 Task: Search one way flight ticket for 5 adults, 2 children, 1 infant in seat and 2 infants on lap in economy from Redding: Redding Municipal Airport to Wilmington: Wilmington International Airport on 8-6-2023. Number of bags: 1 carry on bag and 1 checked bag. Price is upto 87000. Outbound departure time preference is 12:15.
Action: Mouse moved to (273, 372)
Screenshot: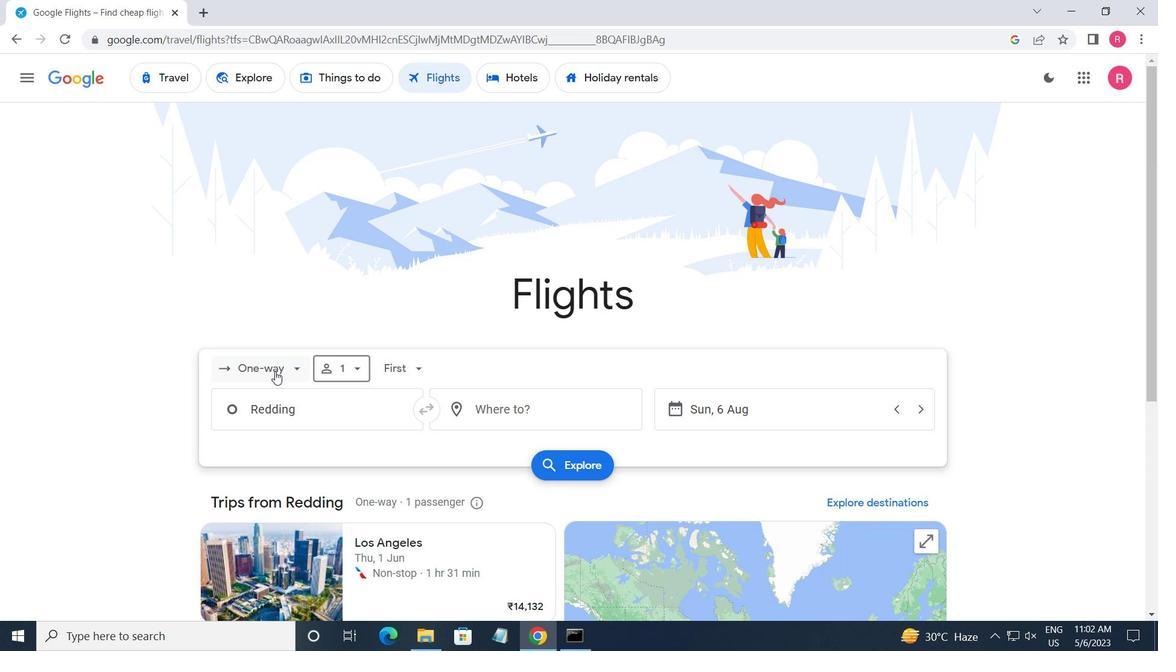 
Action: Mouse pressed left at (273, 372)
Screenshot: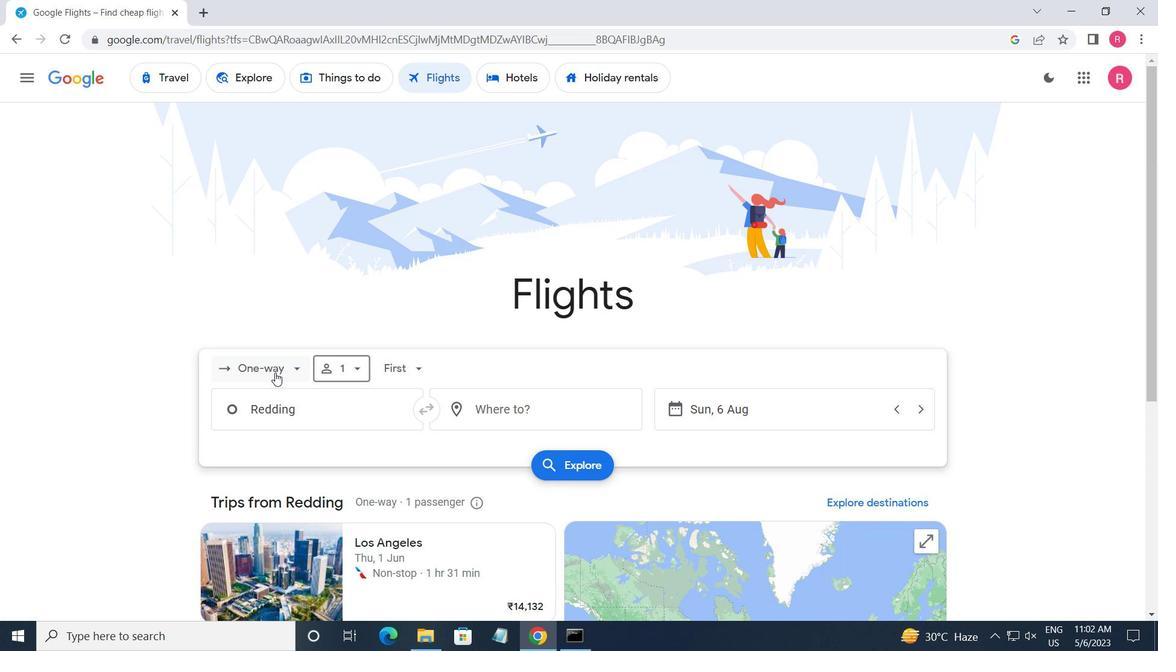 
Action: Mouse moved to (301, 435)
Screenshot: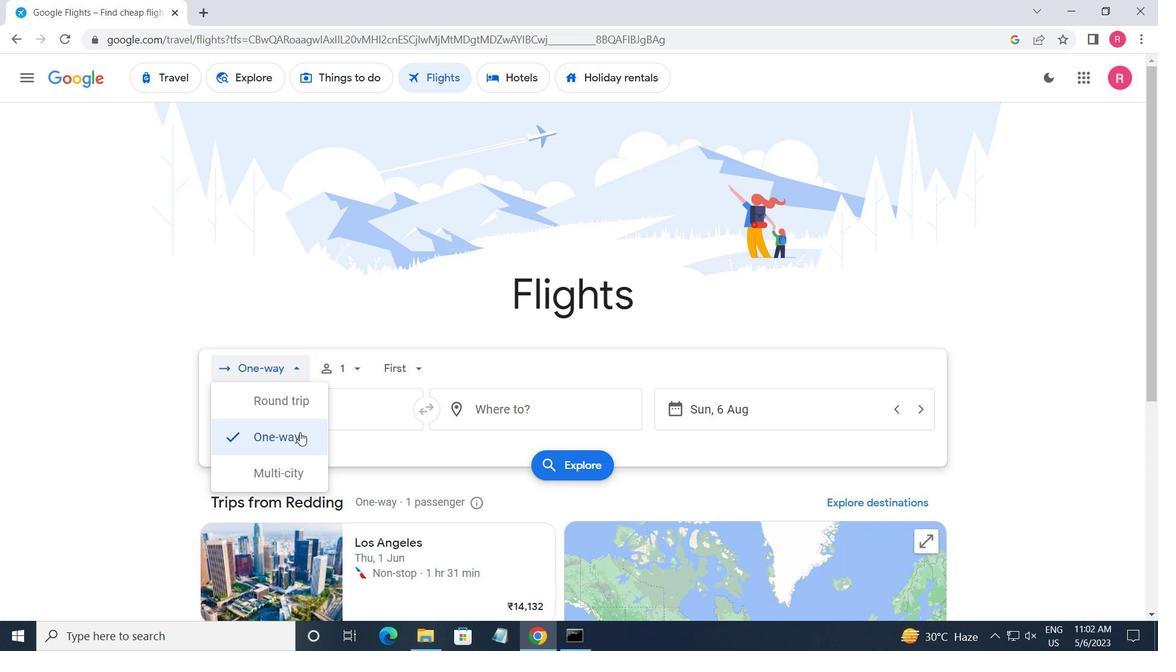 
Action: Mouse pressed left at (301, 435)
Screenshot: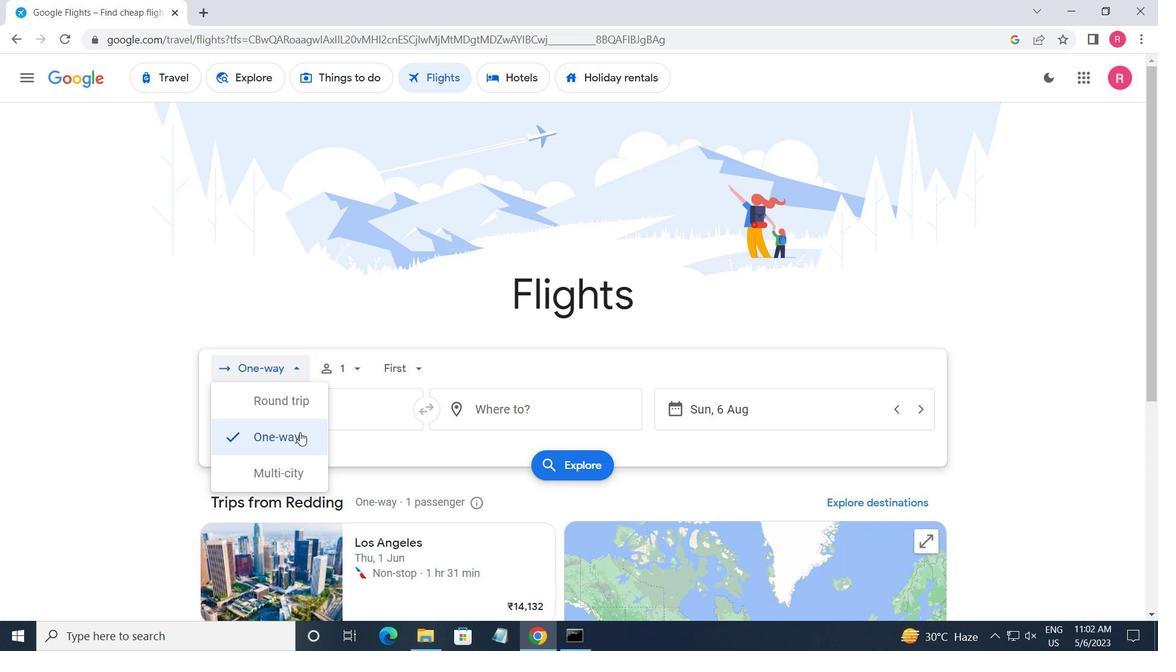 
Action: Mouse moved to (324, 370)
Screenshot: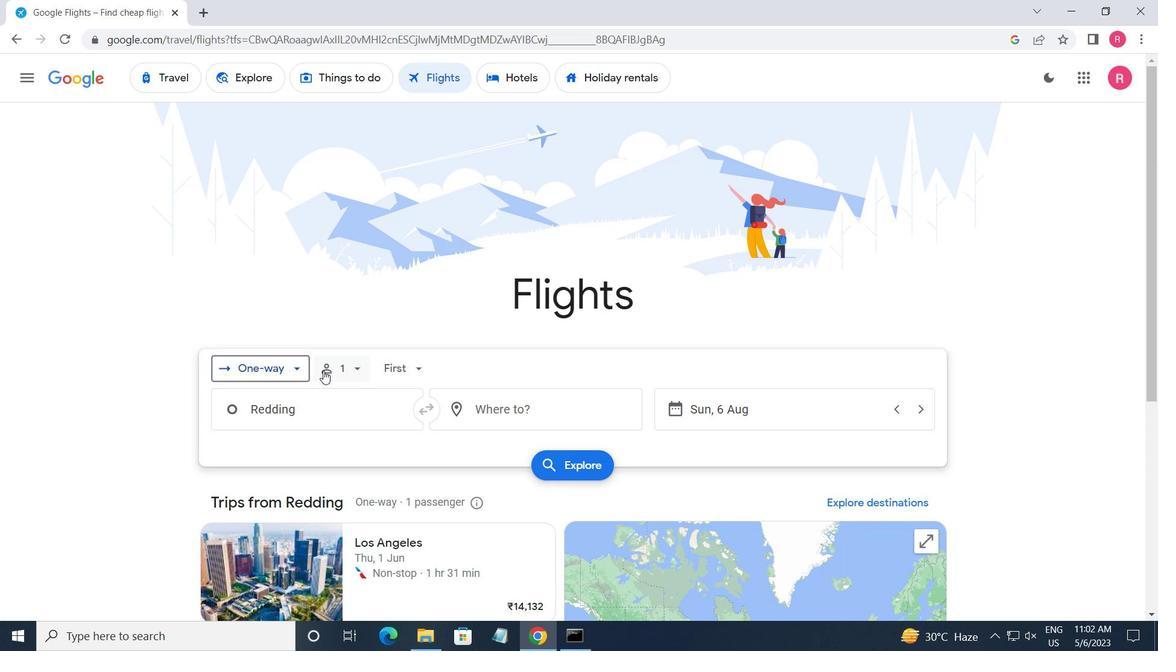 
Action: Mouse pressed left at (324, 370)
Screenshot: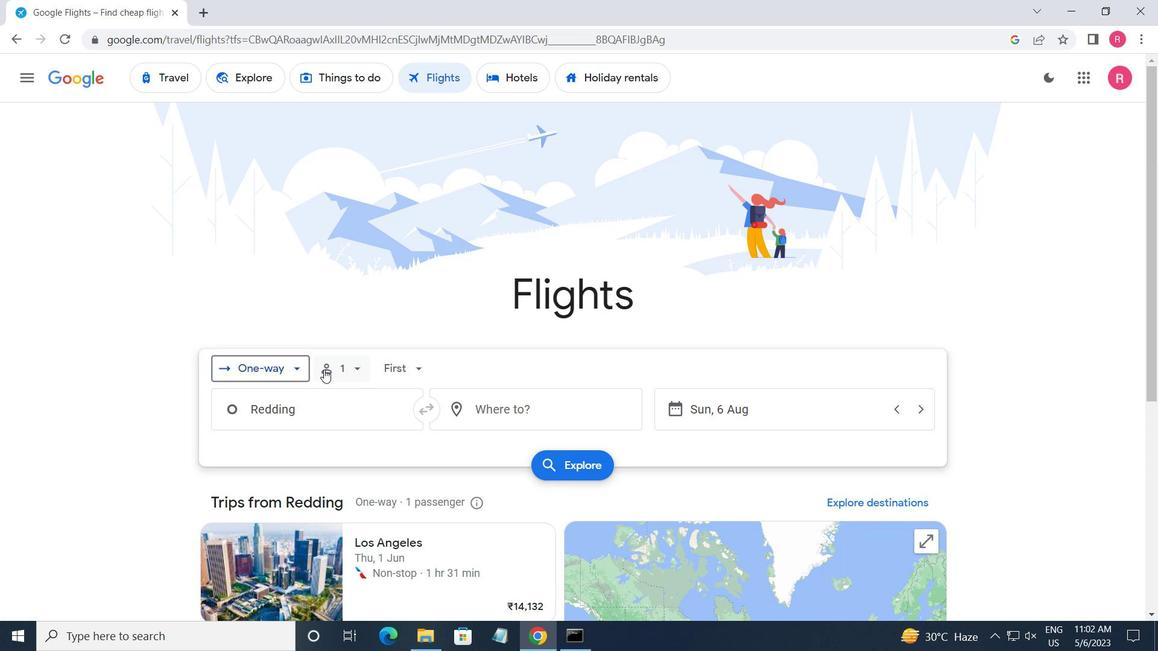 
Action: Mouse moved to (473, 413)
Screenshot: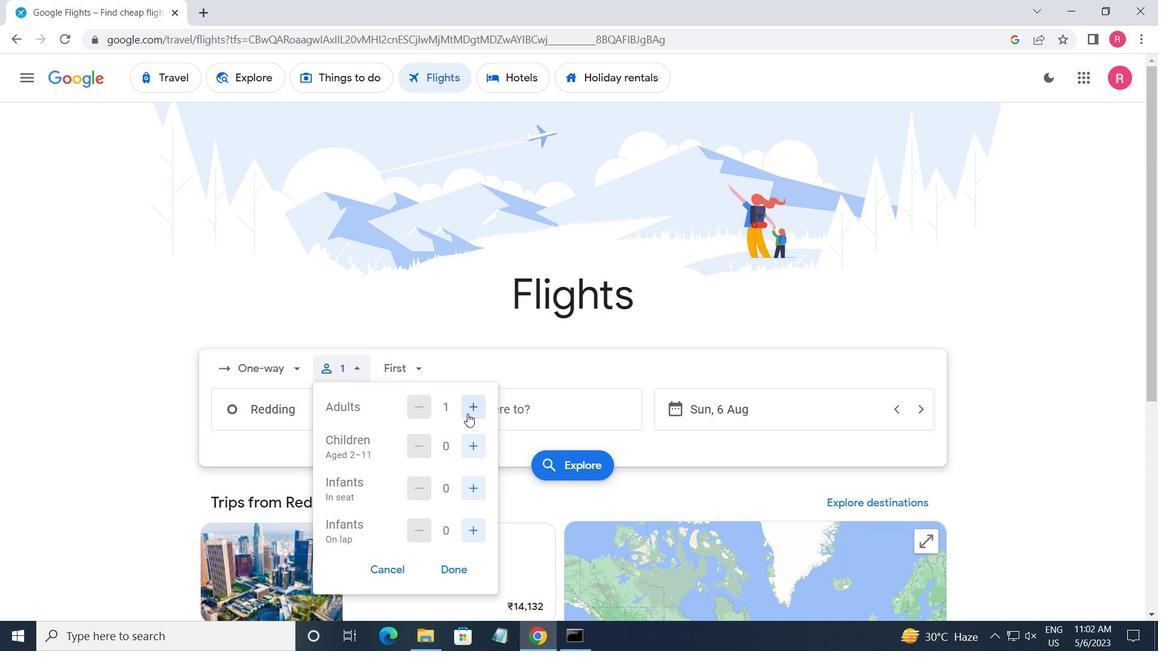
Action: Mouse pressed left at (473, 413)
Screenshot: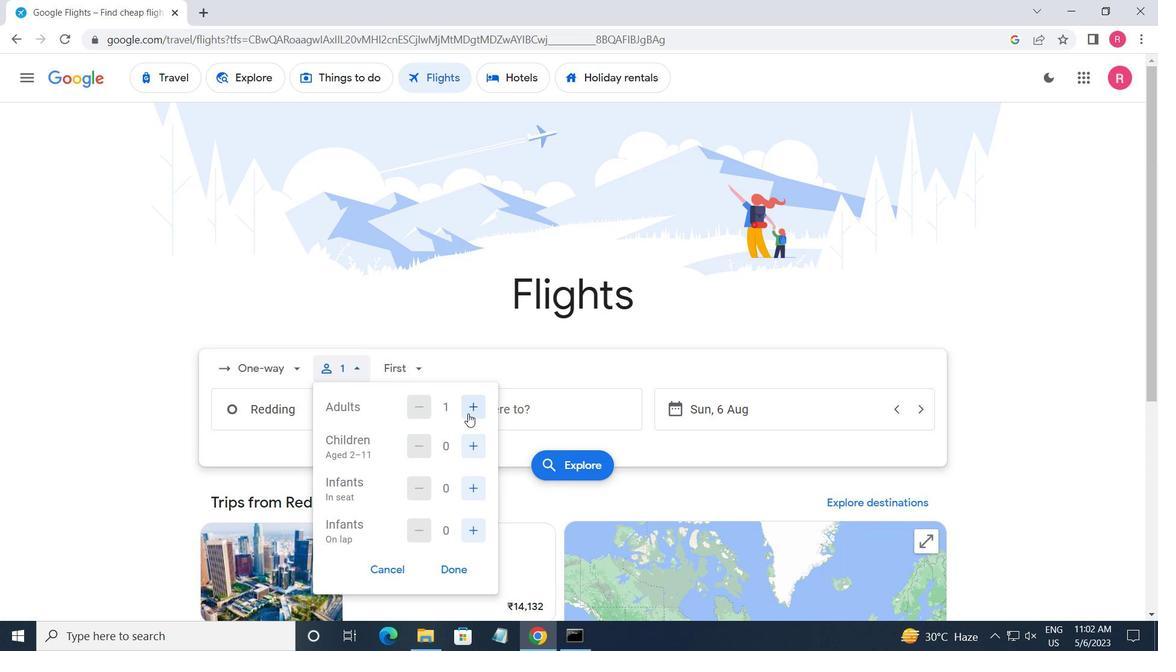 
Action: Mouse pressed left at (473, 413)
Screenshot: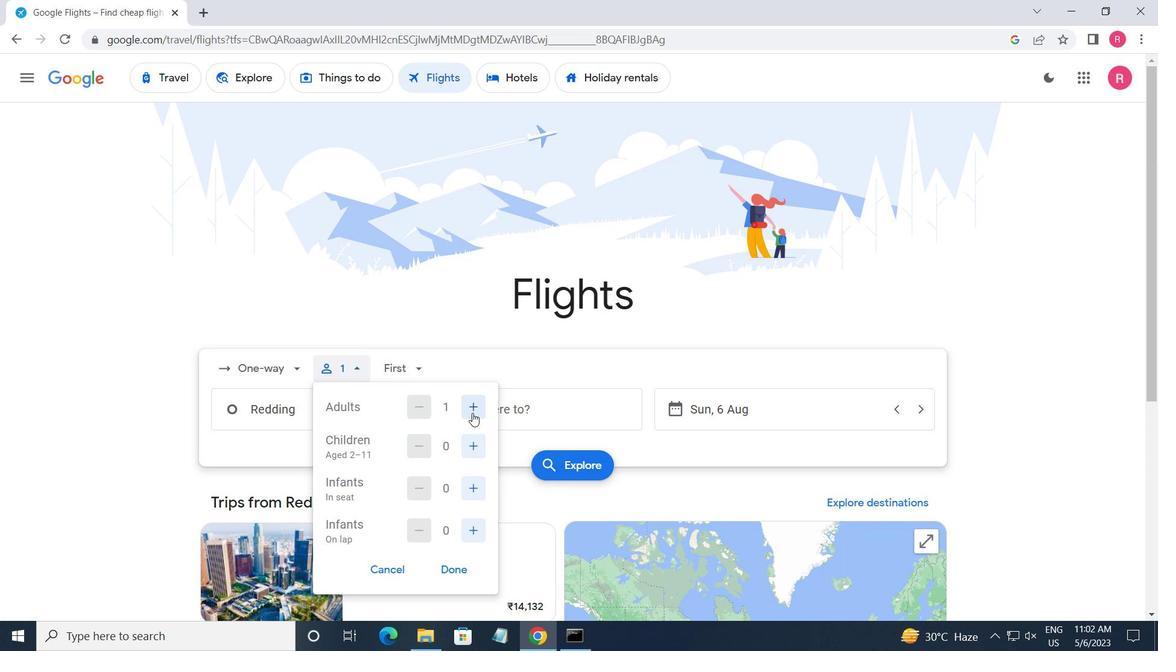 
Action: Mouse pressed left at (473, 413)
Screenshot: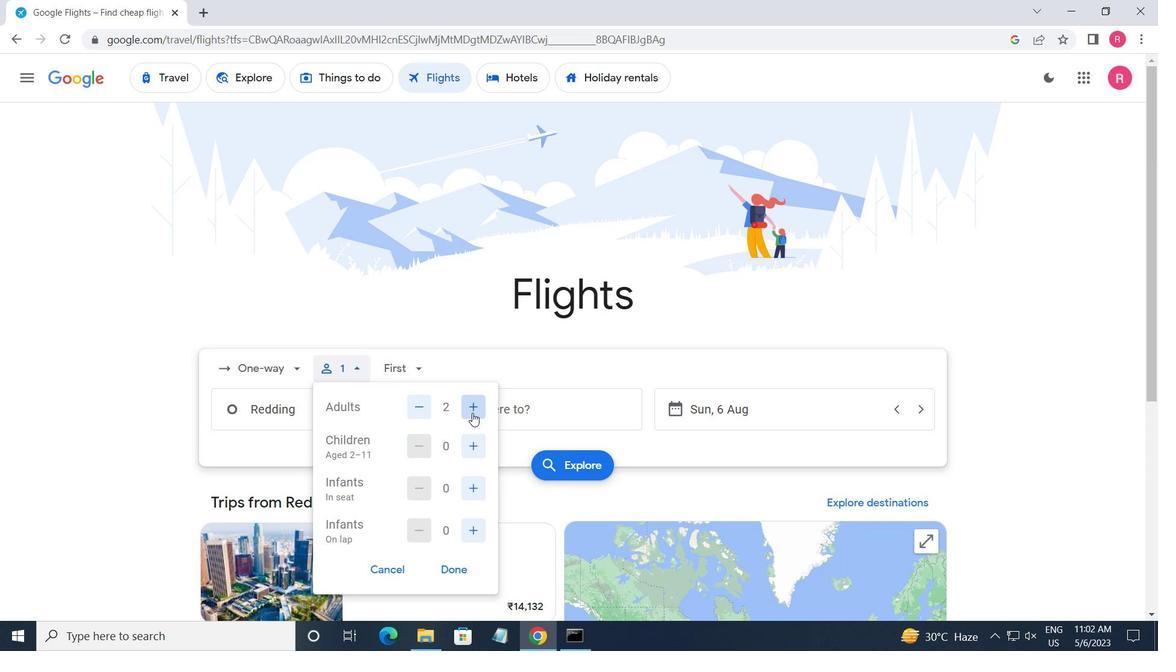 
Action: Mouse pressed left at (473, 413)
Screenshot: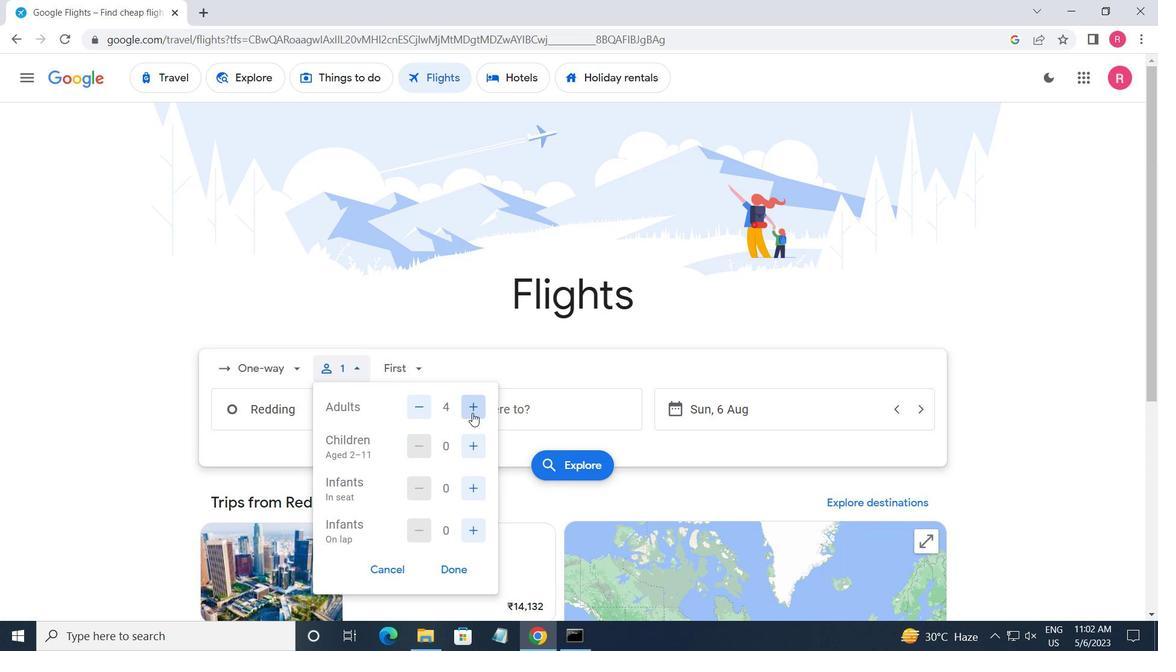 
Action: Mouse moved to (474, 432)
Screenshot: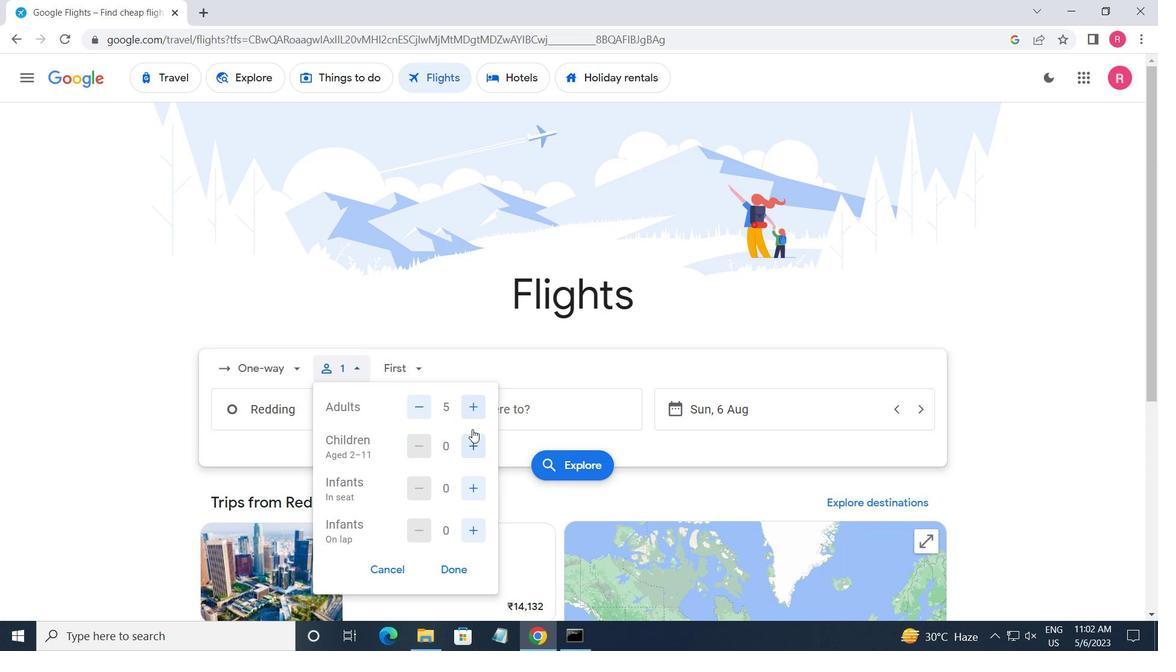
Action: Mouse pressed left at (474, 432)
Screenshot: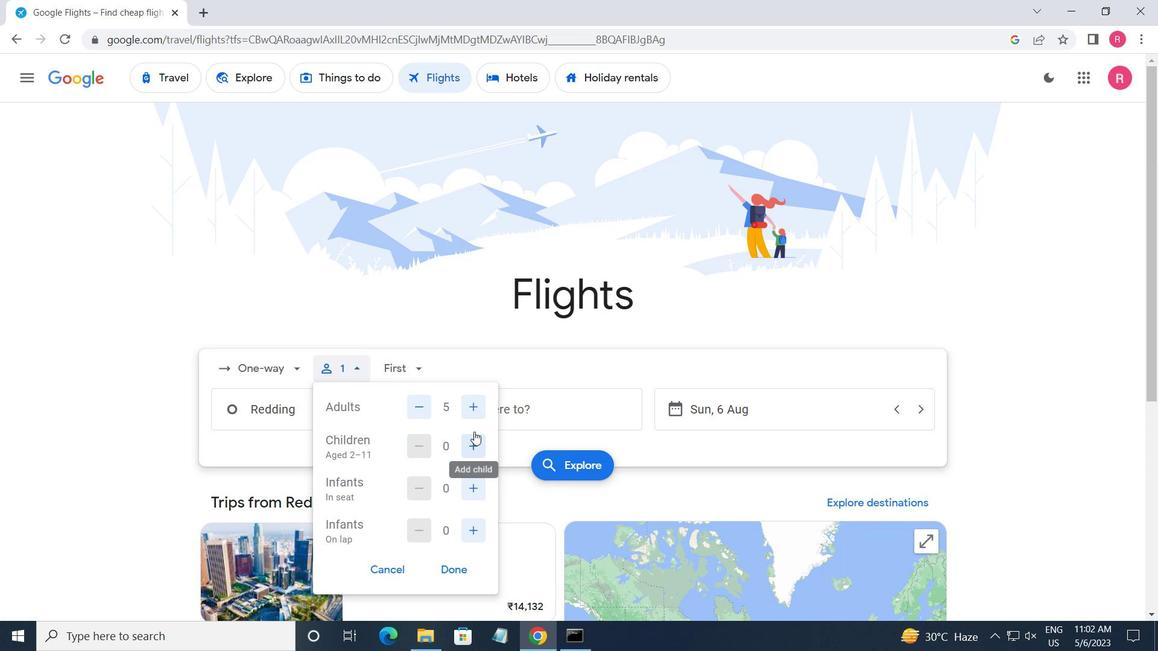 
Action: Mouse pressed left at (474, 432)
Screenshot: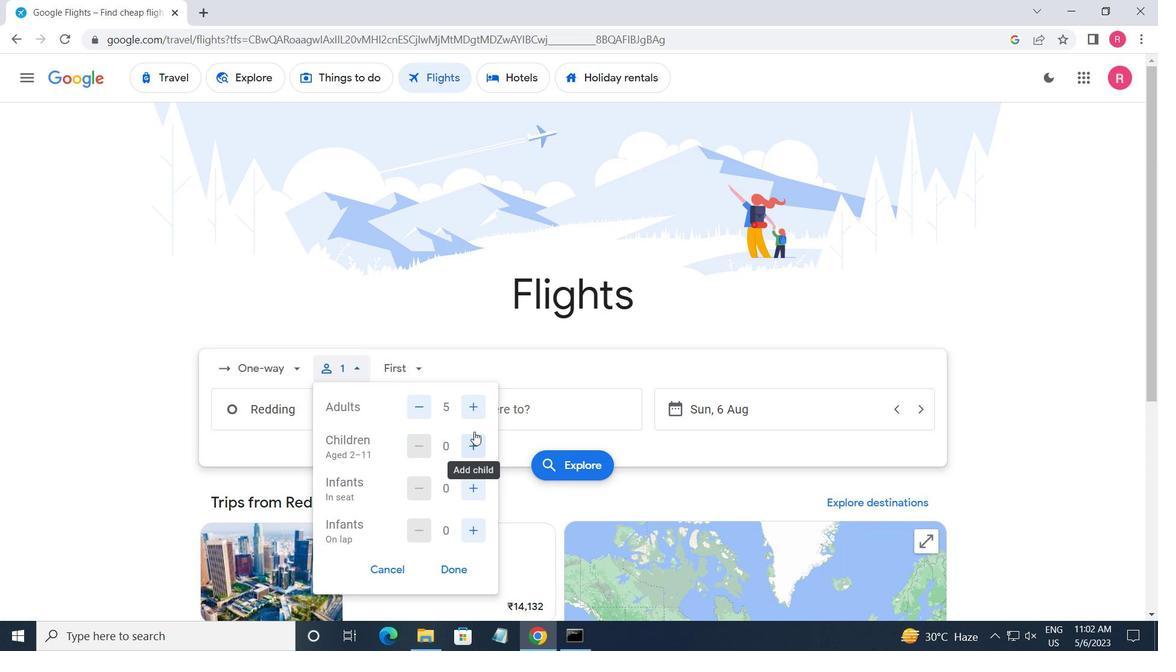 
Action: Mouse moved to (474, 481)
Screenshot: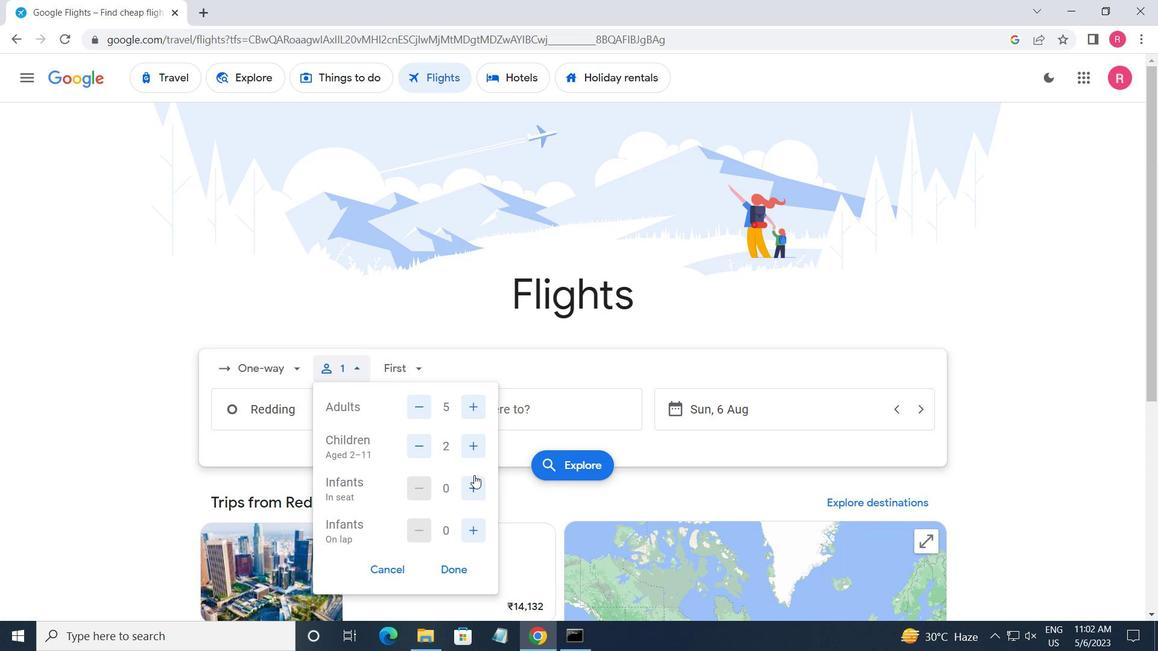 
Action: Mouse pressed left at (474, 481)
Screenshot: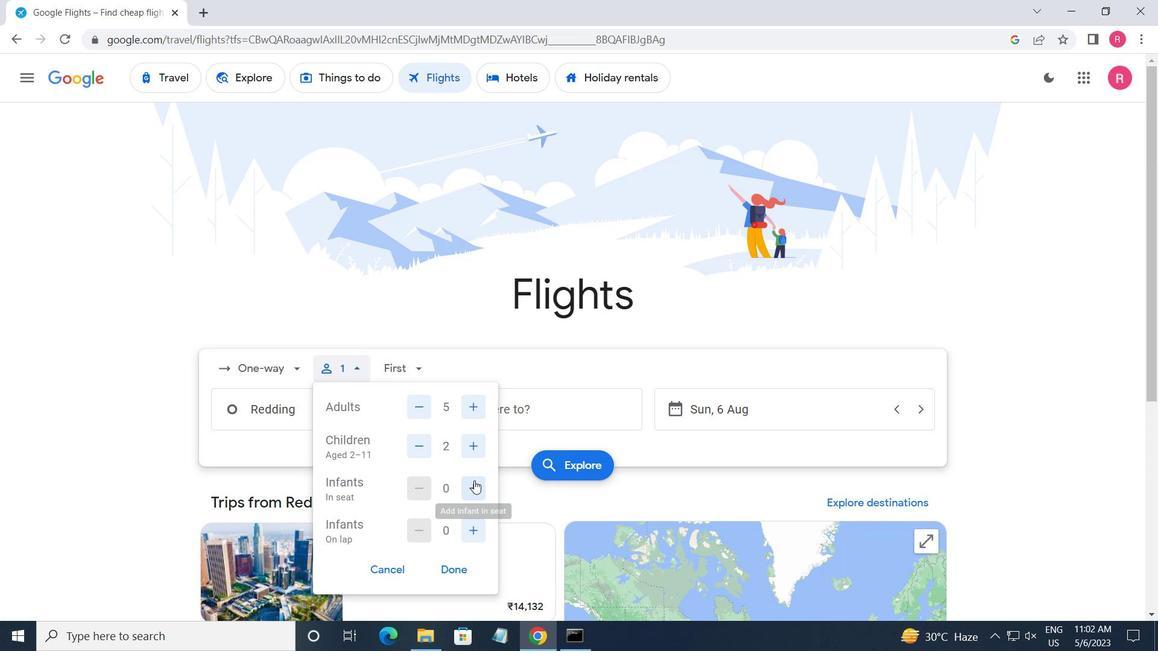 
Action: Mouse moved to (470, 538)
Screenshot: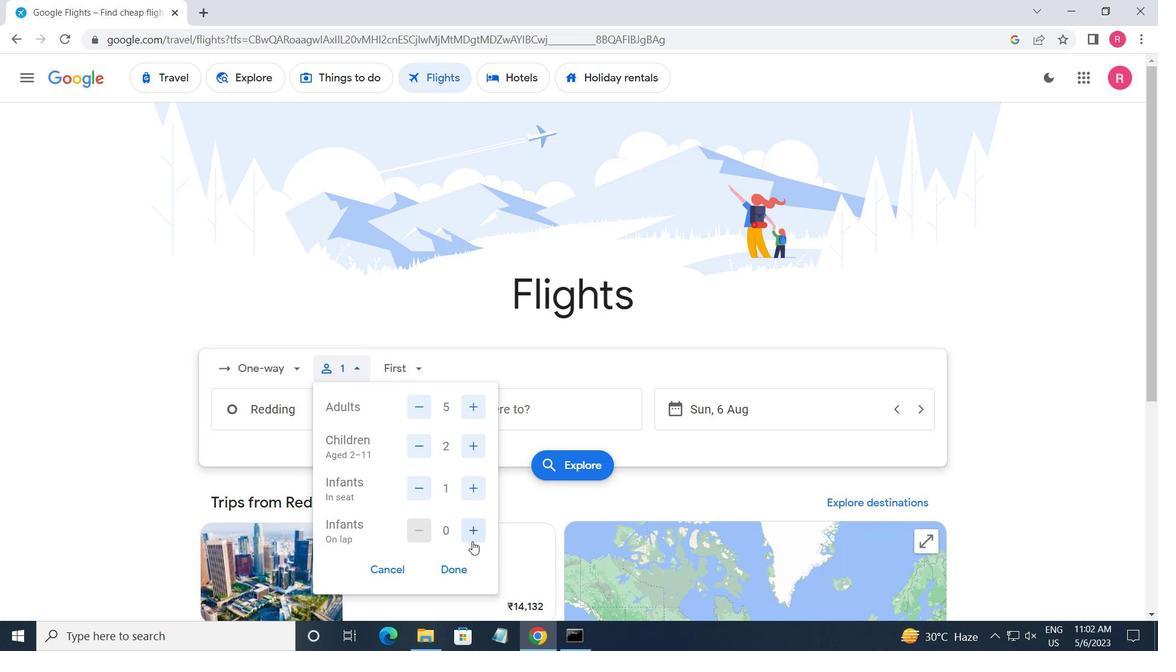 
Action: Mouse pressed left at (470, 538)
Screenshot: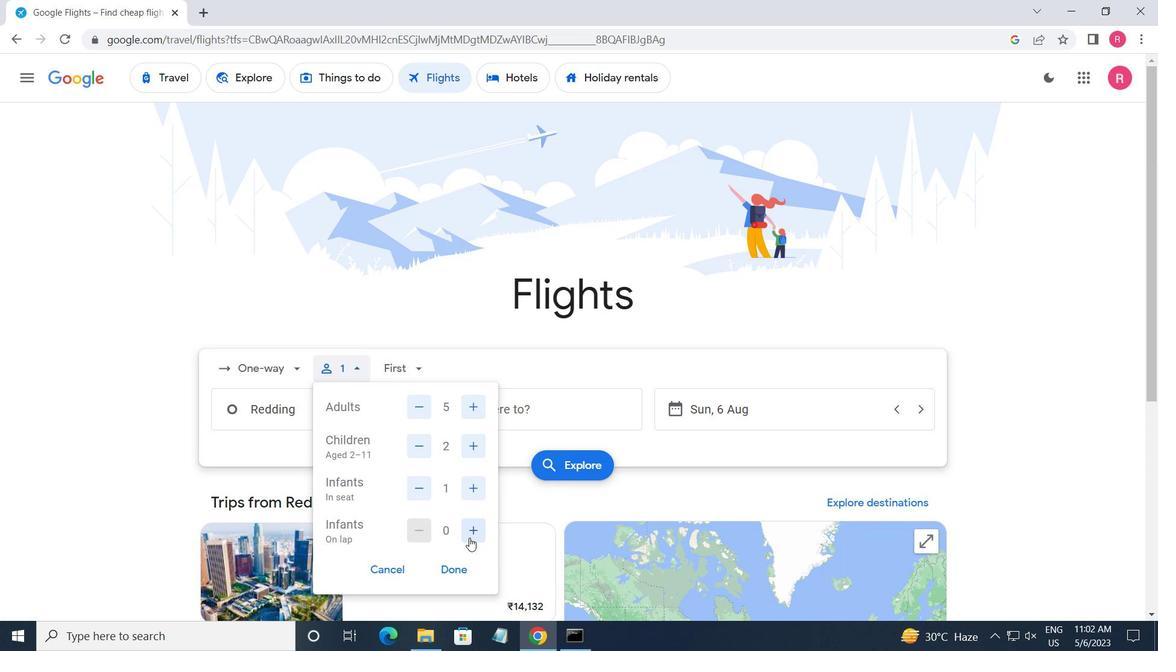 
Action: Mouse moved to (462, 566)
Screenshot: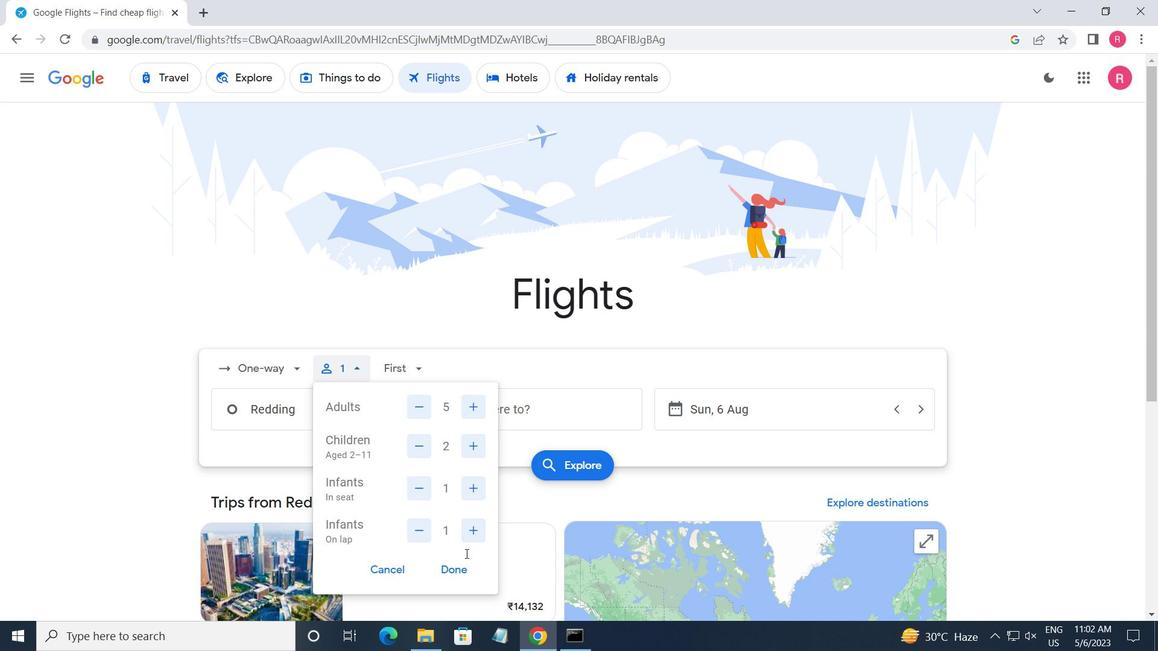 
Action: Mouse pressed left at (462, 566)
Screenshot: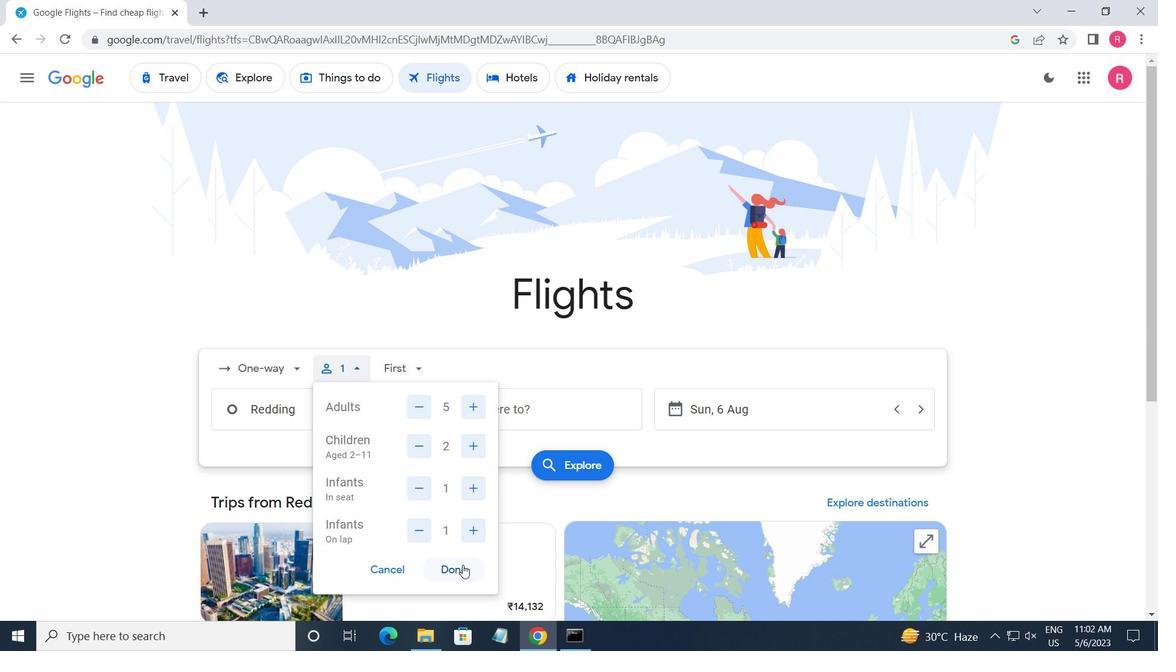 
Action: Mouse moved to (403, 376)
Screenshot: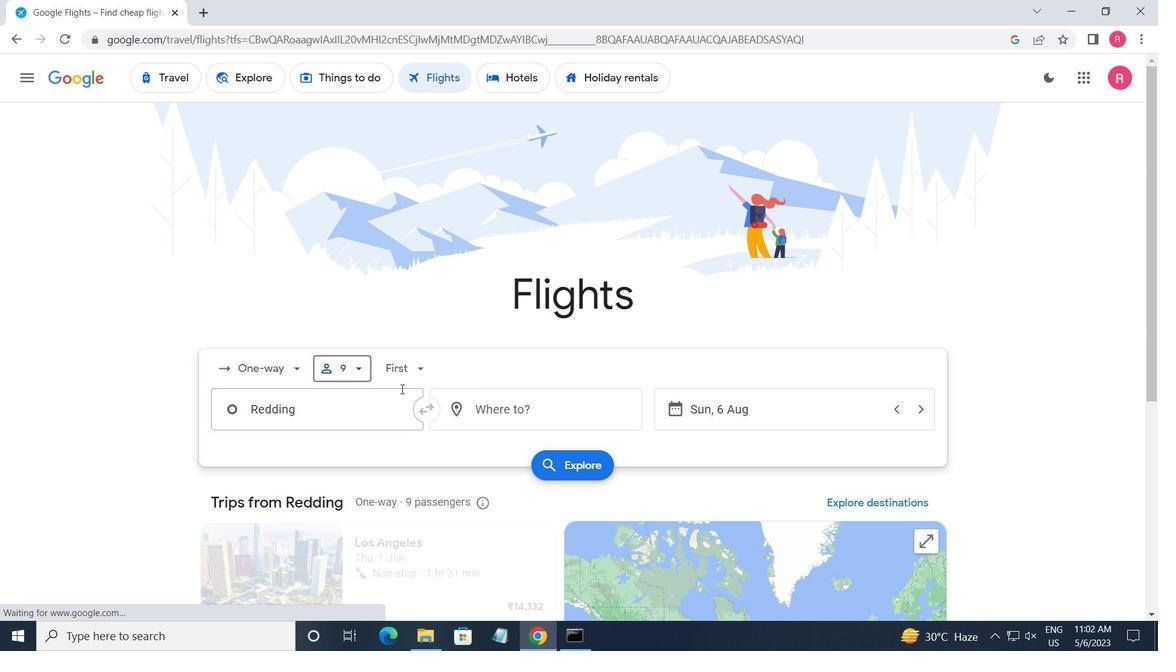 
Action: Mouse pressed left at (403, 376)
Screenshot: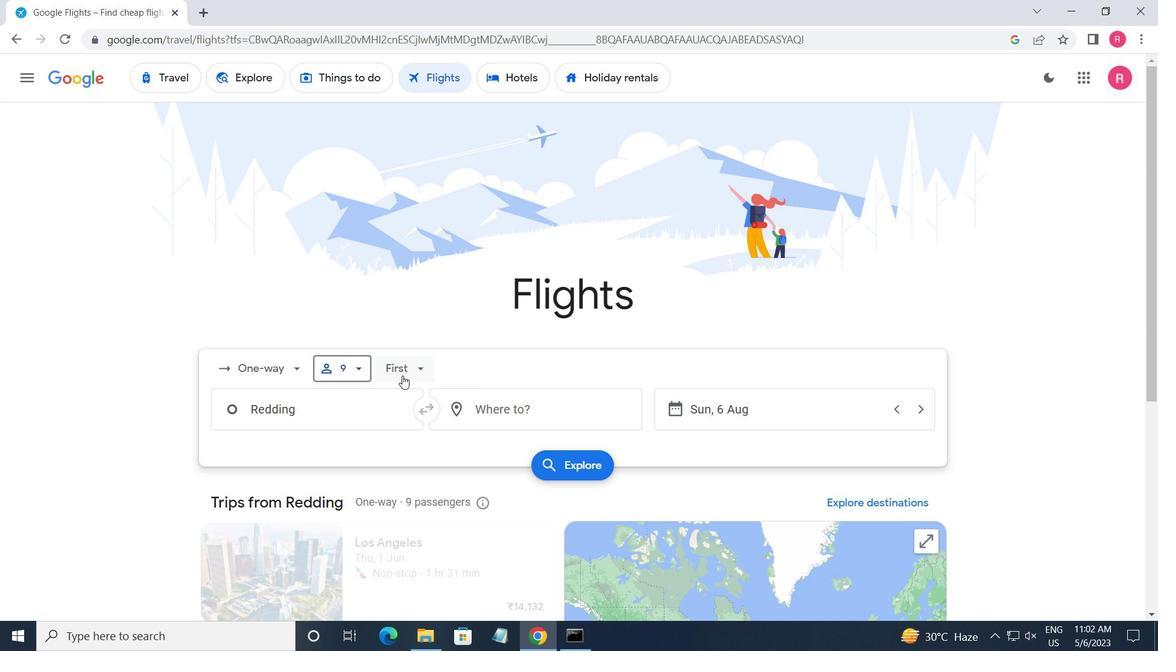 
Action: Mouse moved to (438, 408)
Screenshot: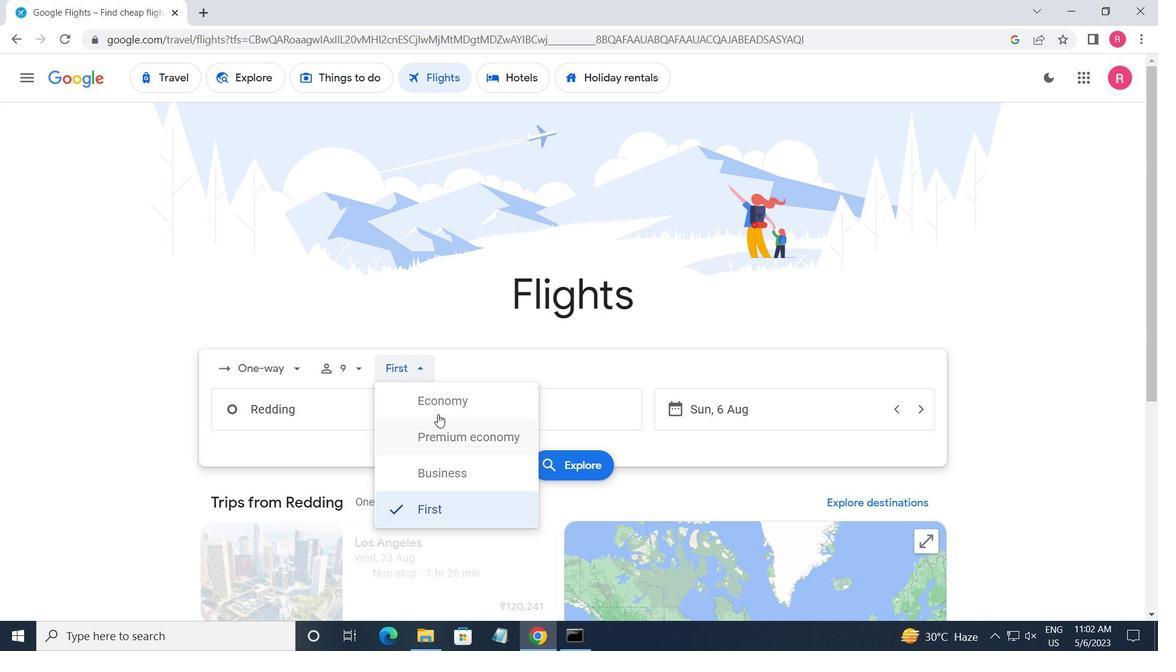 
Action: Mouse pressed left at (438, 408)
Screenshot: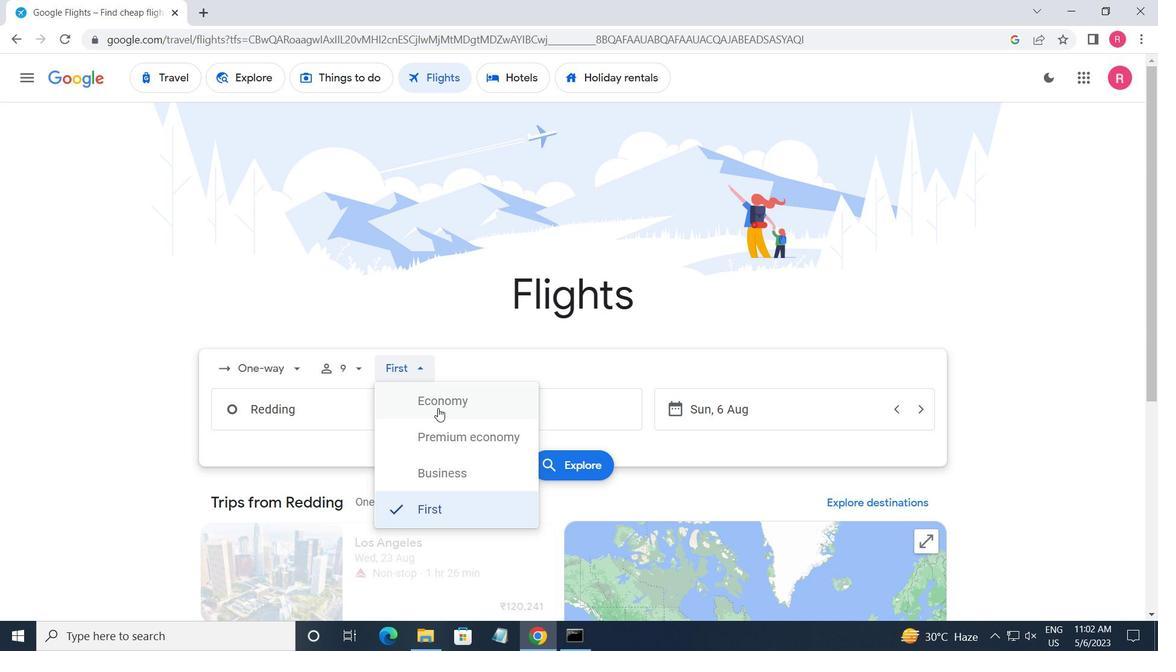 
Action: Mouse moved to (388, 415)
Screenshot: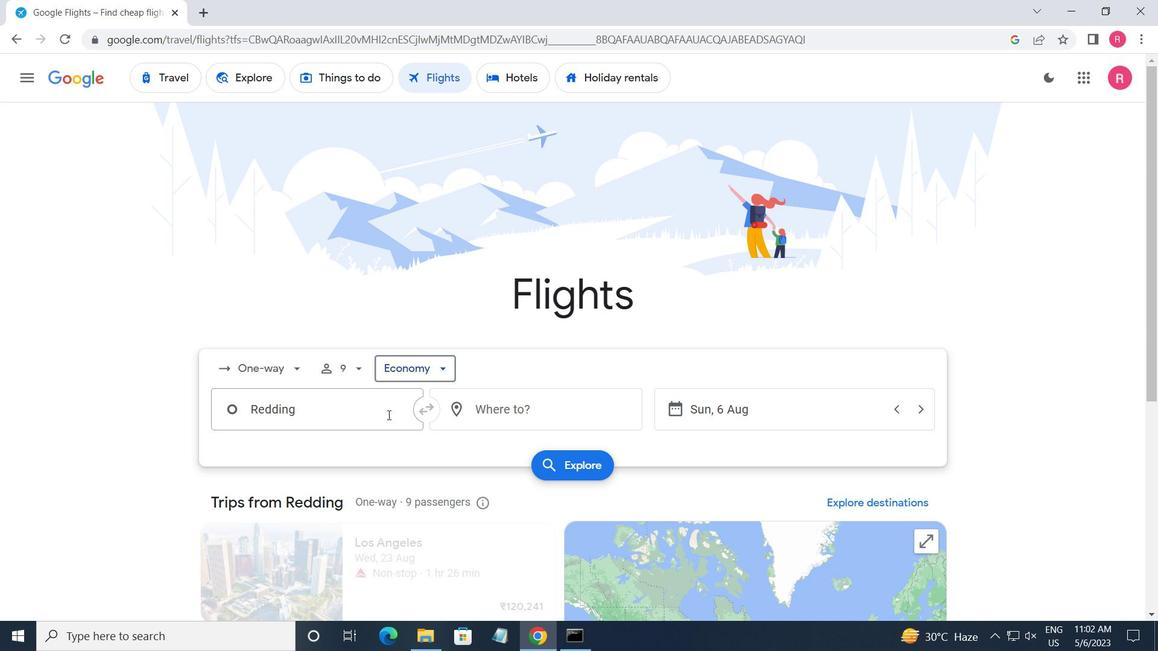 
Action: Mouse pressed left at (388, 415)
Screenshot: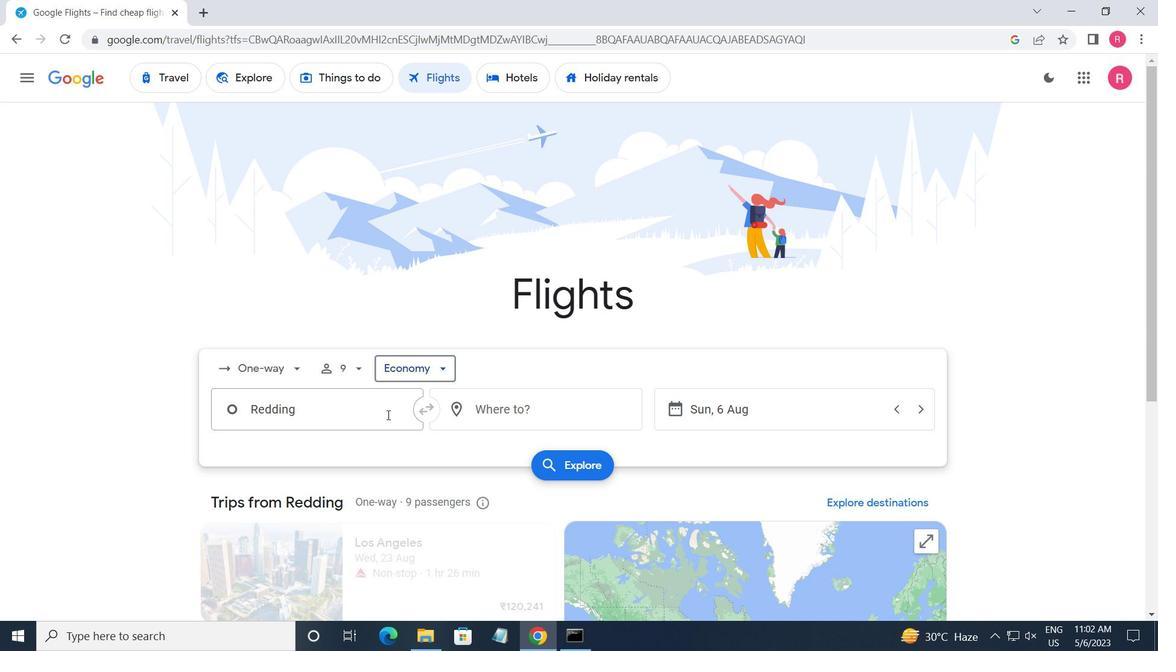 
Action: Mouse moved to (387, 415)
Screenshot: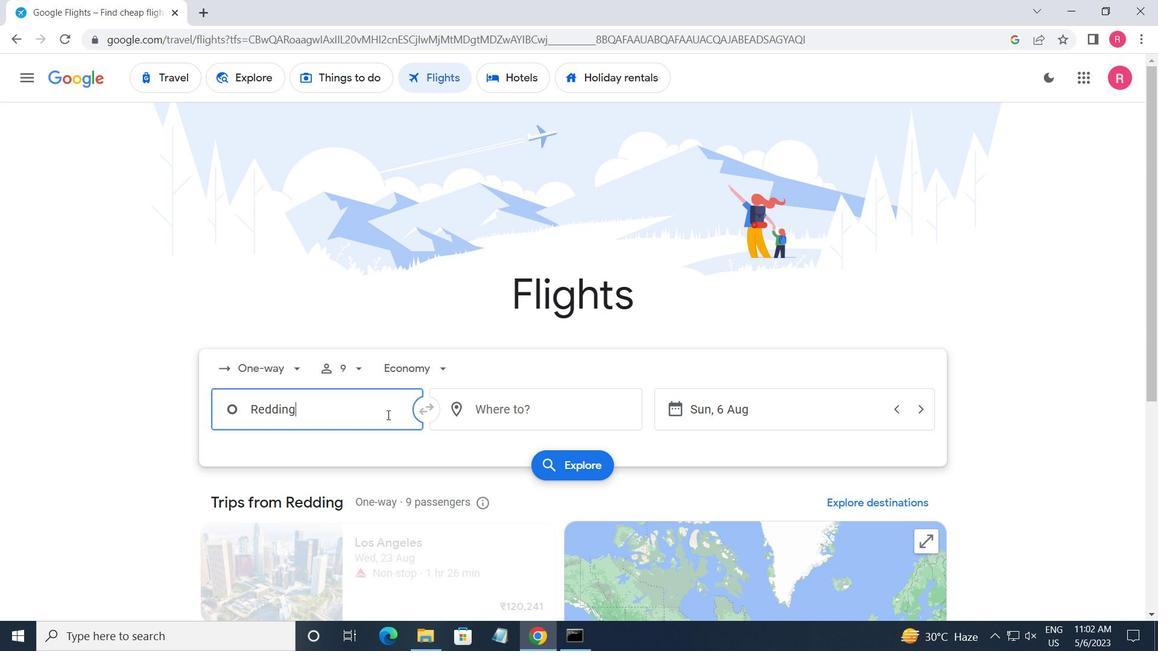 
Action: Key pressed <Key.shift><Key.shift><Key.shift><Key.shift><Key.shift><Key.shift><Key.shift><Key.shift><Key.shift><Key.shift><Key.shift><Key.shift><Key.shift><Key.shift><Key.shift><Key.shift><Key.shift><Key.shift>REDDINGH<Key.backspace><Key.space>
Screenshot: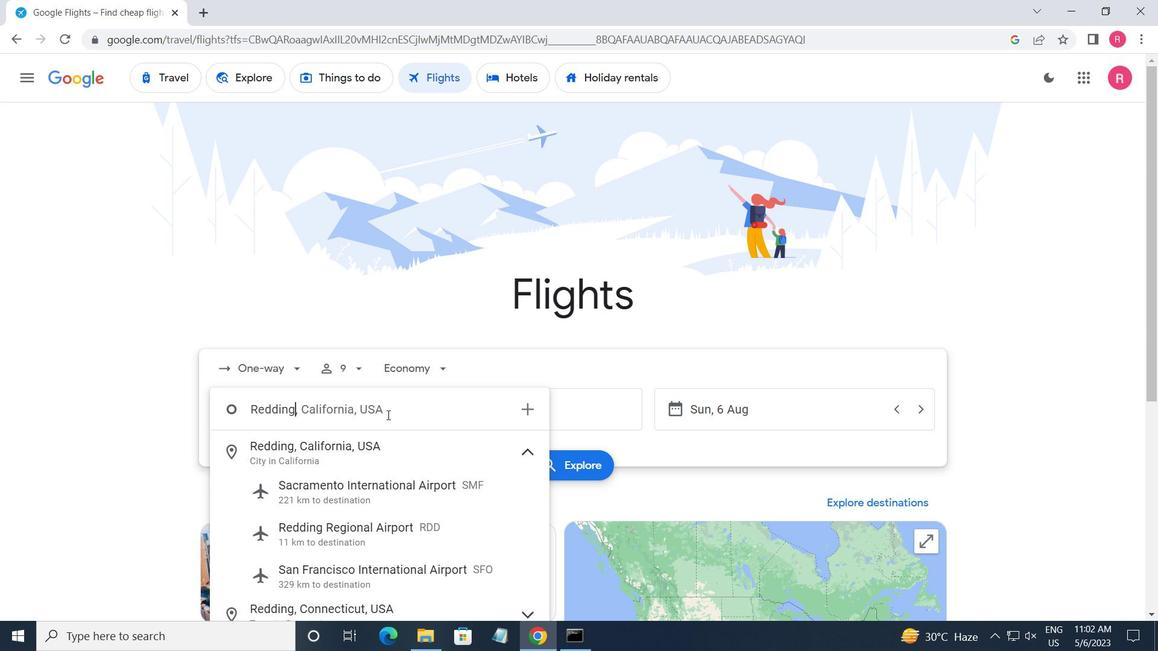 
Action: Mouse moved to (382, 524)
Screenshot: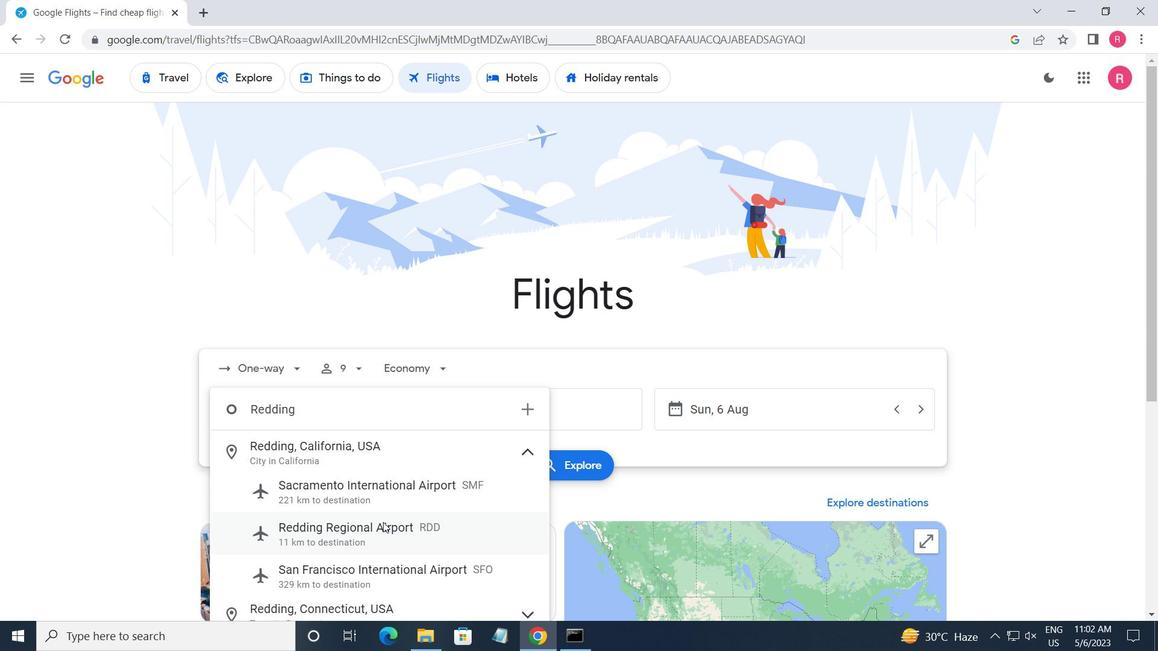 
Action: Mouse pressed left at (382, 524)
Screenshot: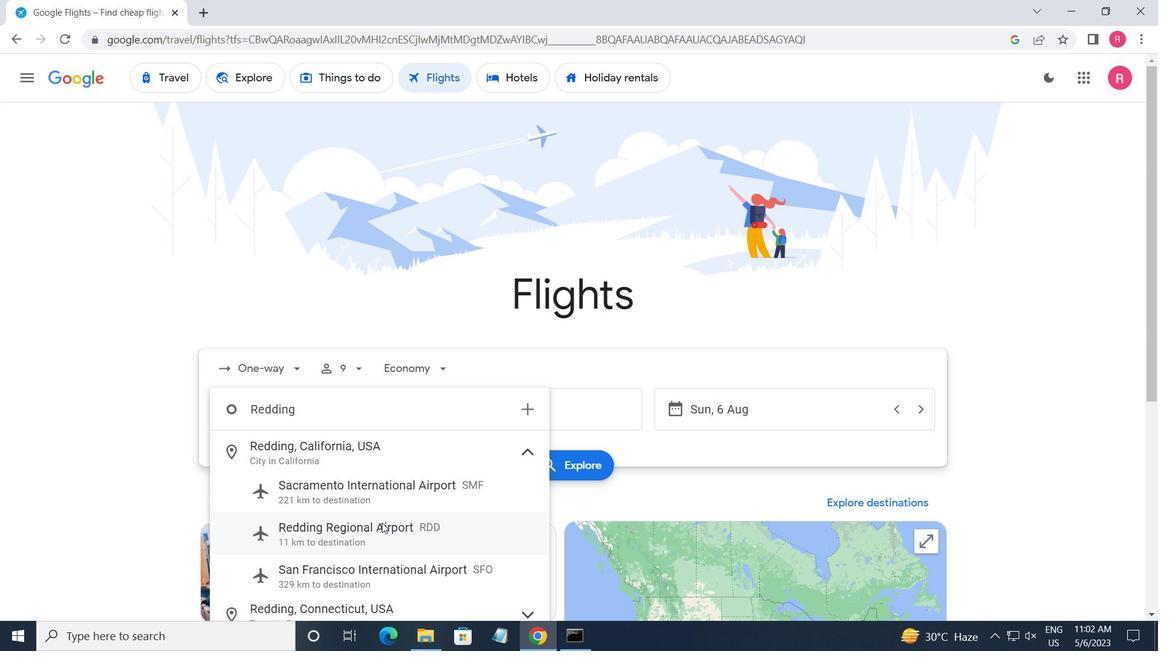 
Action: Mouse moved to (556, 415)
Screenshot: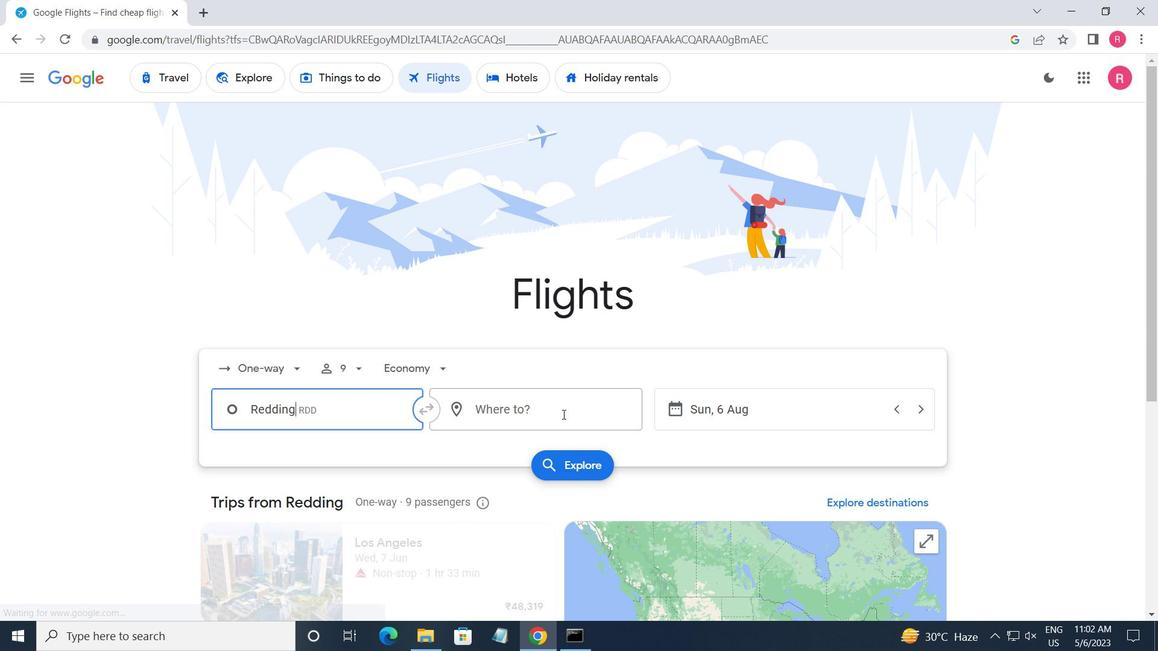 
Action: Mouse pressed left at (556, 415)
Screenshot: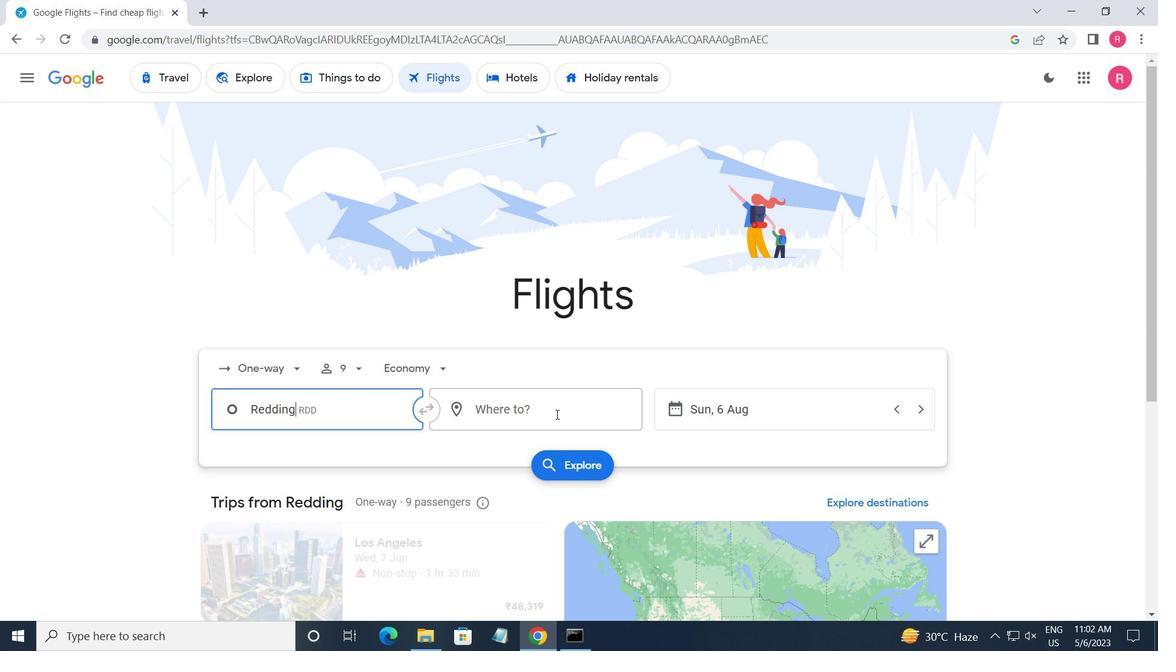 
Action: Key pressed <Key.shift>WILMINGTON
Screenshot: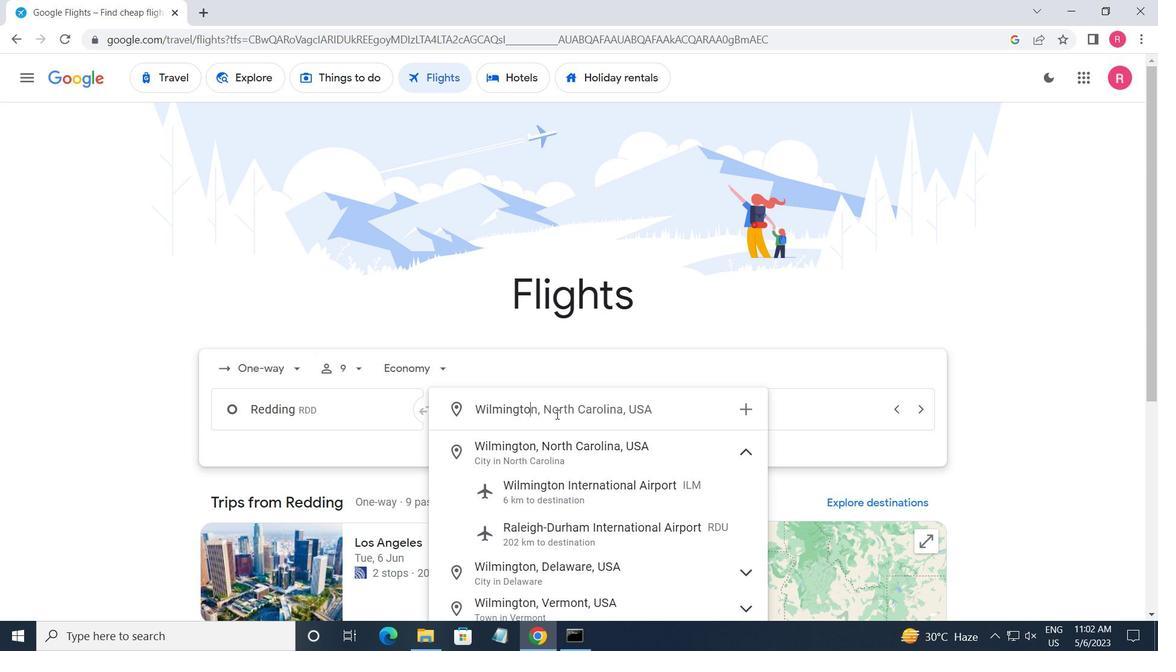 
Action: Mouse moved to (644, 488)
Screenshot: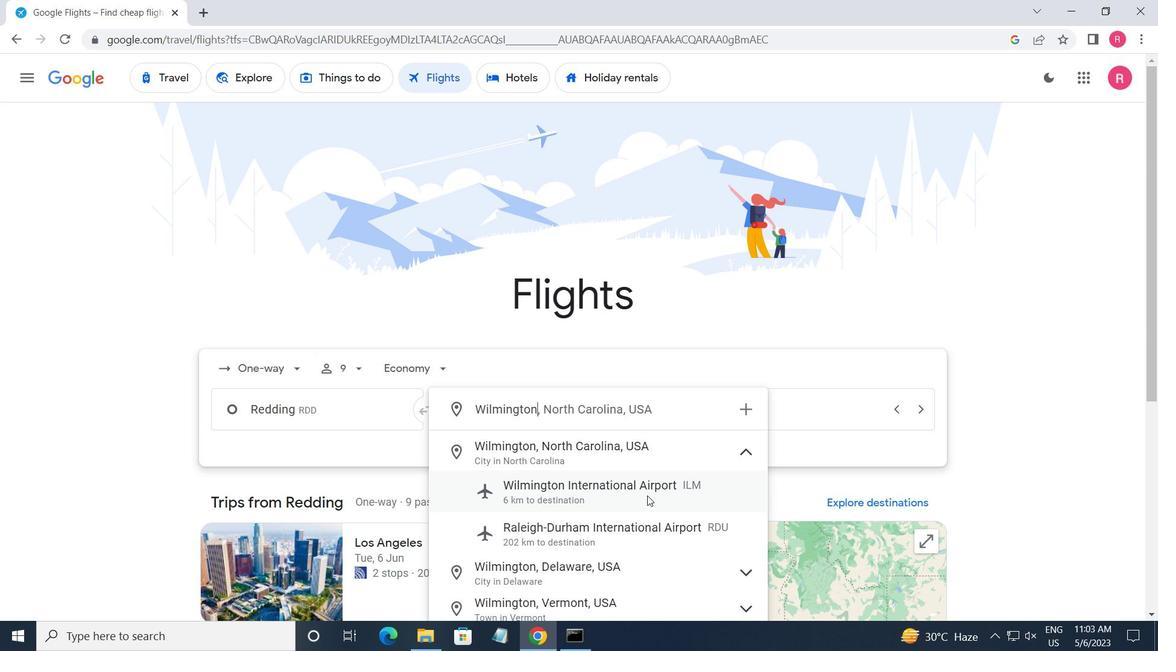 
Action: Mouse pressed left at (644, 488)
Screenshot: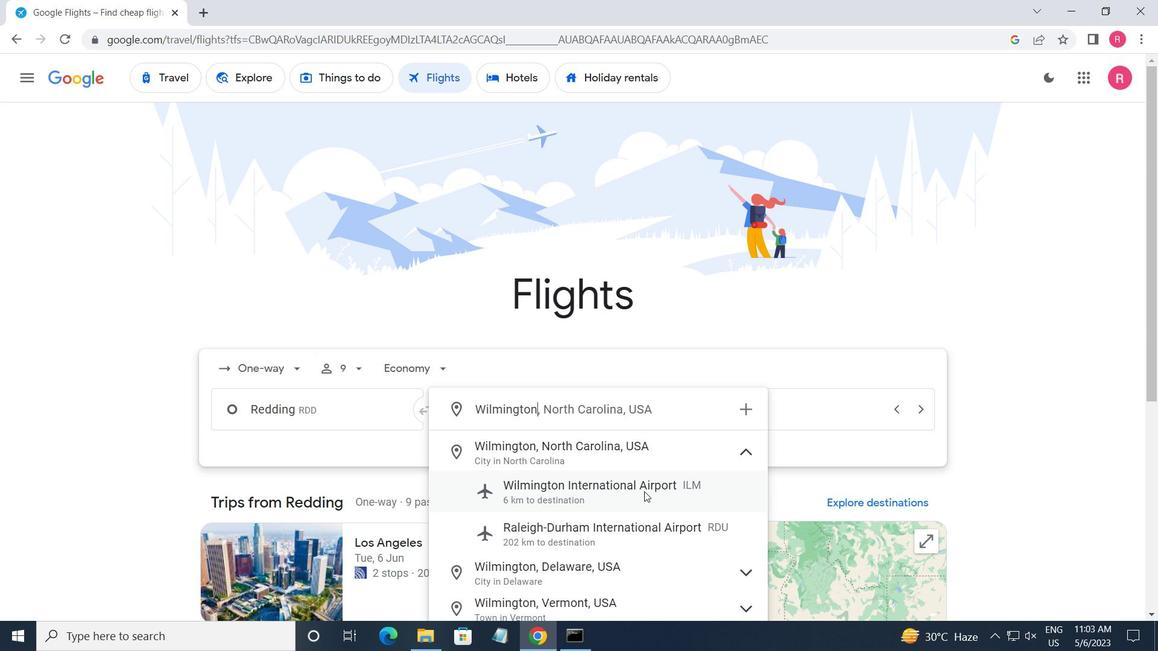 
Action: Mouse moved to (760, 403)
Screenshot: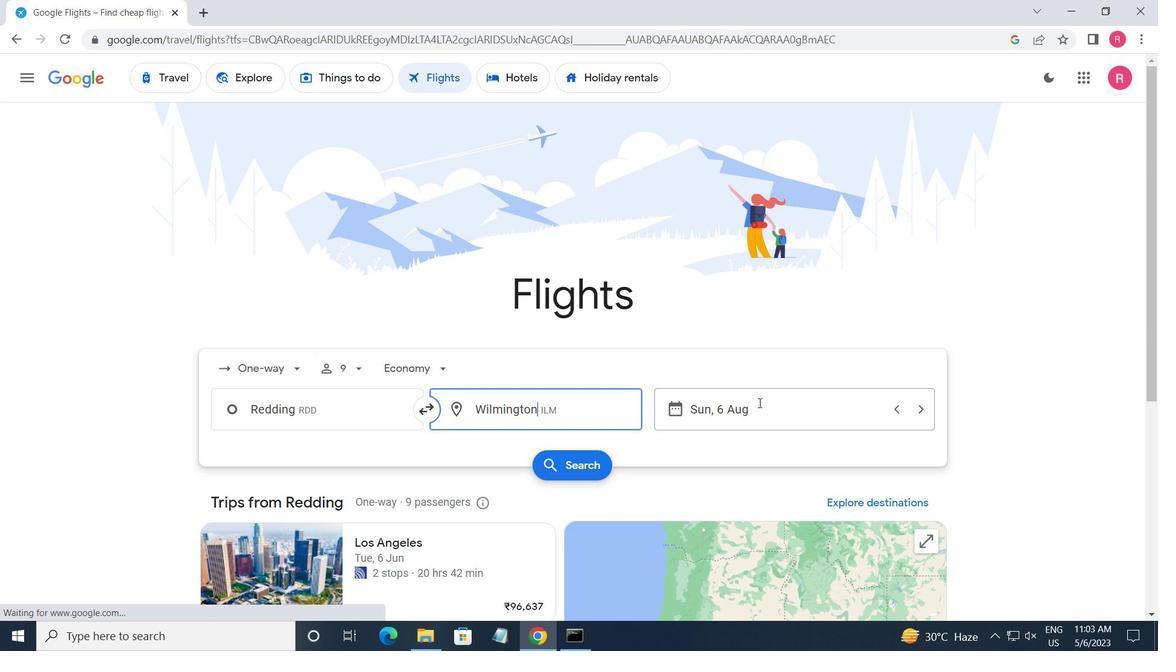 
Action: Mouse pressed left at (760, 403)
Screenshot: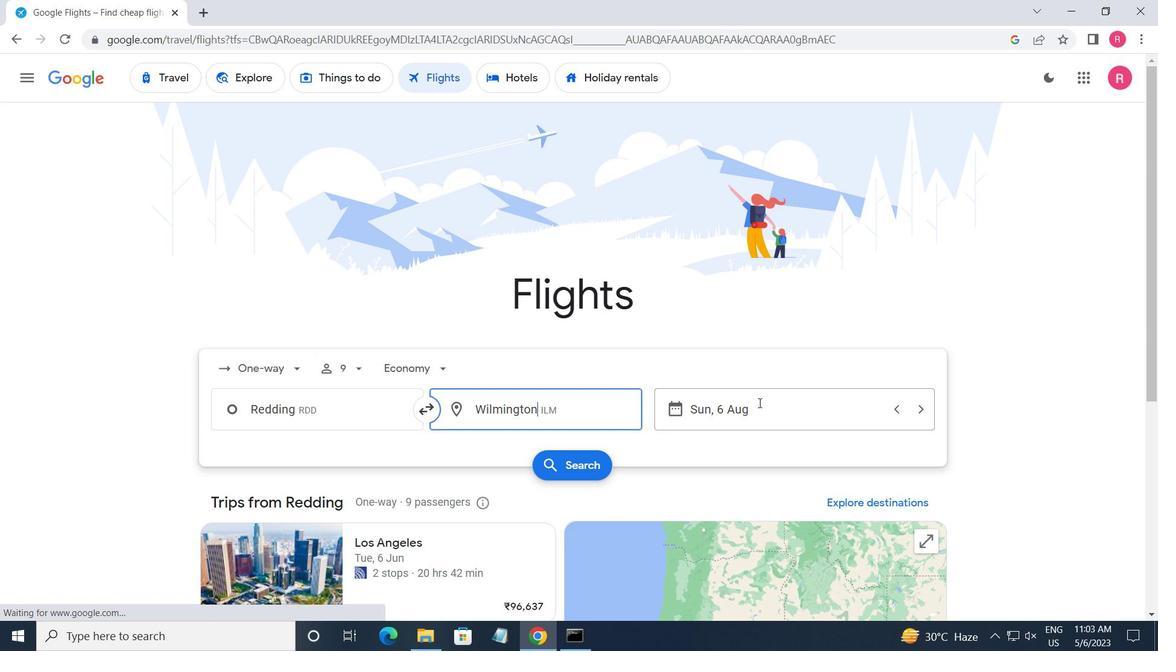
Action: Mouse moved to (401, 388)
Screenshot: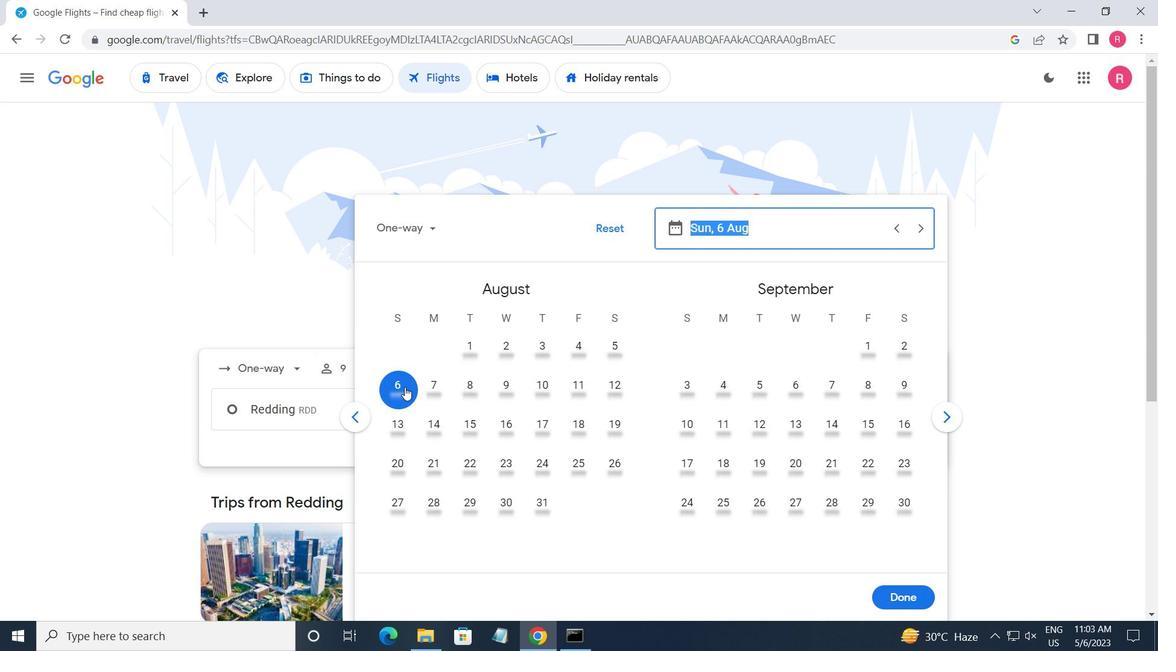 
Action: Mouse pressed left at (401, 388)
Screenshot: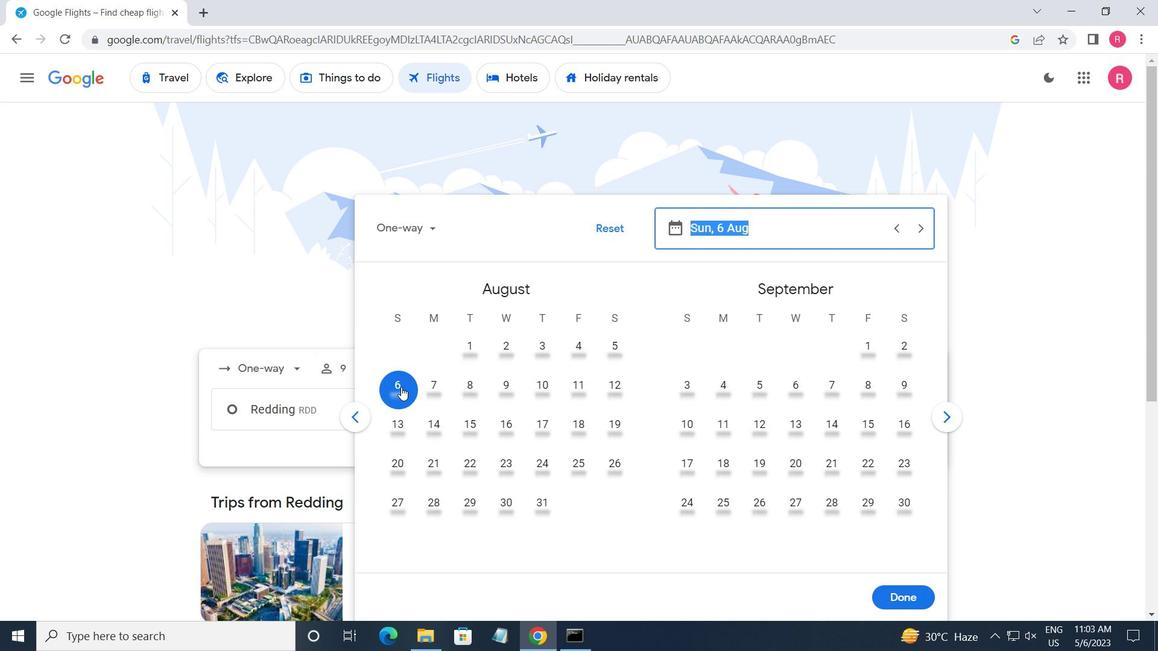 
Action: Mouse moved to (900, 594)
Screenshot: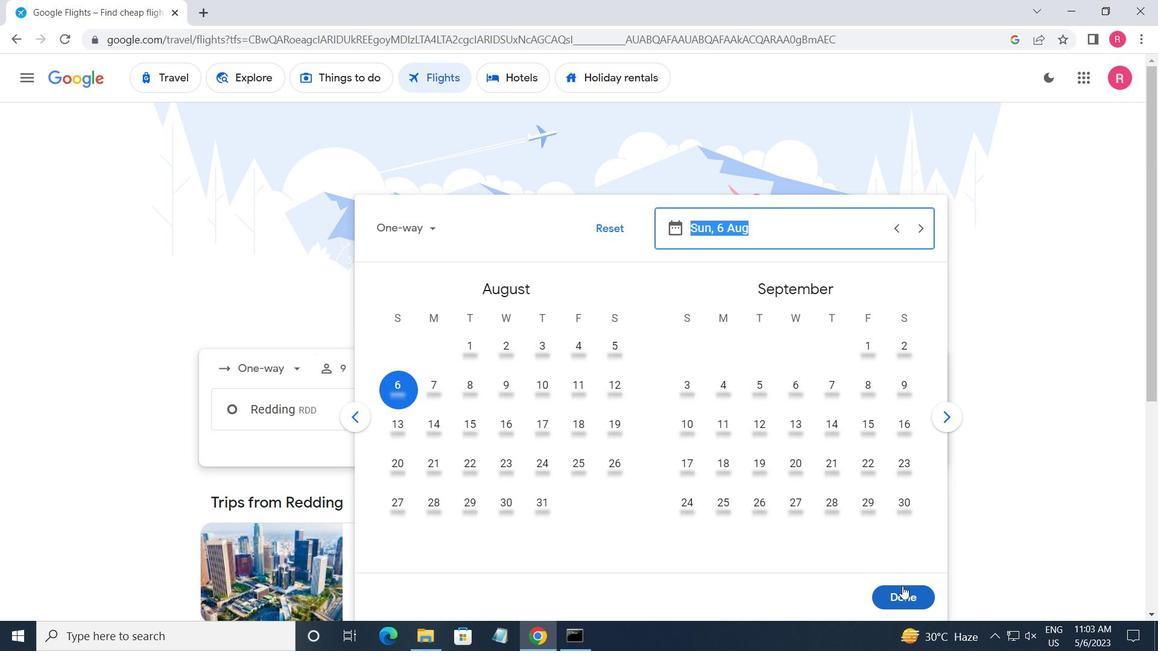 
Action: Mouse pressed left at (900, 594)
Screenshot: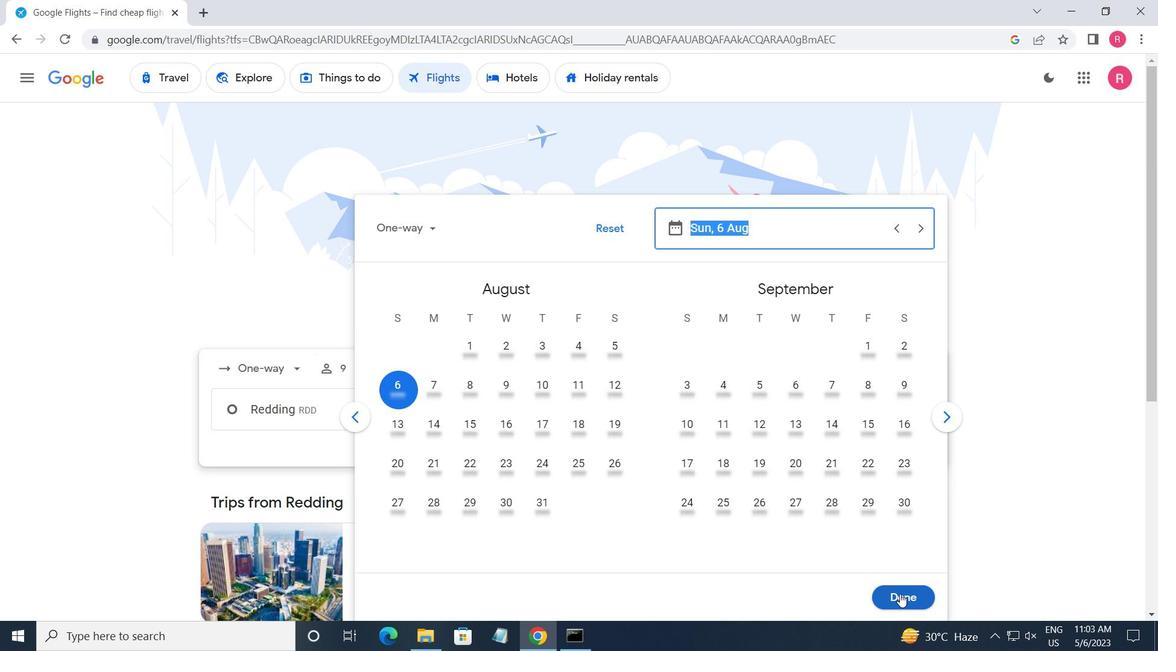 
Action: Mouse moved to (550, 472)
Screenshot: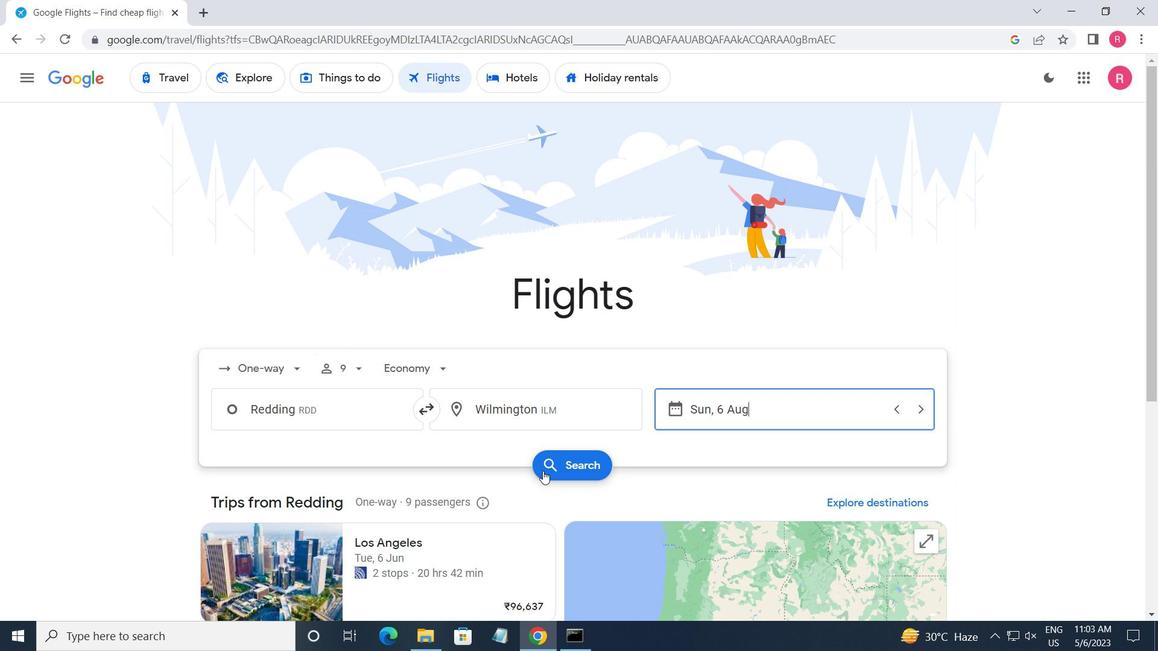 
Action: Mouse pressed left at (550, 472)
Screenshot: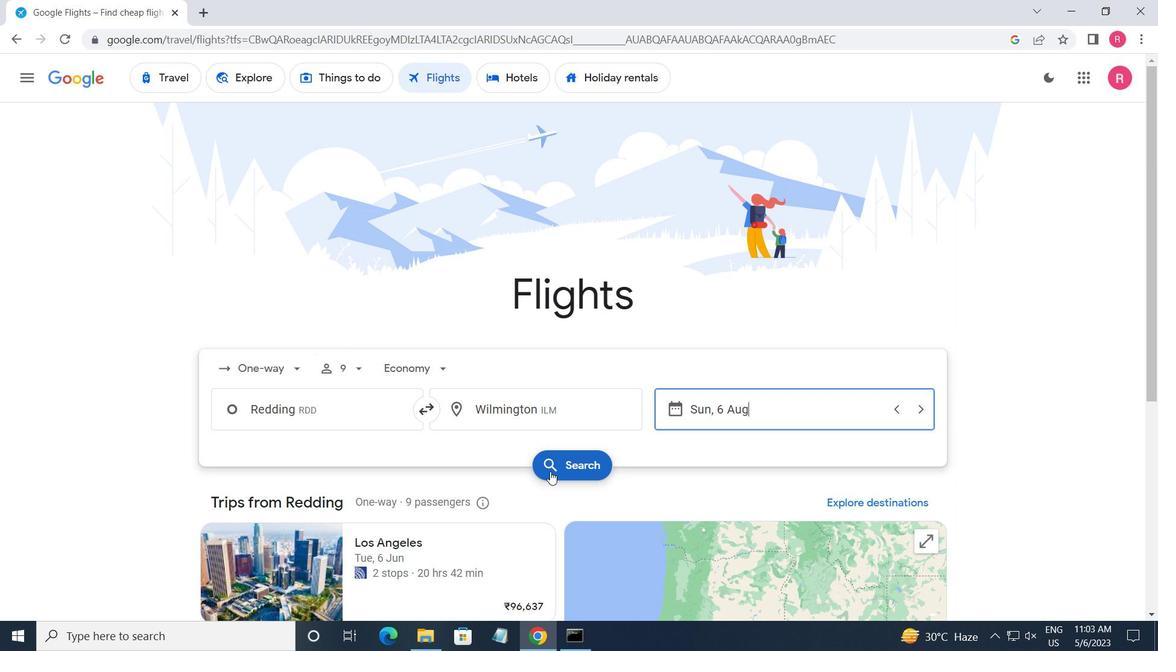 
Action: Mouse moved to (233, 214)
Screenshot: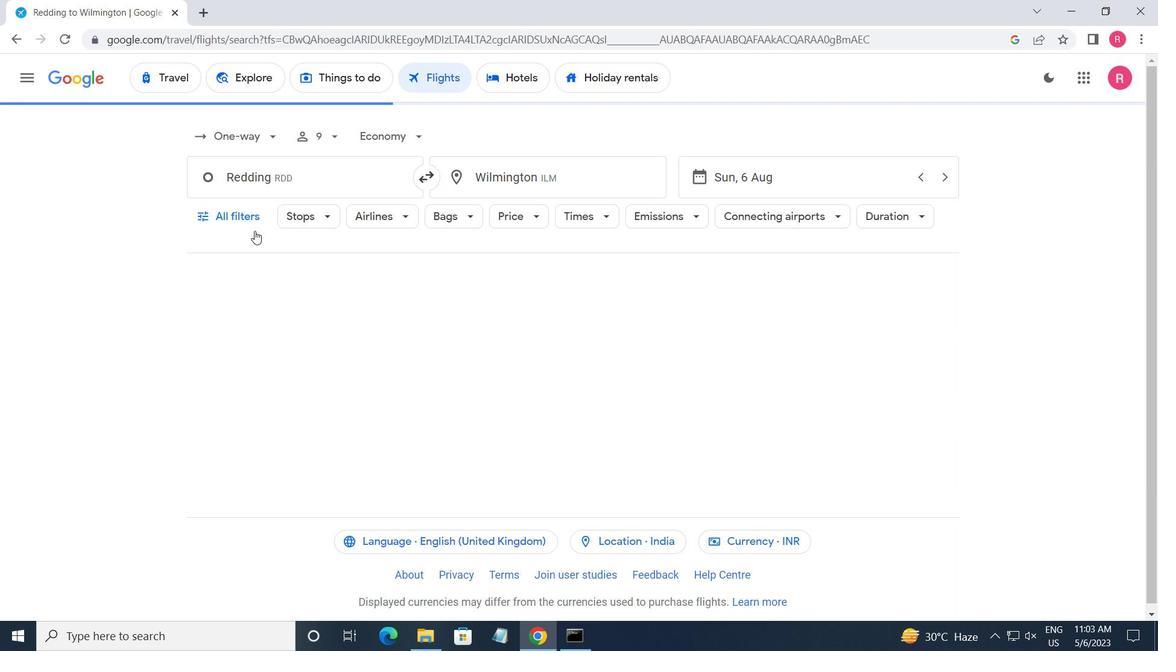
Action: Mouse pressed left at (233, 214)
Screenshot: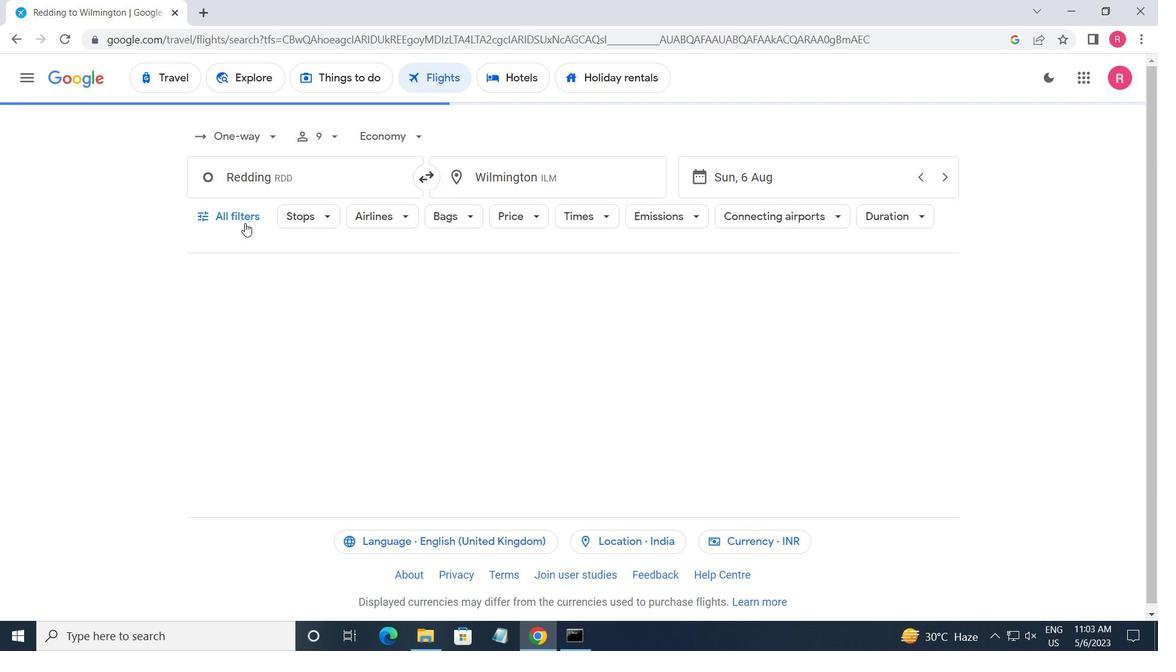 
Action: Mouse moved to (255, 438)
Screenshot: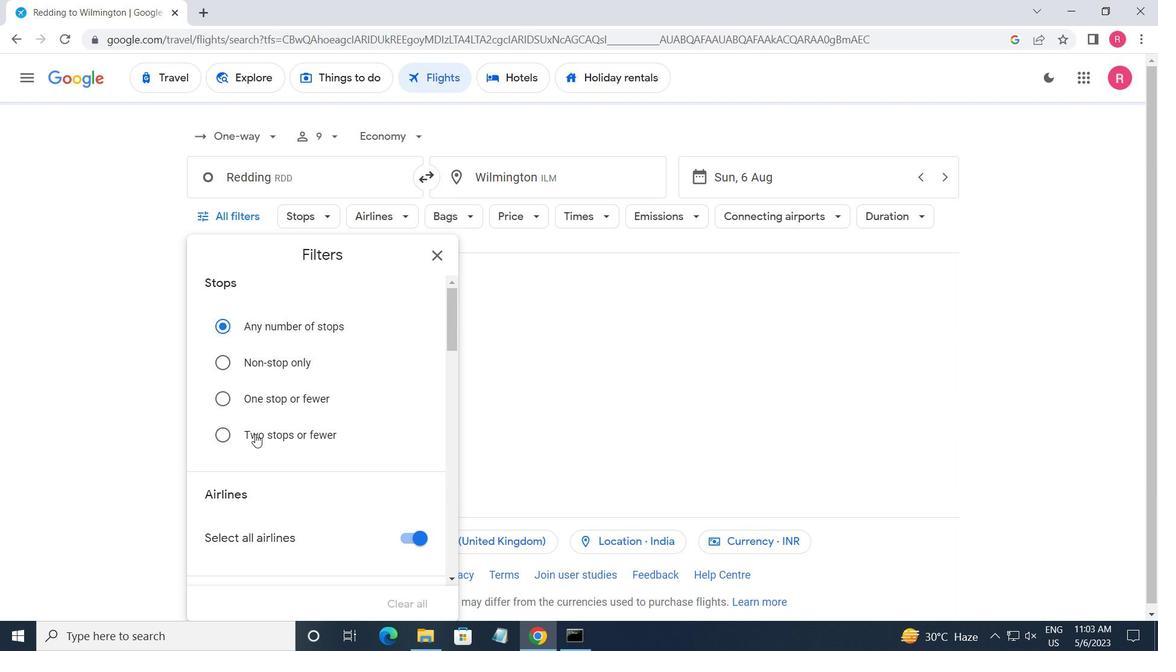 
Action: Mouse scrolled (255, 438) with delta (0, 0)
Screenshot: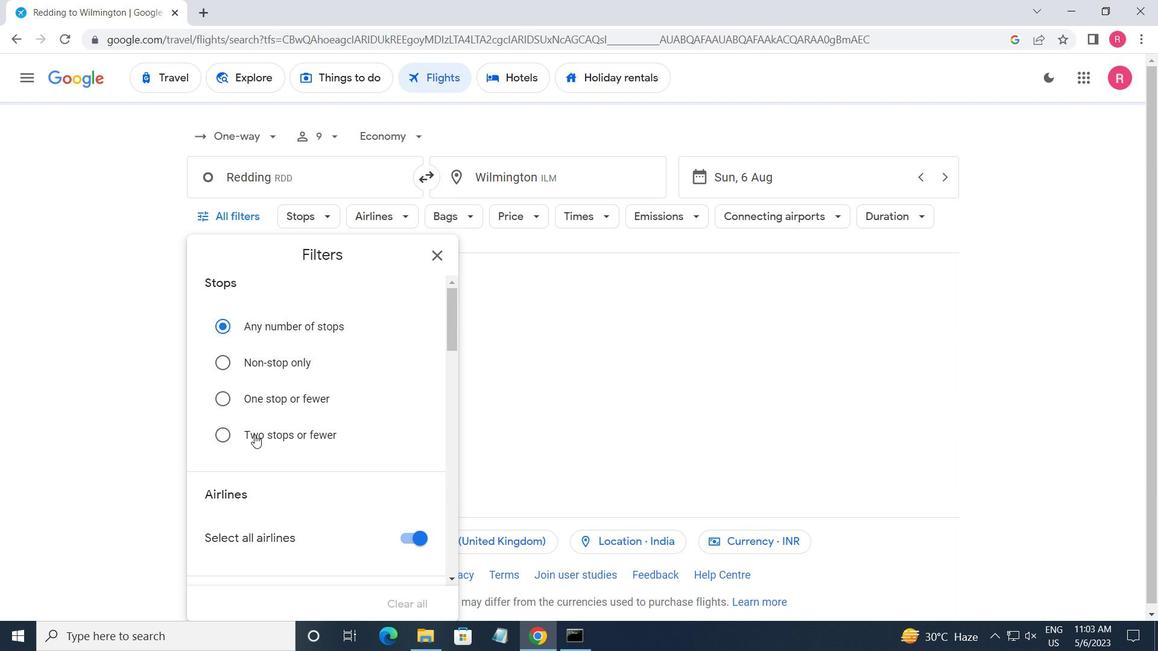
Action: Mouse moved to (255, 438)
Screenshot: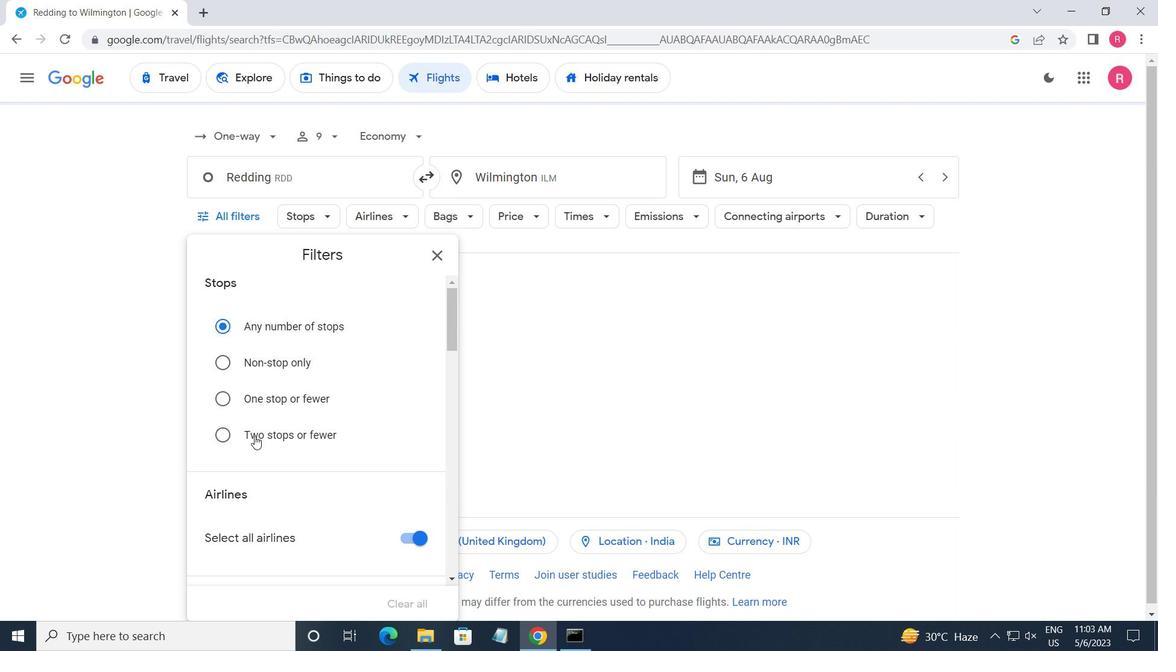 
Action: Mouse scrolled (255, 438) with delta (0, 0)
Screenshot: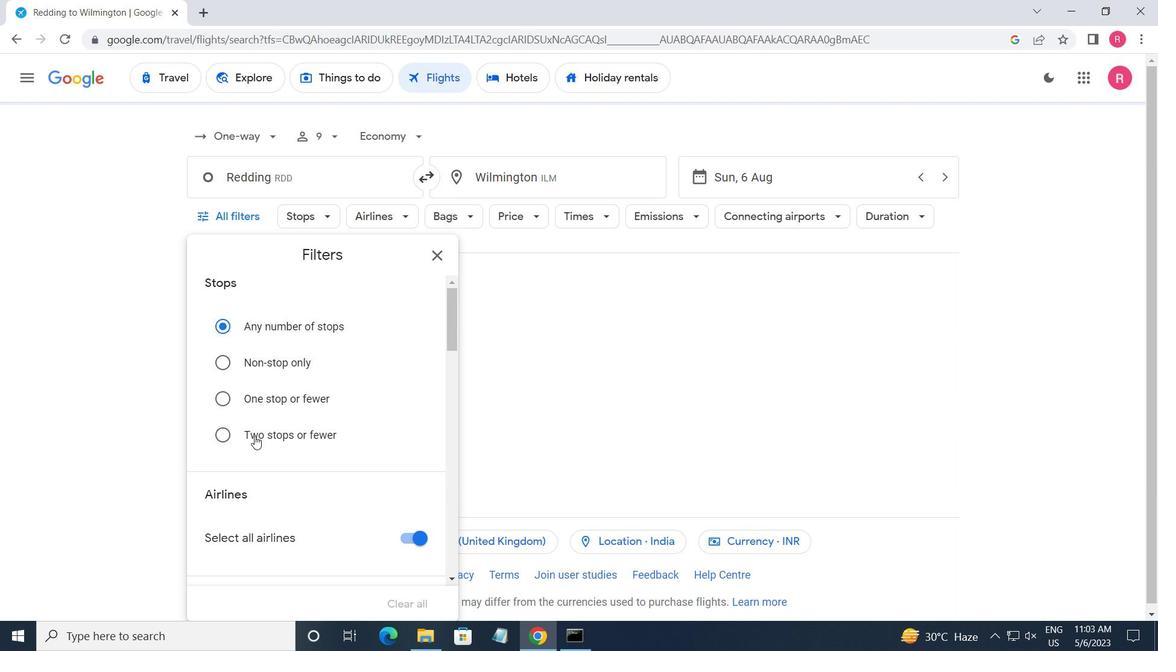 
Action: Mouse moved to (256, 438)
Screenshot: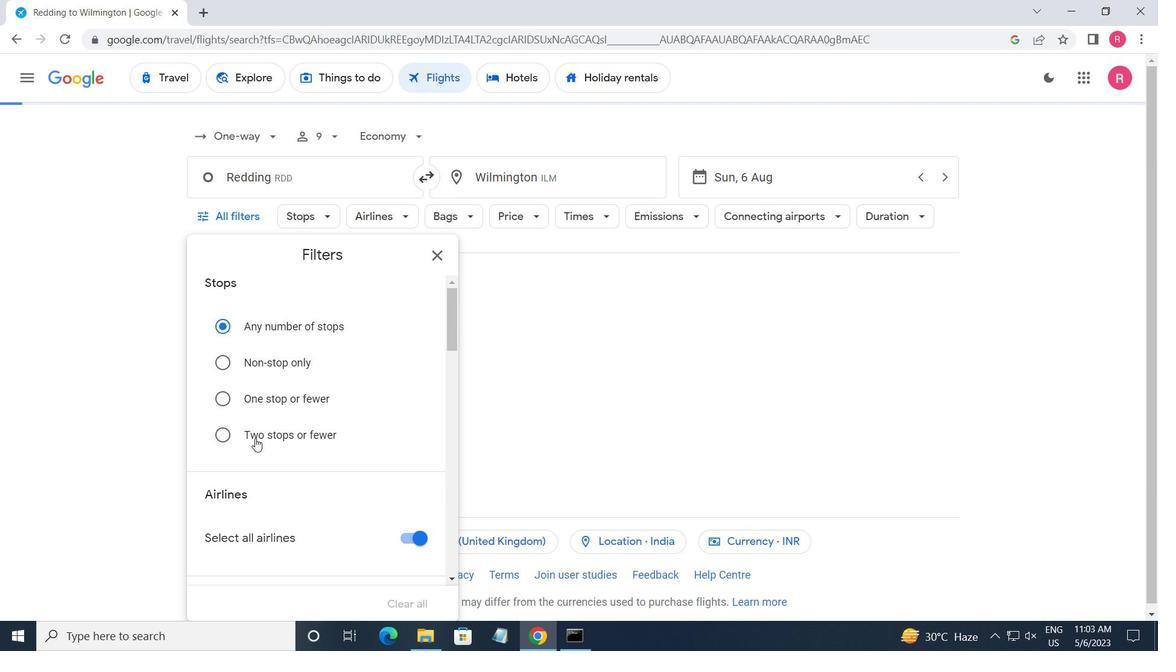 
Action: Mouse scrolled (256, 438) with delta (0, 0)
Screenshot: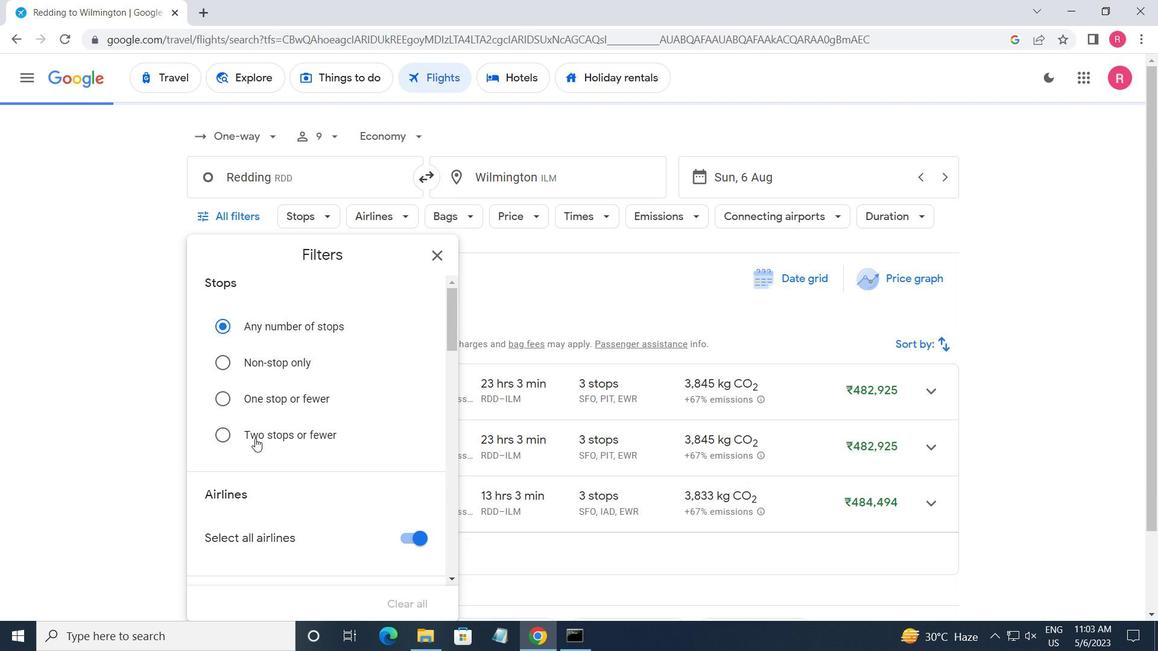 
Action: Mouse moved to (257, 439)
Screenshot: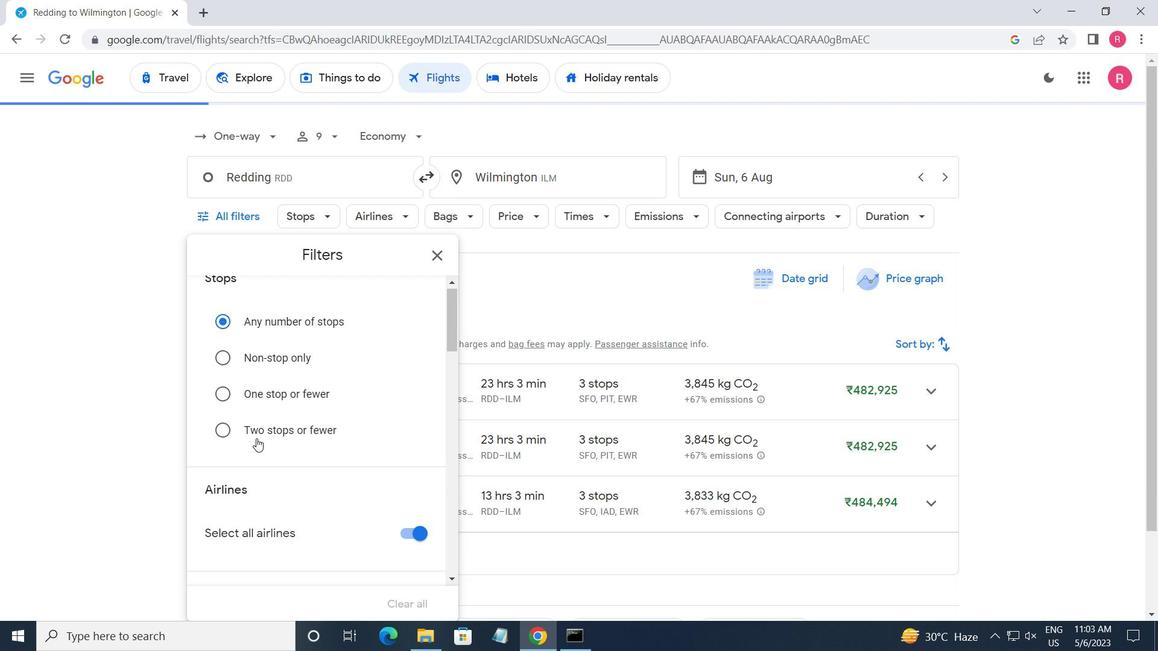 
Action: Mouse scrolled (257, 439) with delta (0, 0)
Screenshot: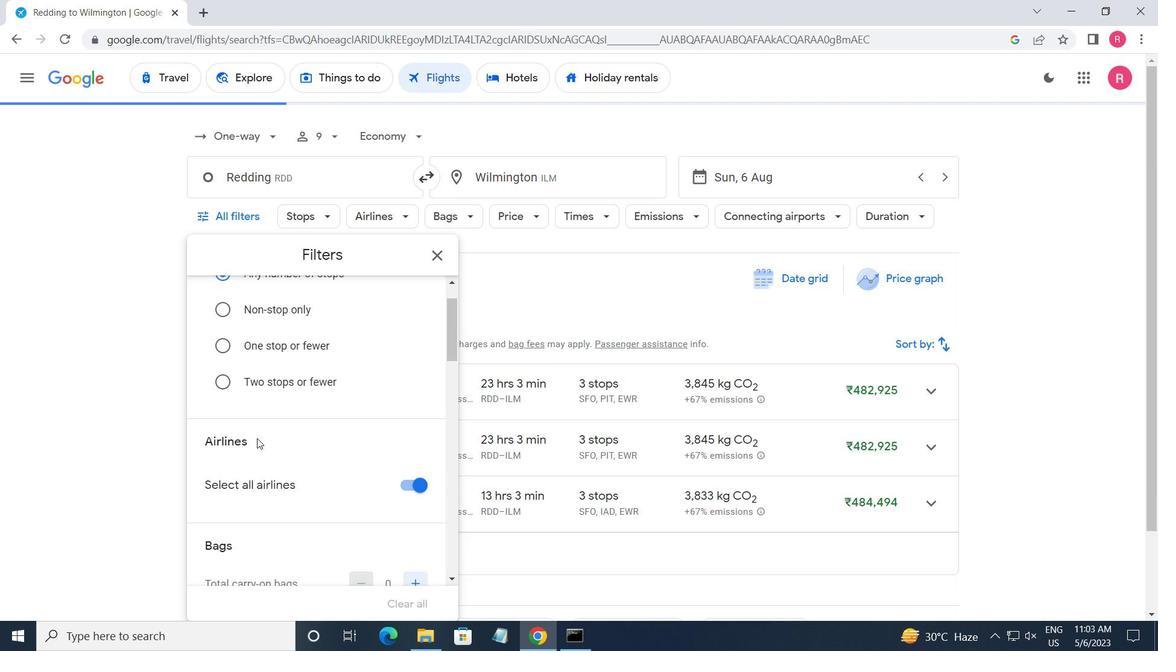 
Action: Mouse moved to (359, 447)
Screenshot: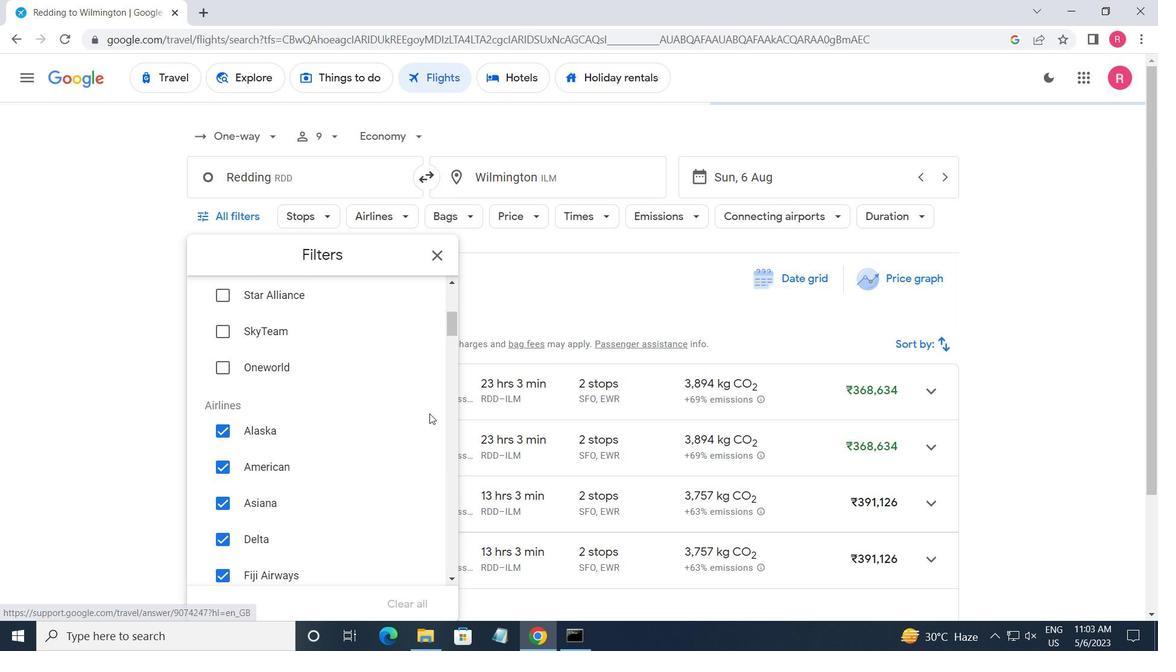 
Action: Mouse scrolled (359, 447) with delta (0, 0)
Screenshot: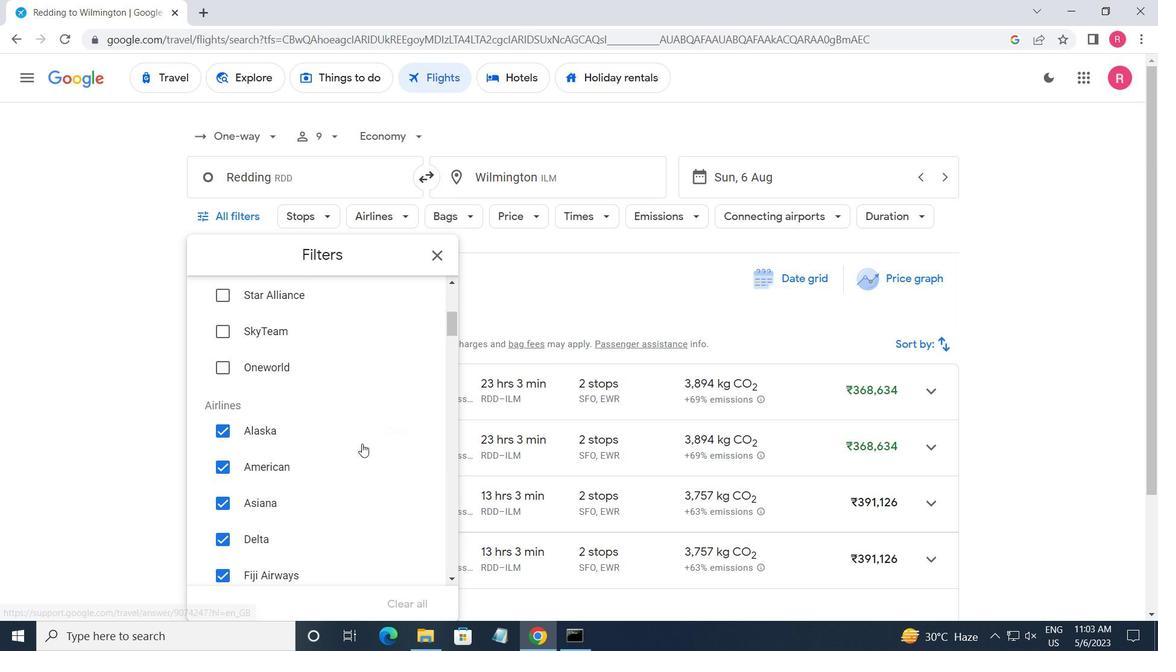 
Action: Mouse scrolled (359, 447) with delta (0, 0)
Screenshot: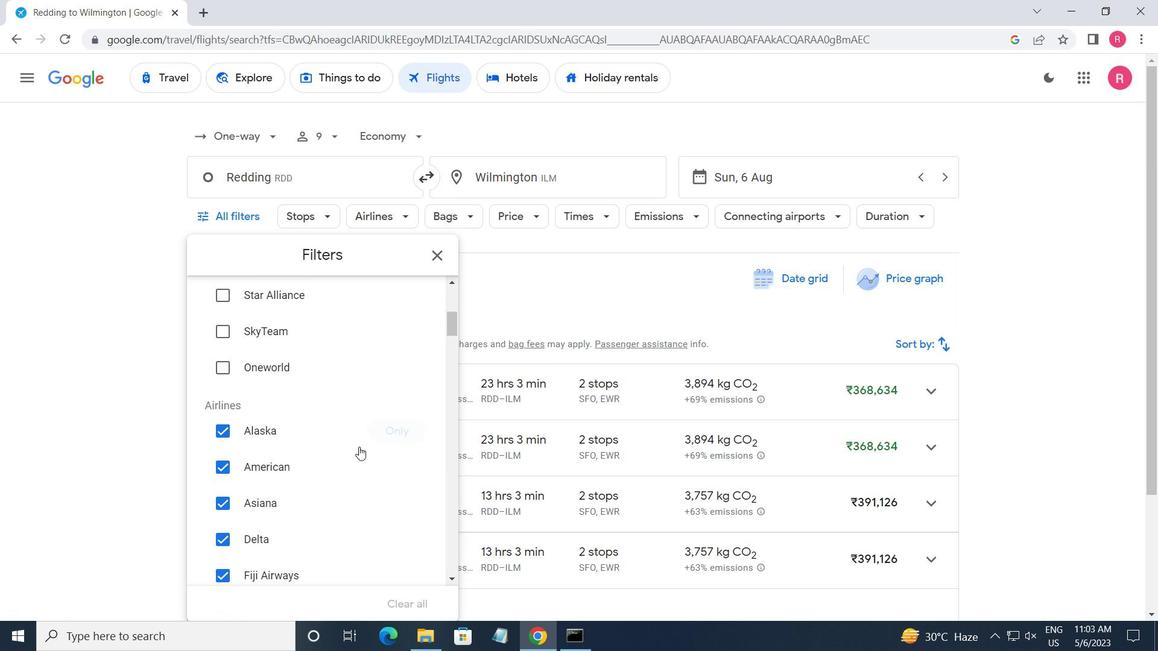 
Action: Mouse moved to (357, 447)
Screenshot: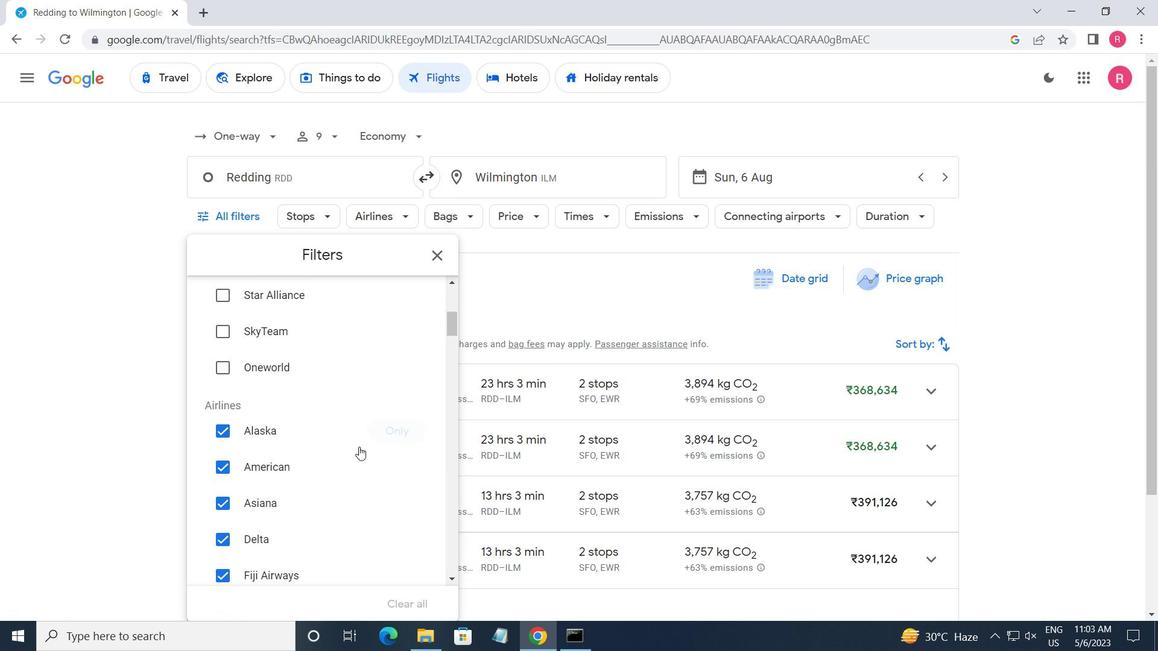 
Action: Mouse scrolled (357, 447) with delta (0, 0)
Screenshot: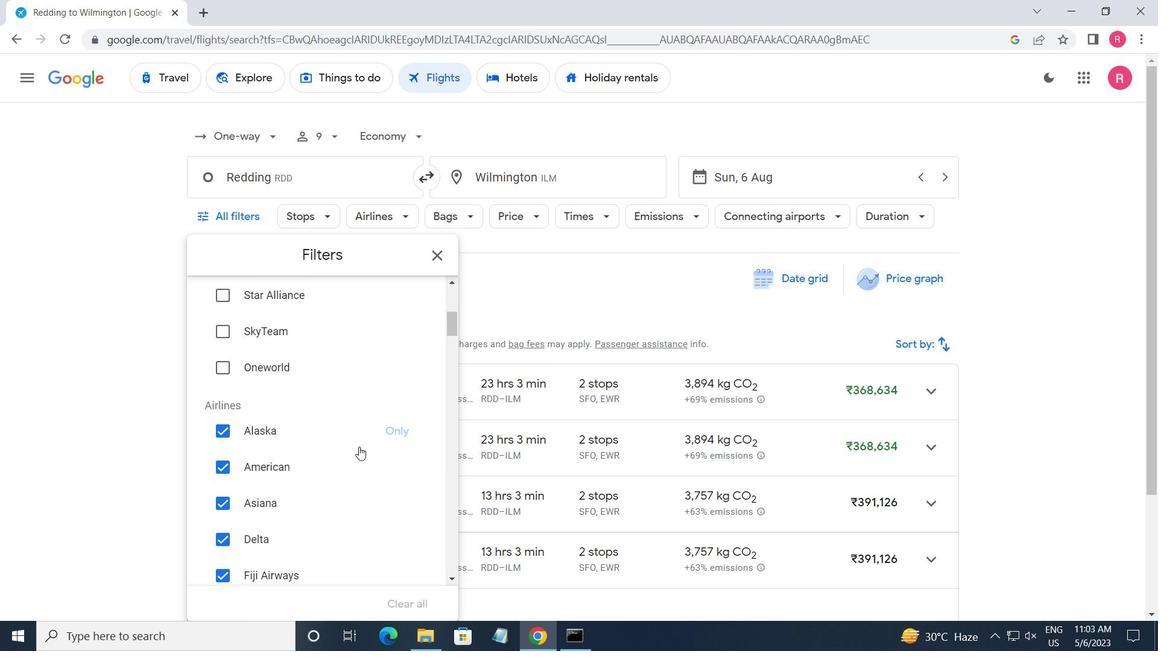 
Action: Mouse scrolled (357, 446) with delta (0, 0)
Screenshot: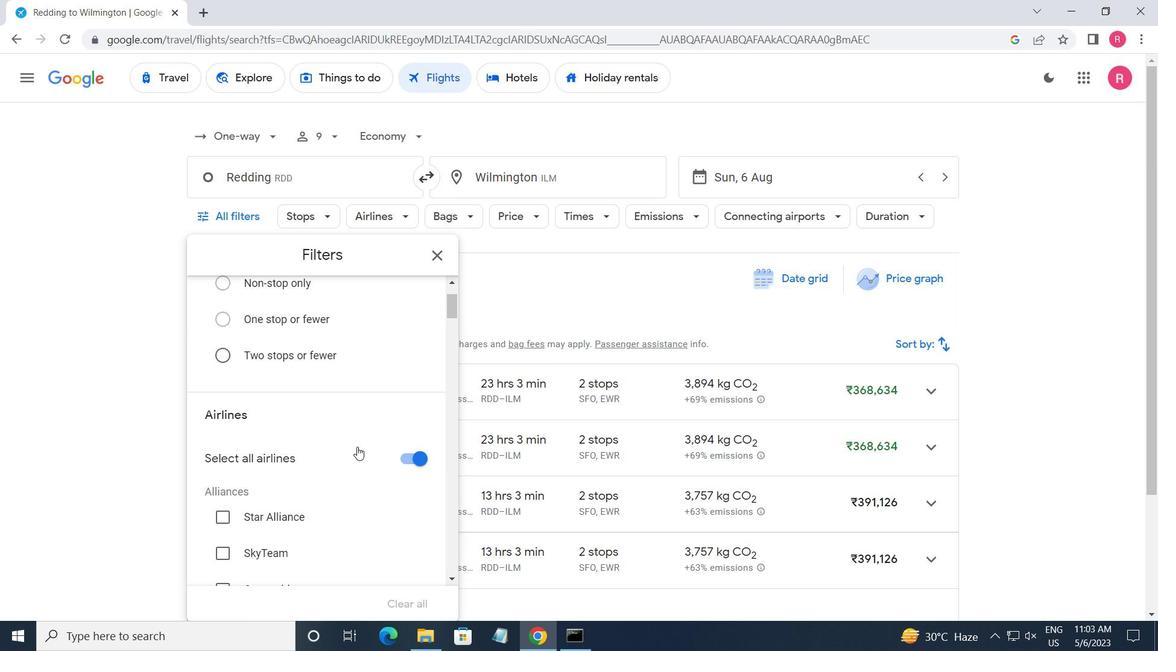 
Action: Mouse scrolled (357, 446) with delta (0, 0)
Screenshot: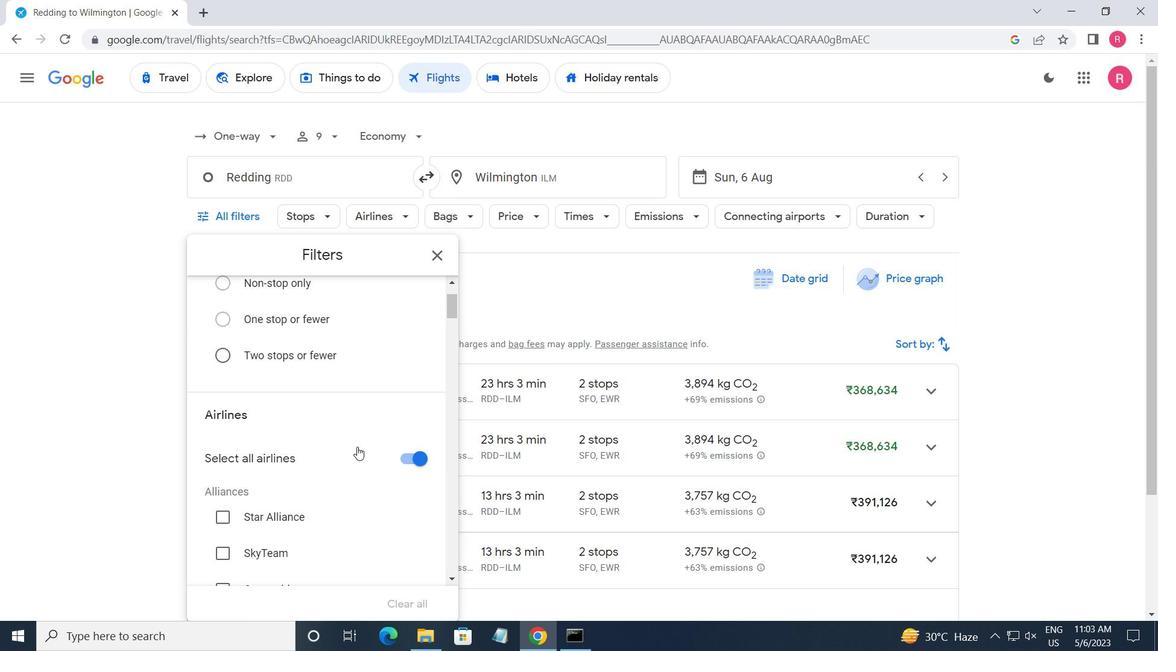 
Action: Mouse scrolled (357, 446) with delta (0, 0)
Screenshot: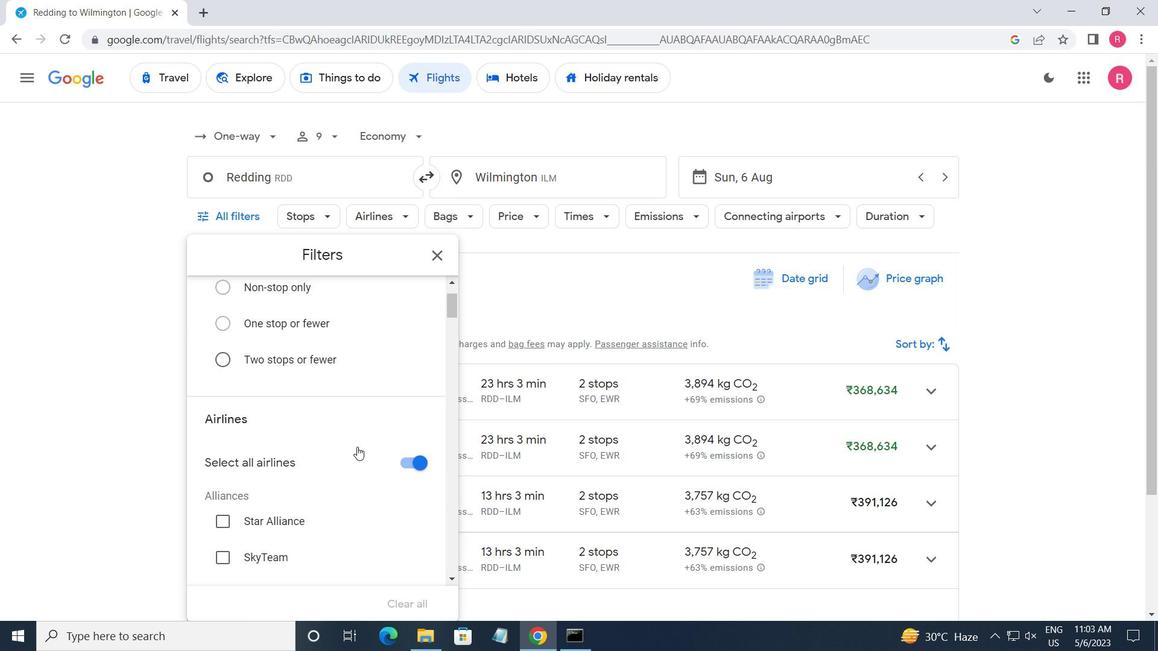 
Action: Mouse scrolled (357, 446) with delta (0, 0)
Screenshot: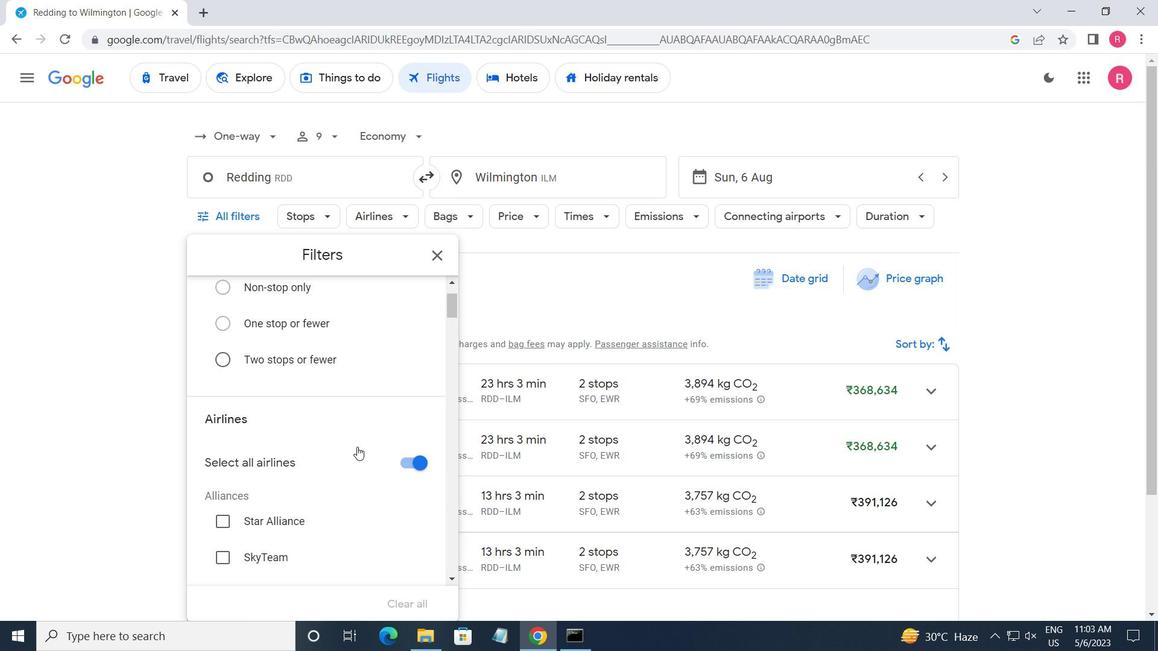
Action: Mouse scrolled (357, 446) with delta (0, 0)
Screenshot: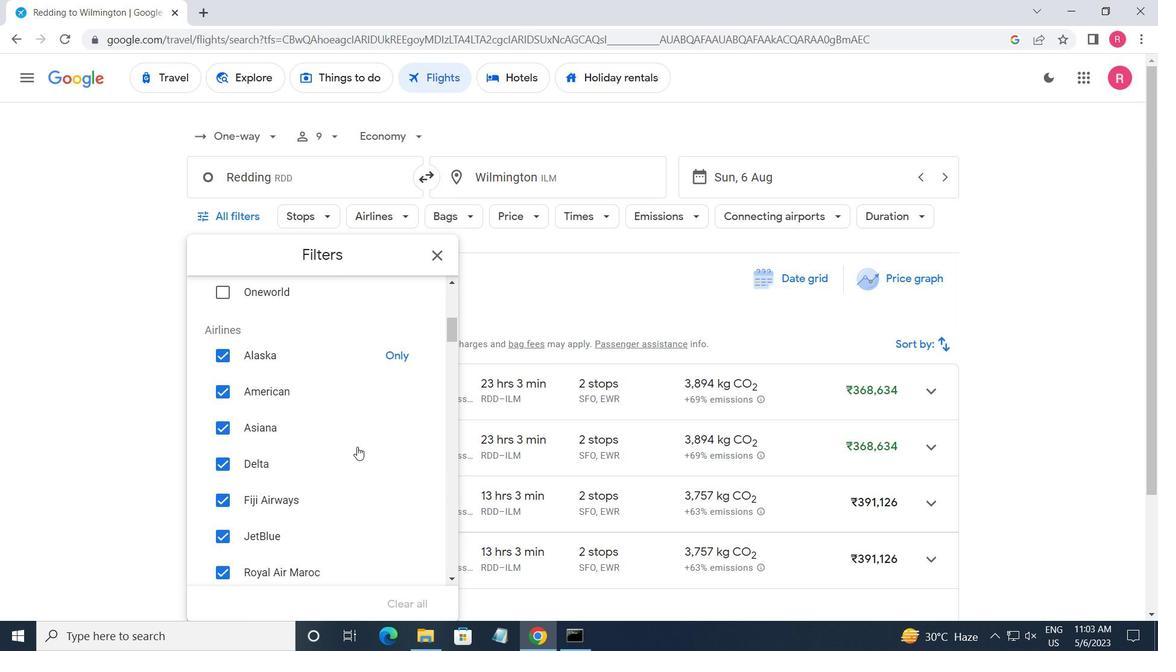 
Action: Mouse scrolled (357, 446) with delta (0, 0)
Screenshot: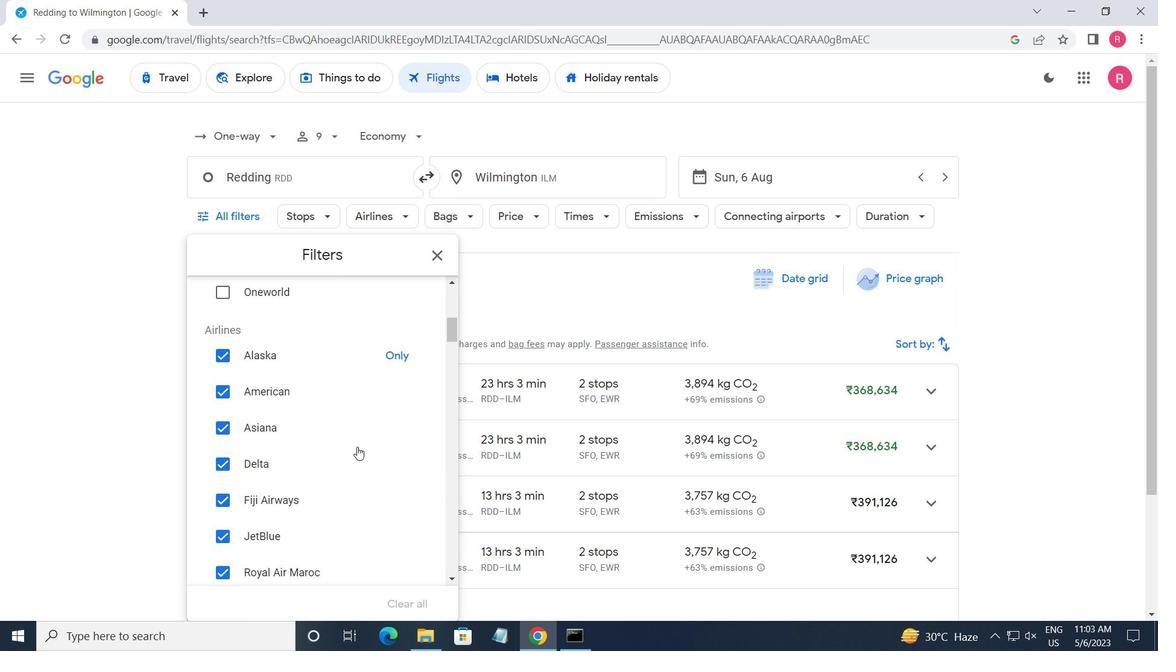 
Action: Mouse scrolled (357, 446) with delta (0, 0)
Screenshot: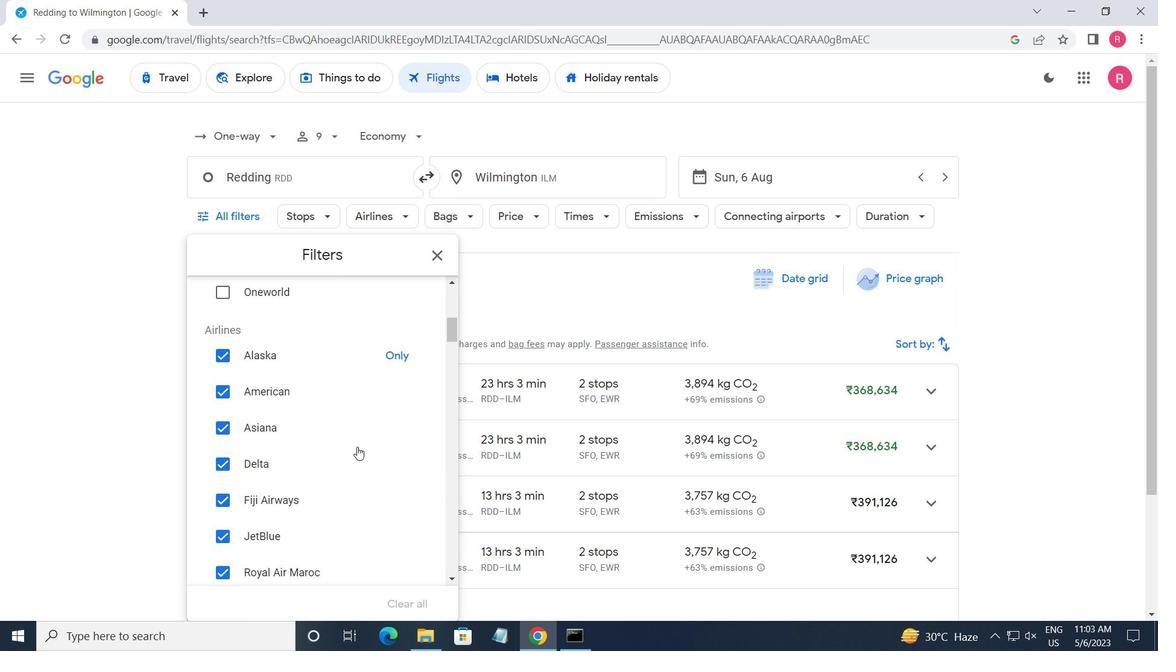 
Action: Mouse moved to (358, 447)
Screenshot: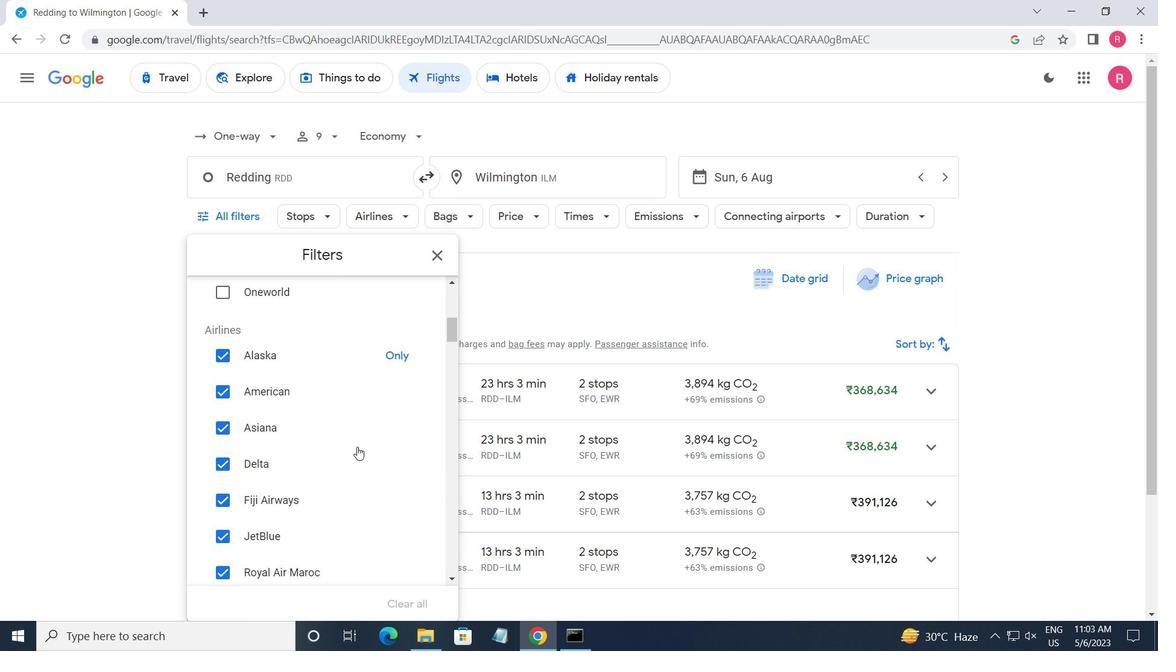 
Action: Mouse scrolled (358, 446) with delta (0, 0)
Screenshot: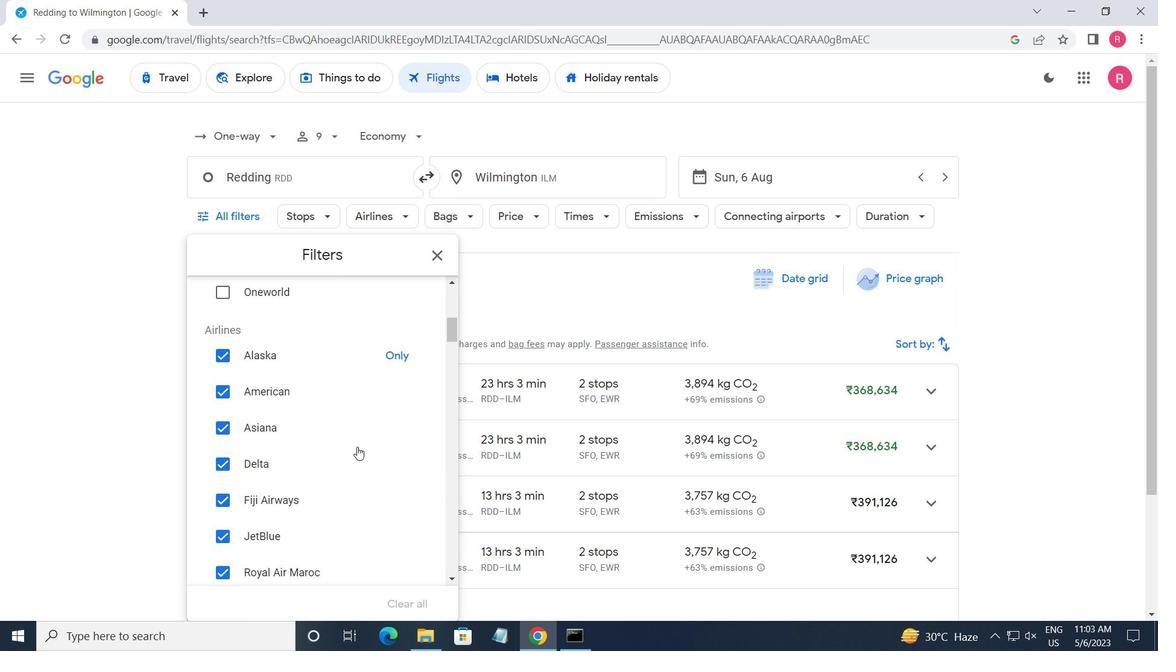 
Action: Mouse scrolled (358, 446) with delta (0, 0)
Screenshot: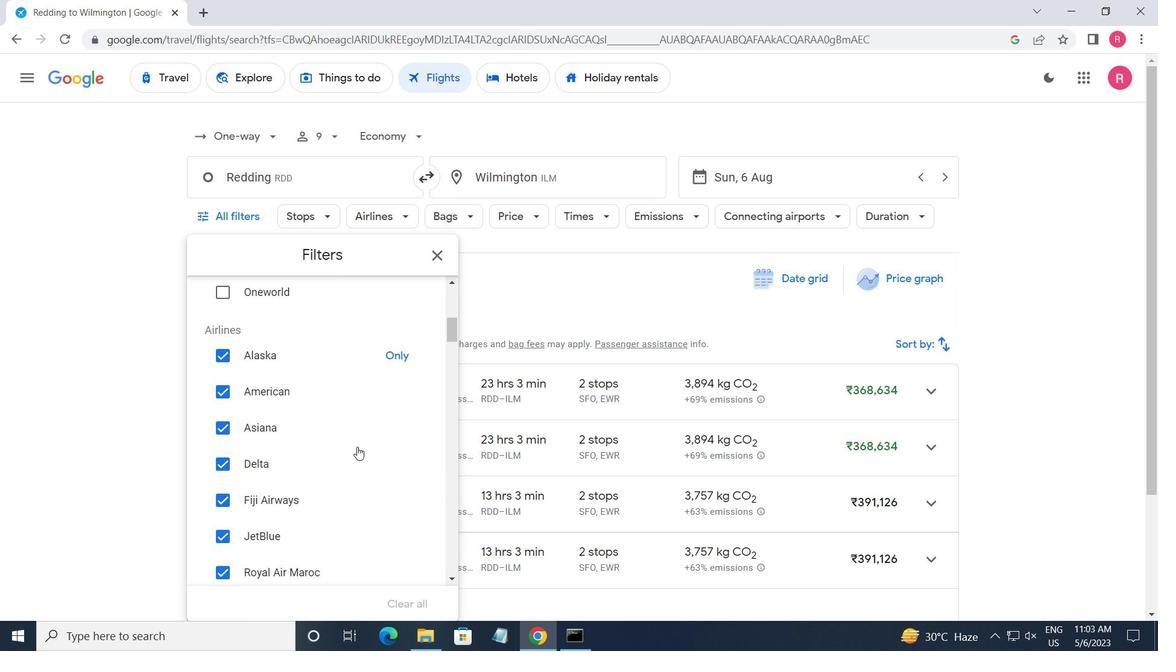 
Action: Mouse scrolled (358, 446) with delta (0, 0)
Screenshot: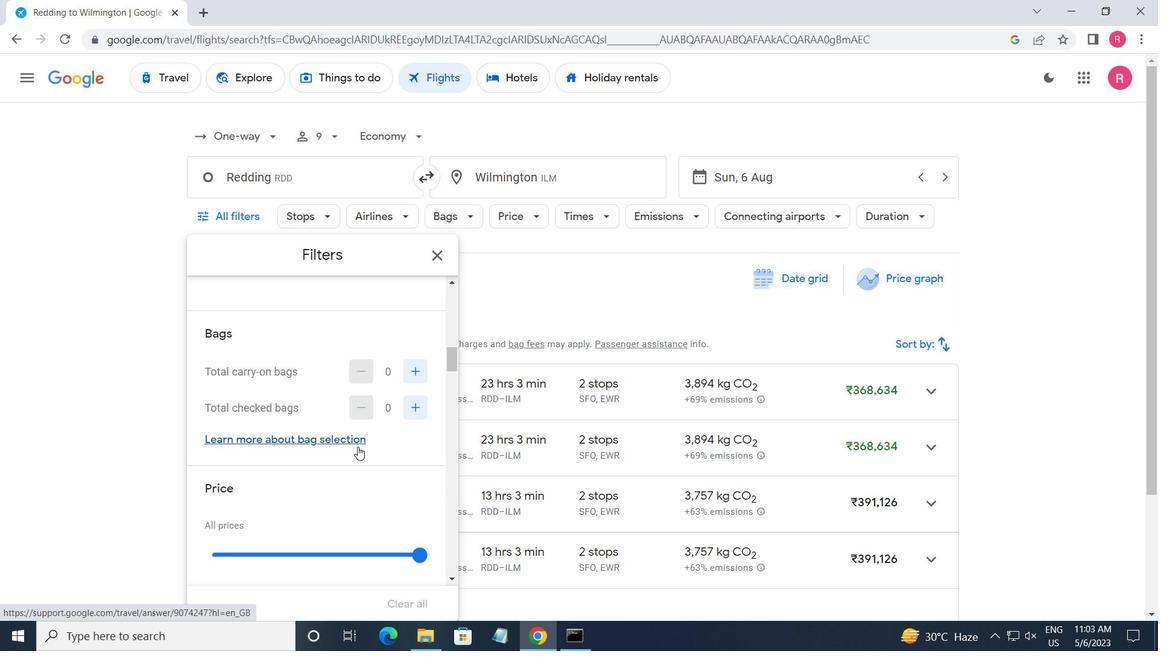 
Action: Mouse moved to (360, 448)
Screenshot: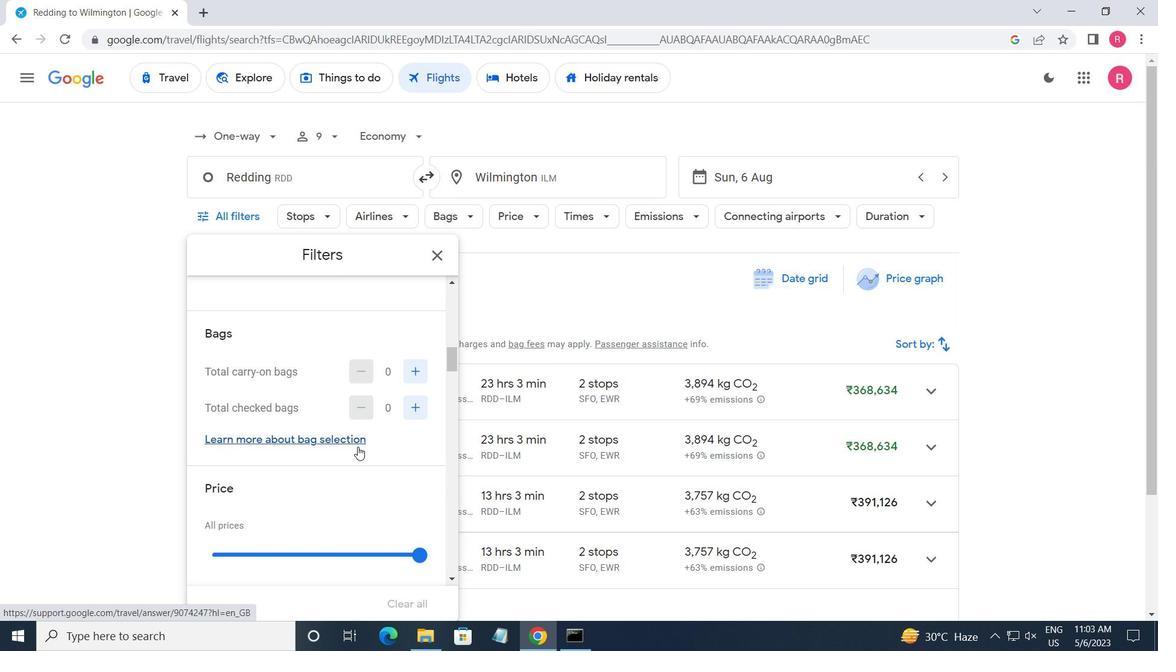 
Action: Mouse scrolled (360, 447) with delta (0, 0)
Screenshot: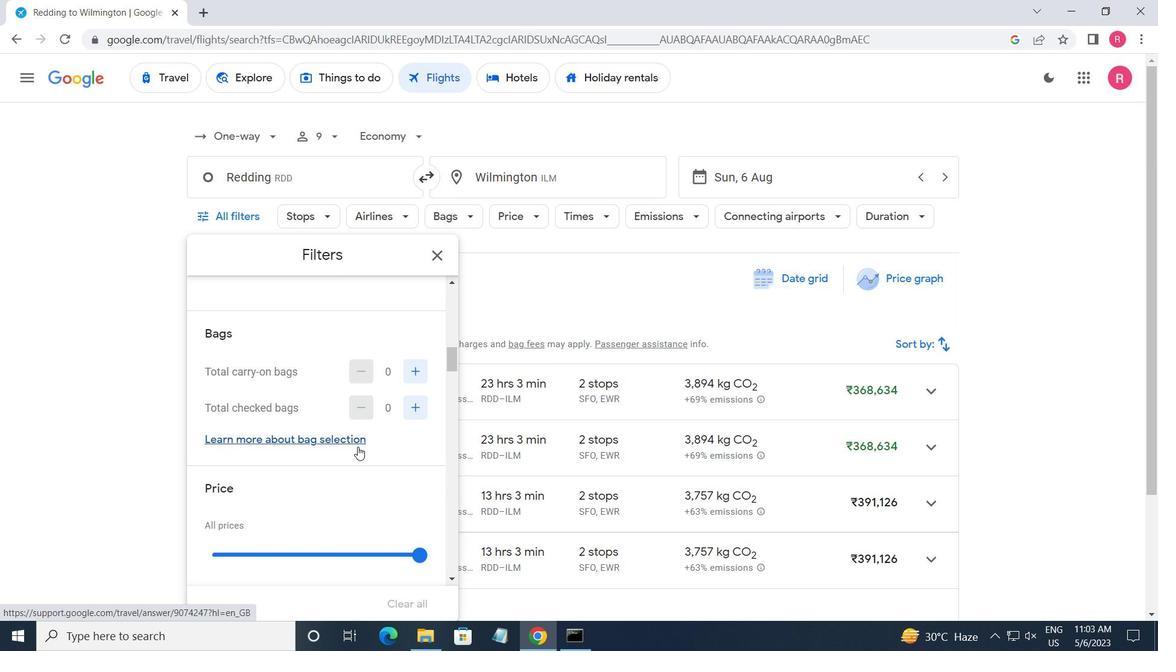 
Action: Mouse scrolled (360, 447) with delta (0, 0)
Screenshot: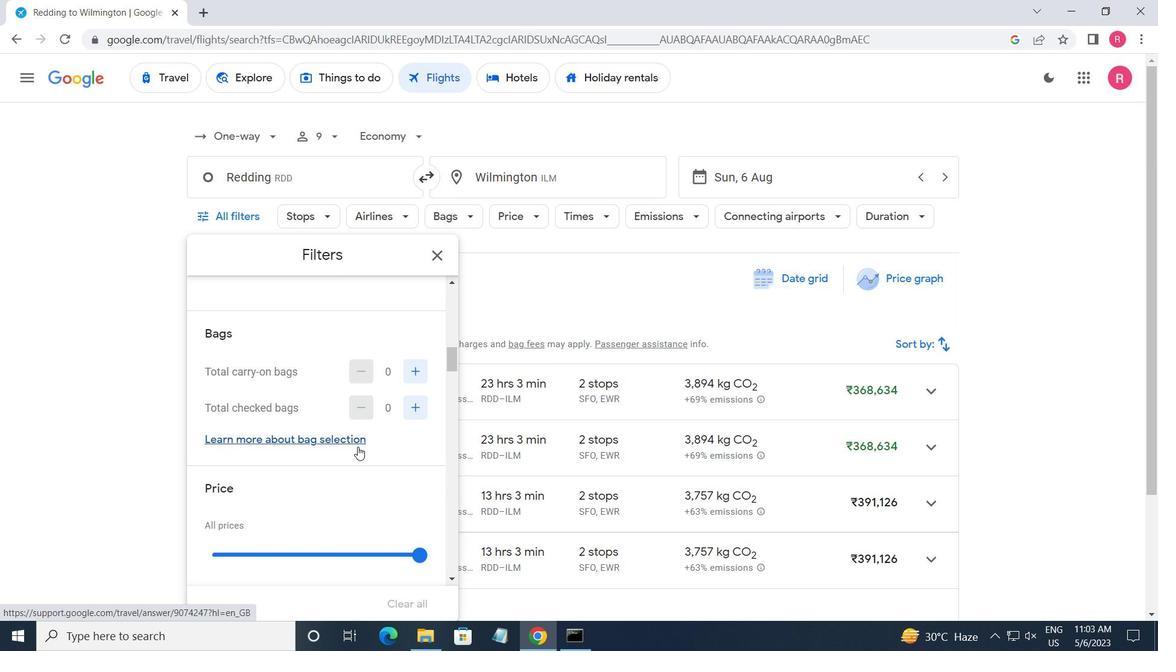 
Action: Mouse scrolled (360, 447) with delta (0, 0)
Screenshot: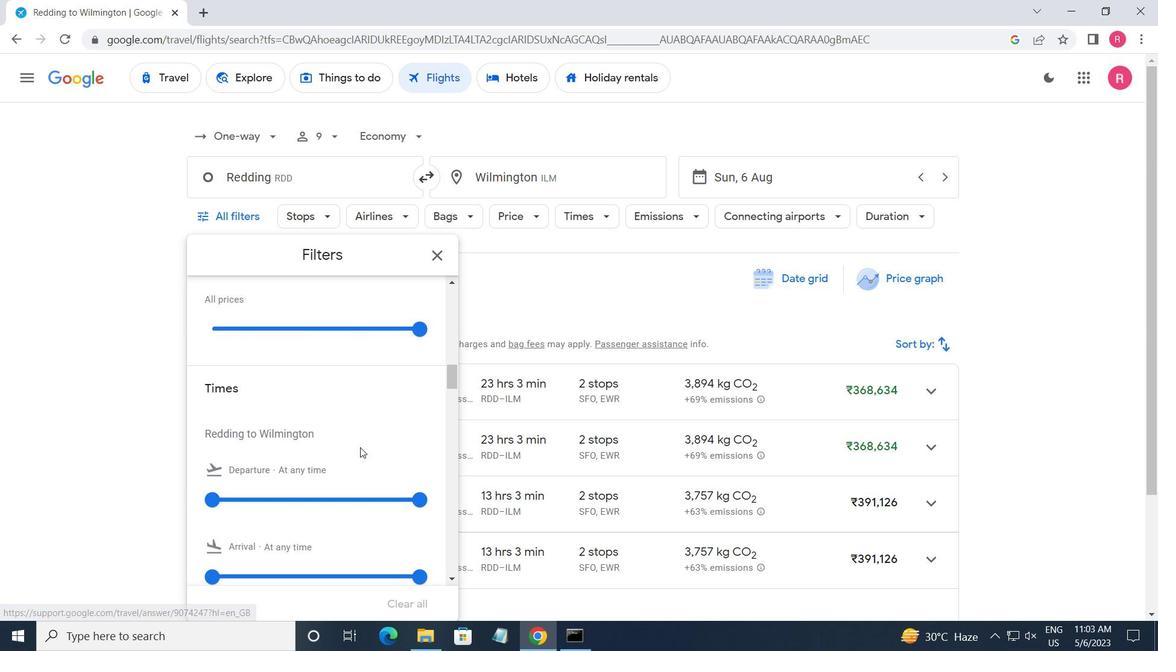 
Action: Mouse scrolled (360, 447) with delta (0, 0)
Screenshot: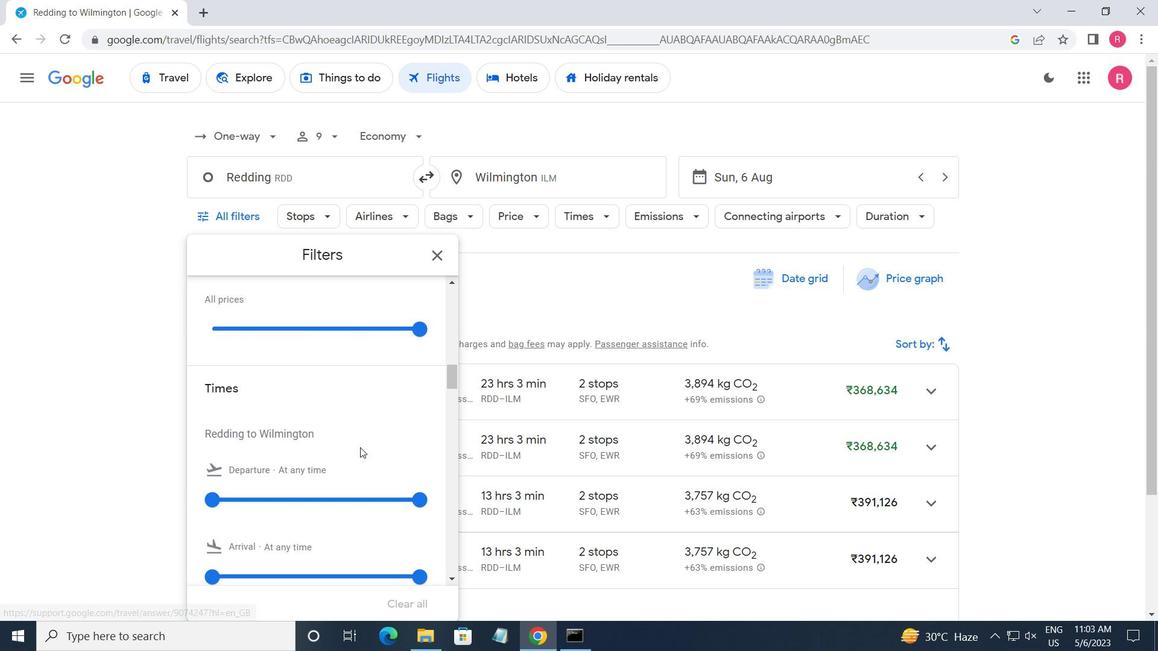 
Action: Mouse scrolled (360, 448) with delta (0, 0)
Screenshot: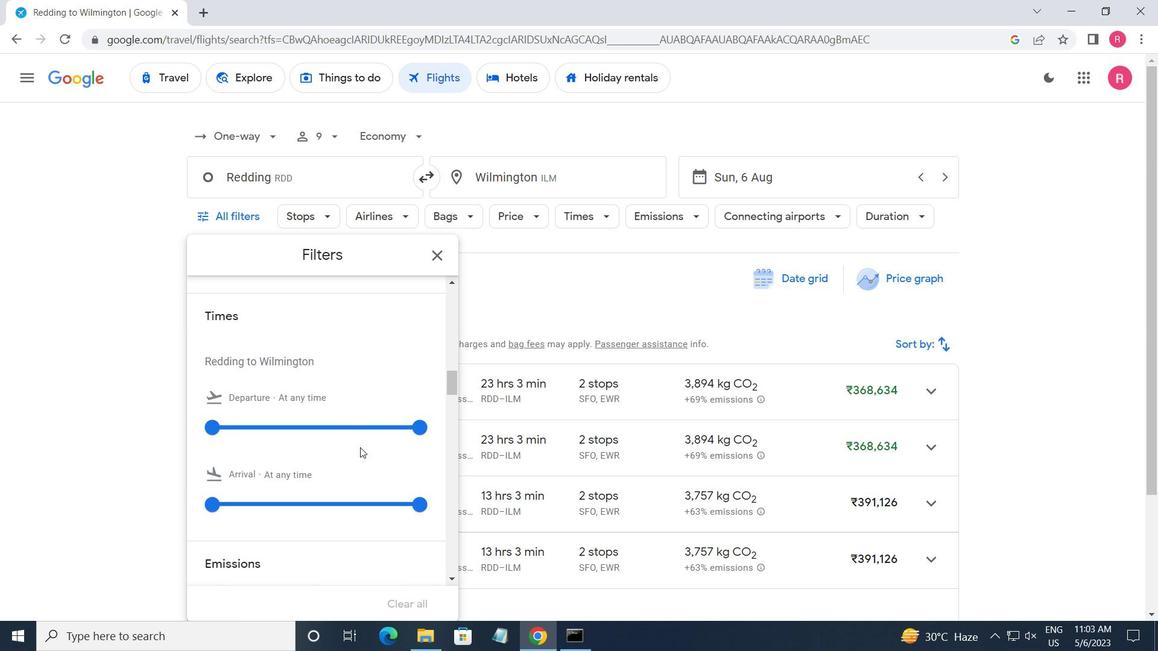 
Action: Mouse scrolled (360, 448) with delta (0, 0)
Screenshot: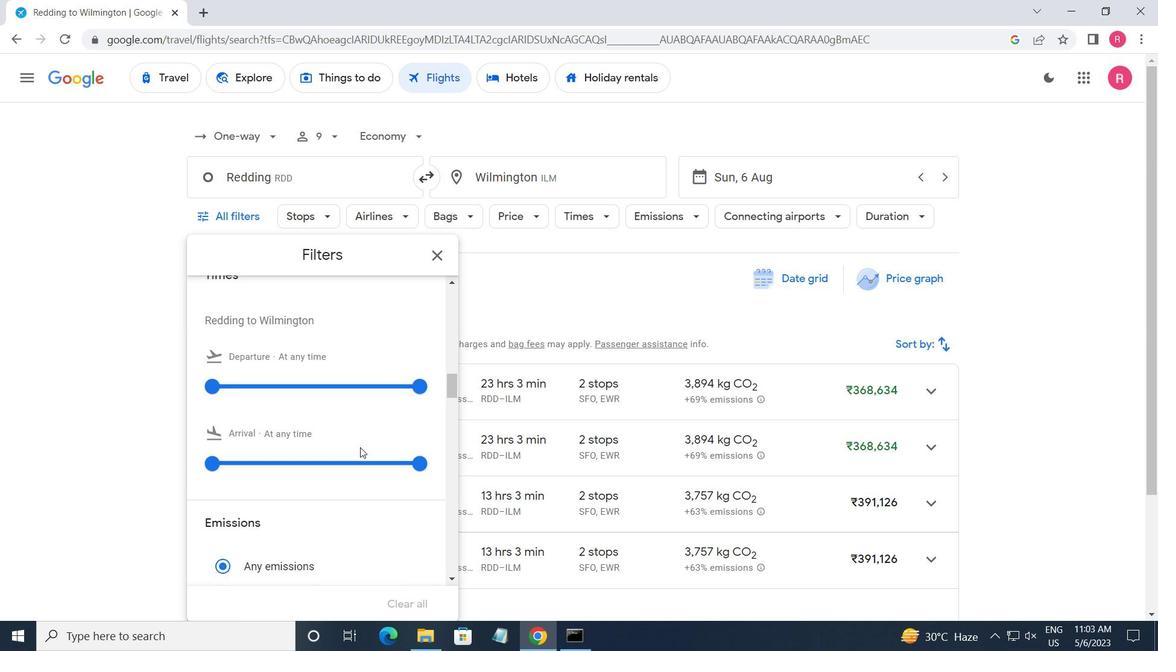 
Action: Mouse scrolled (360, 448) with delta (0, 0)
Screenshot: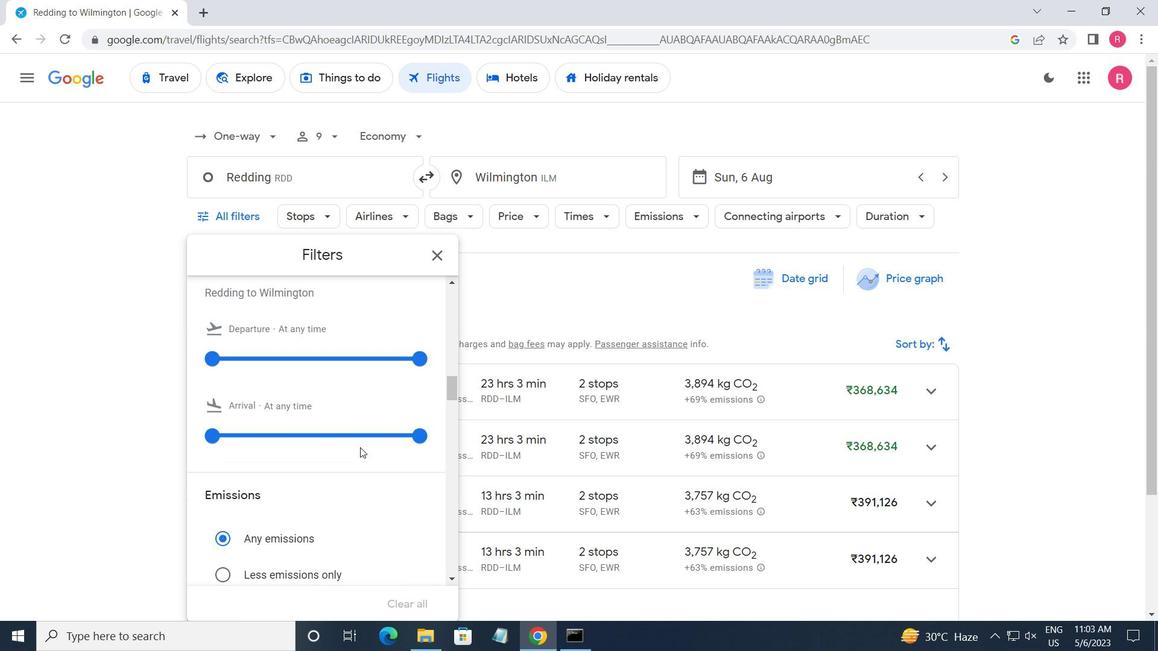 
Action: Mouse scrolled (360, 448) with delta (0, 0)
Screenshot: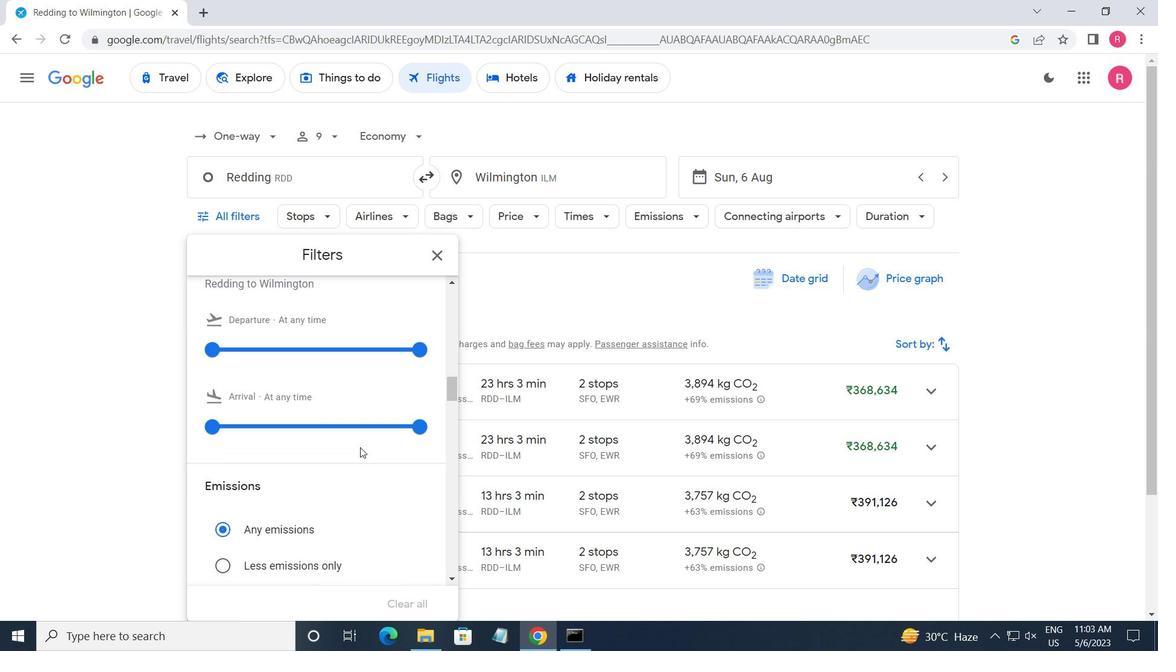 
Action: Mouse scrolled (360, 448) with delta (0, 0)
Screenshot: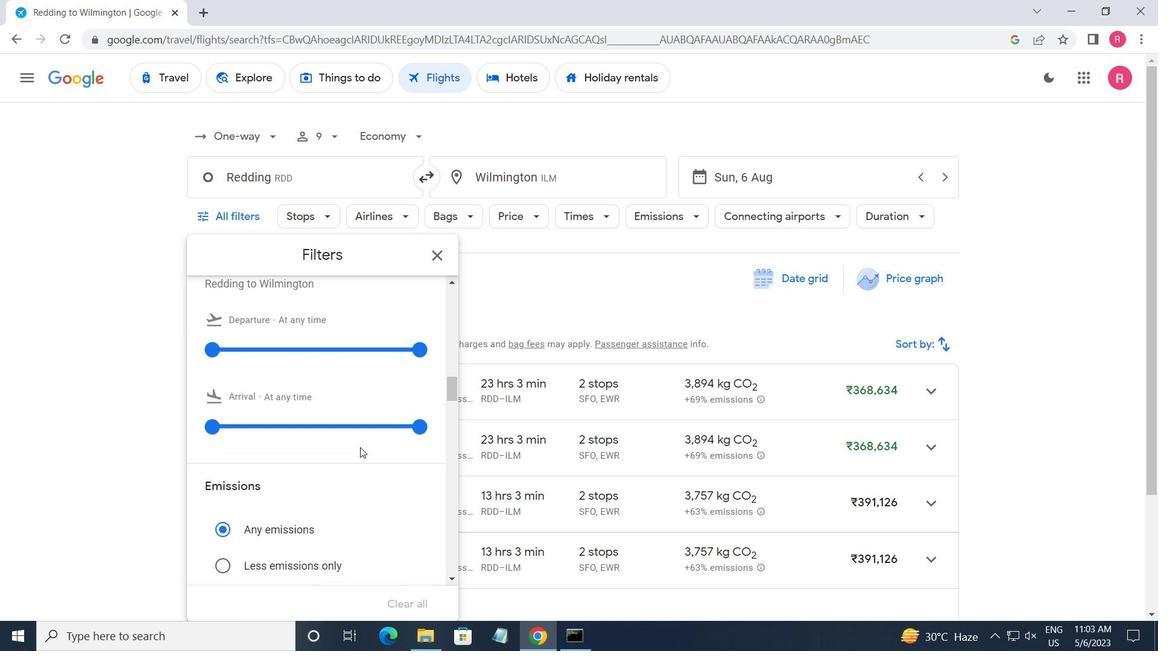 
Action: Mouse moved to (361, 448)
Screenshot: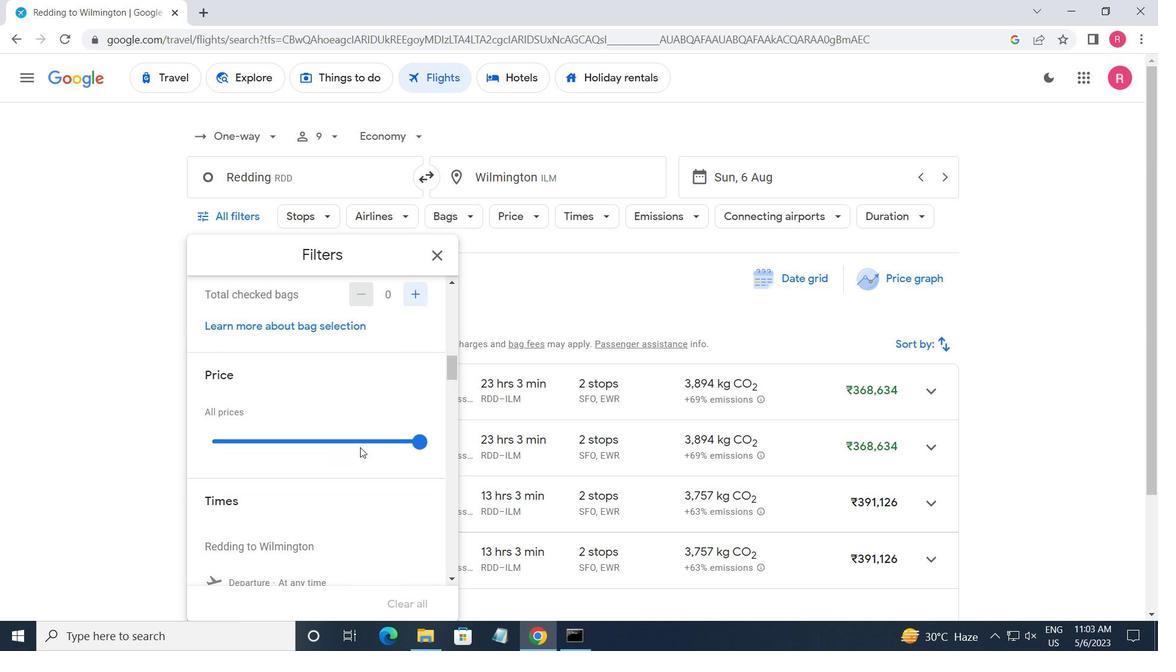 
Action: Mouse scrolled (361, 449) with delta (0, 0)
Screenshot: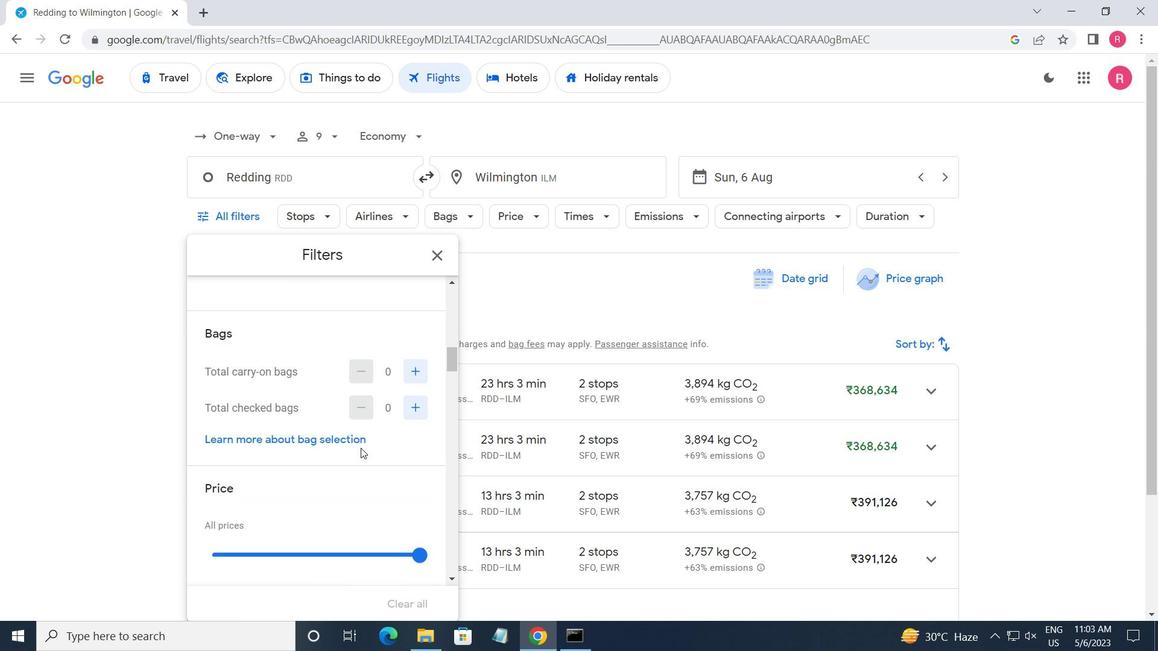 
Action: Mouse moved to (407, 452)
Screenshot: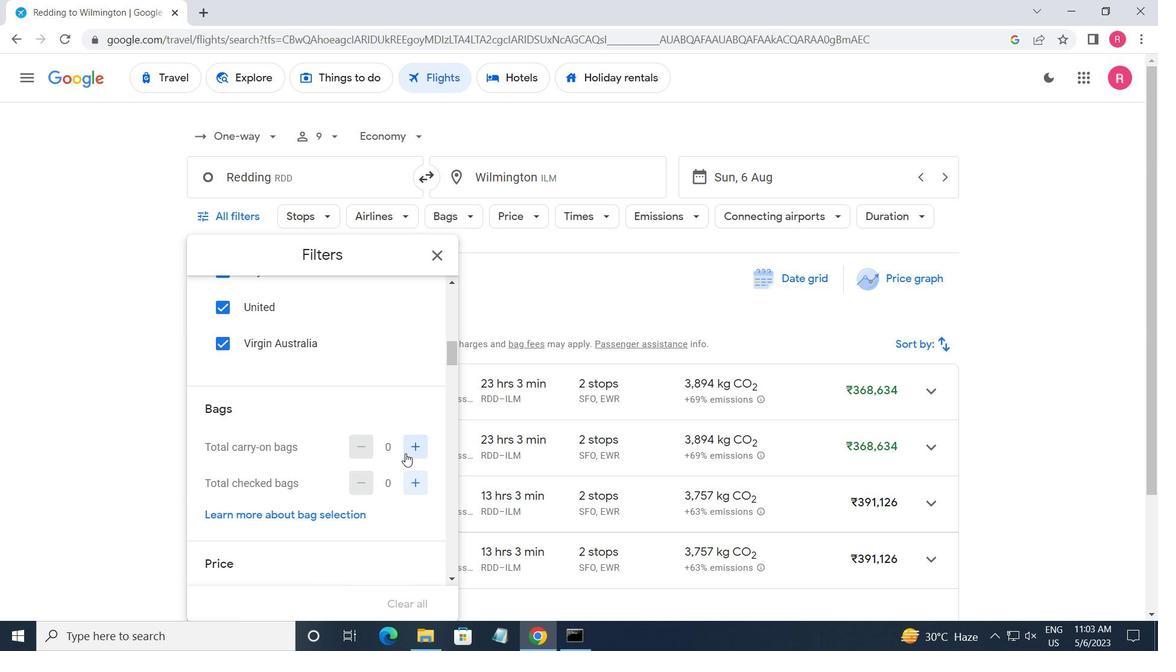 
Action: Mouse pressed left at (407, 452)
Screenshot: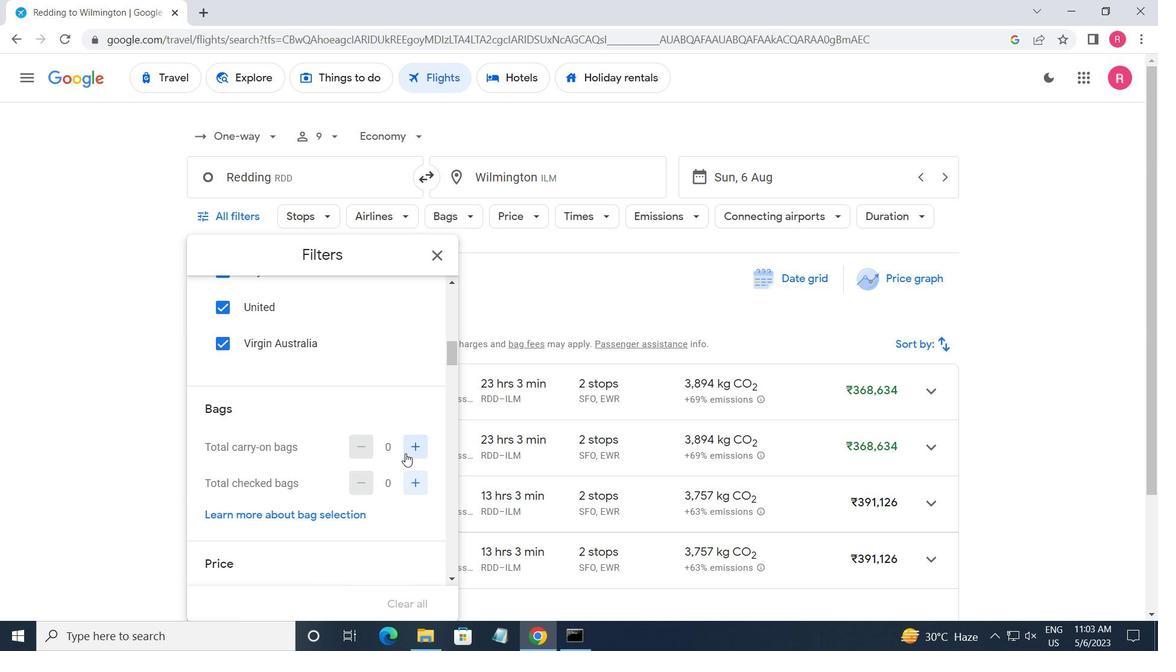 
Action: Mouse moved to (405, 483)
Screenshot: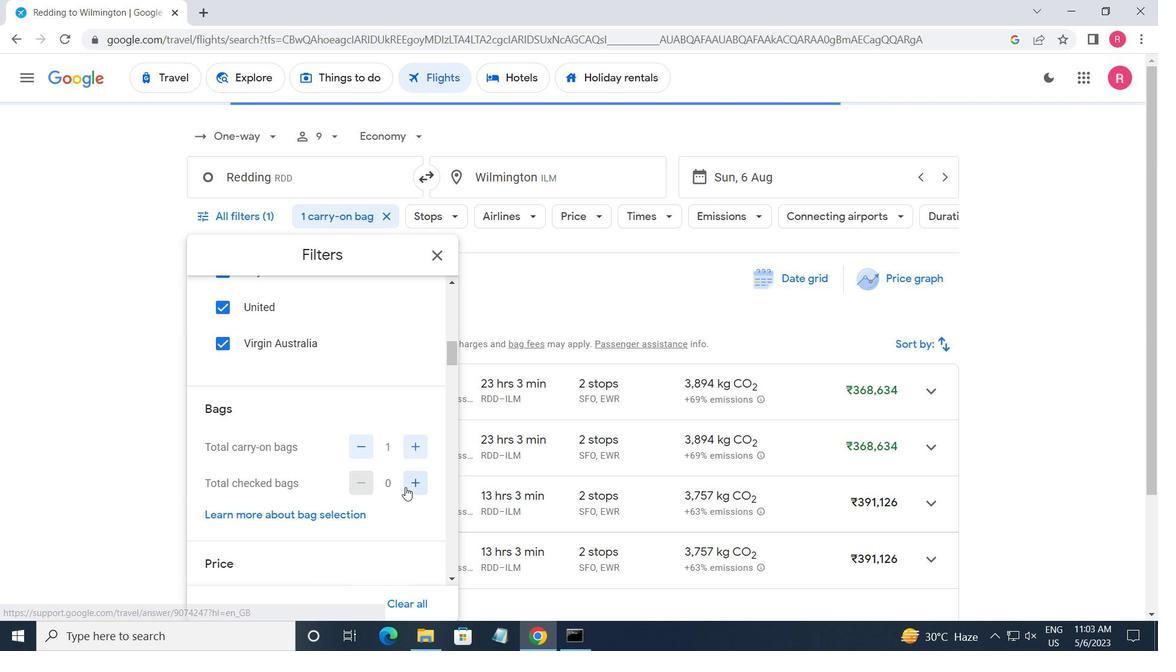 
Action: Mouse pressed left at (405, 483)
Screenshot: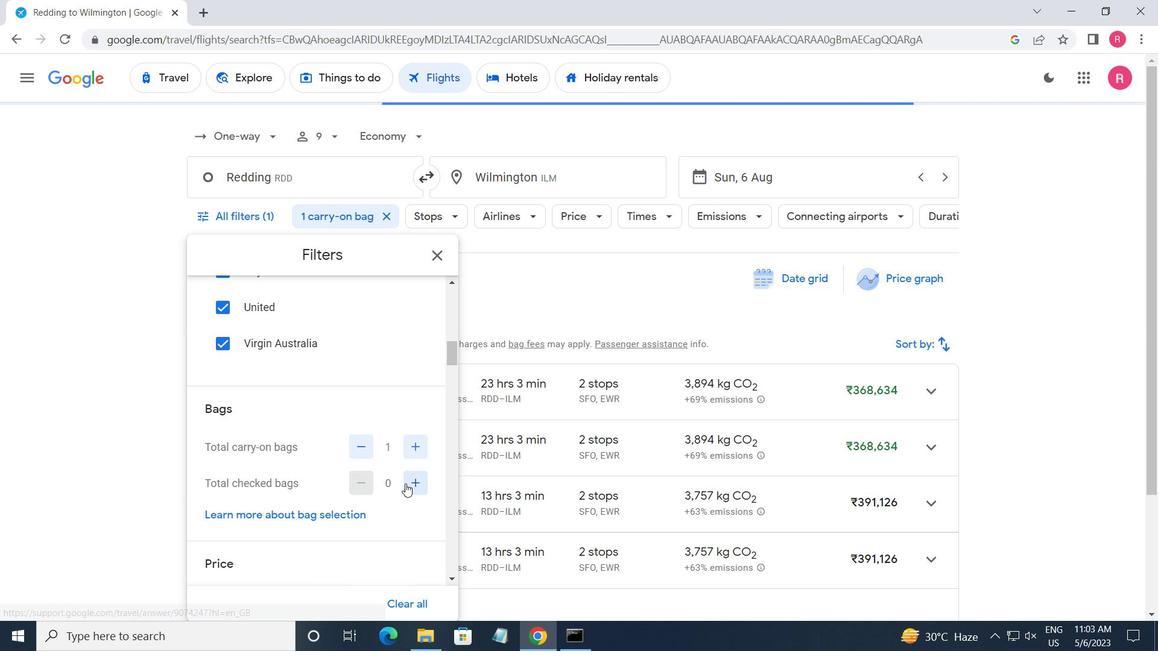 
Action: Mouse moved to (404, 499)
Screenshot: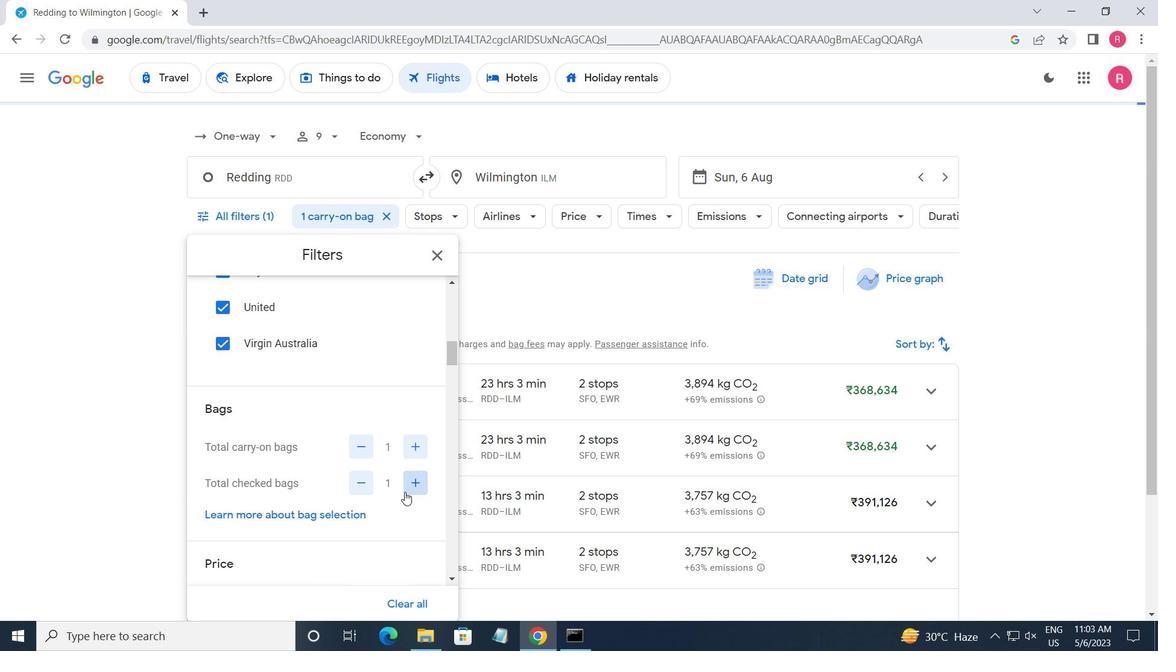 
Action: Mouse scrolled (404, 499) with delta (0, 0)
Screenshot: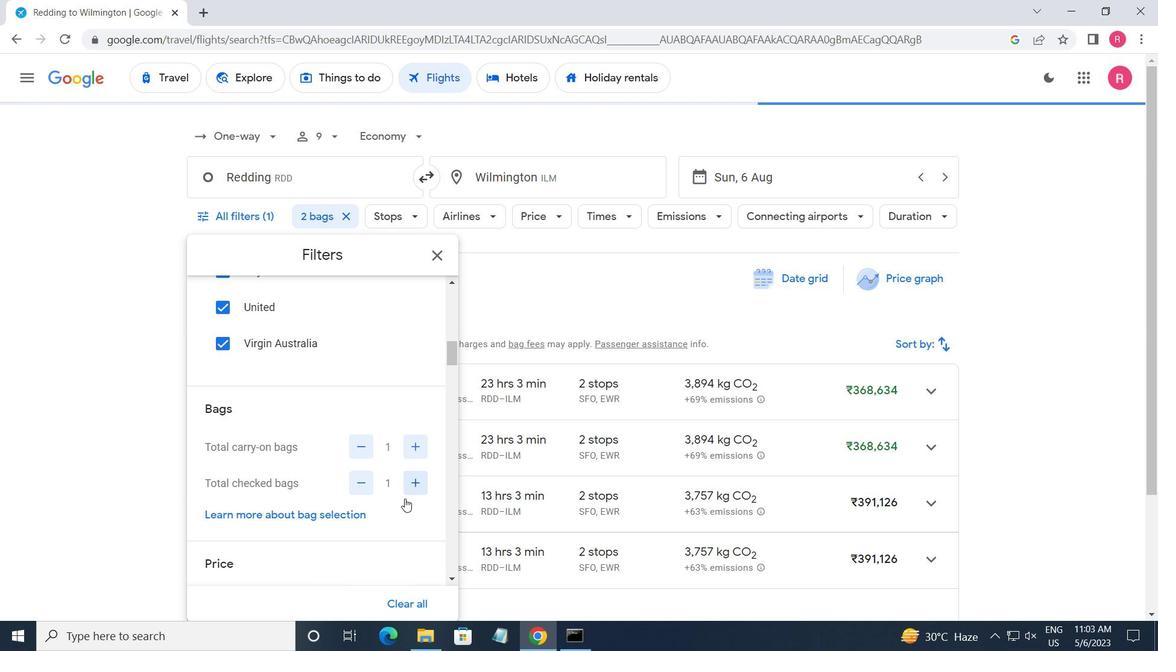 
Action: Mouse scrolled (404, 499) with delta (0, 0)
Screenshot: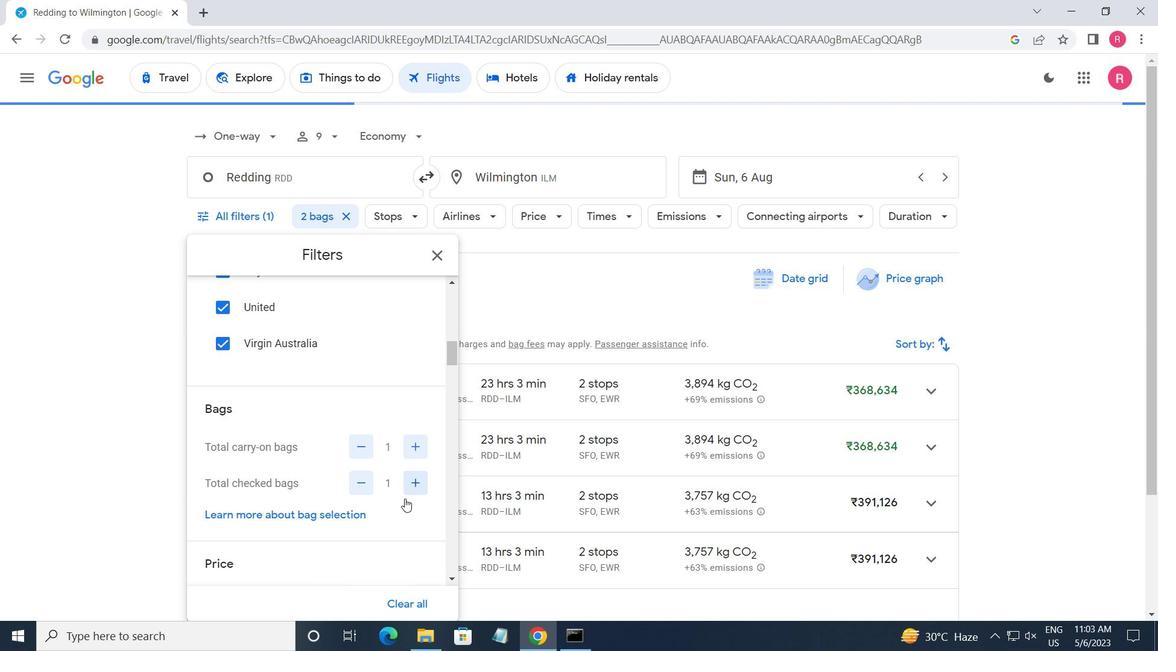 
Action: Mouse moved to (415, 482)
Screenshot: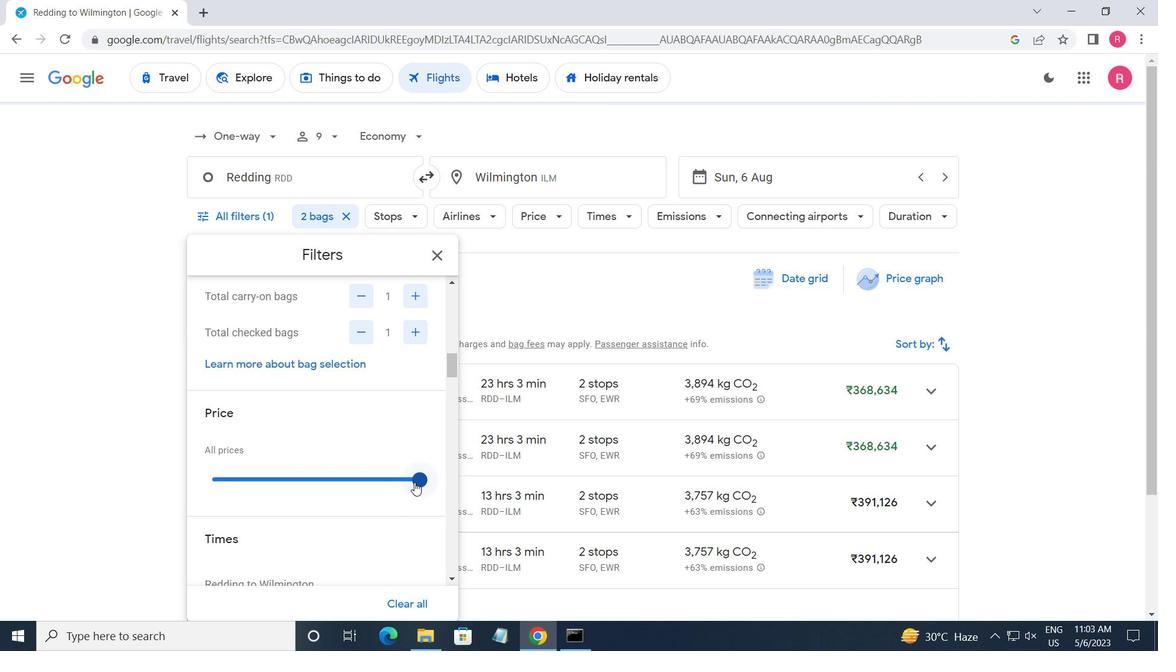 
Action: Mouse pressed left at (415, 482)
Screenshot: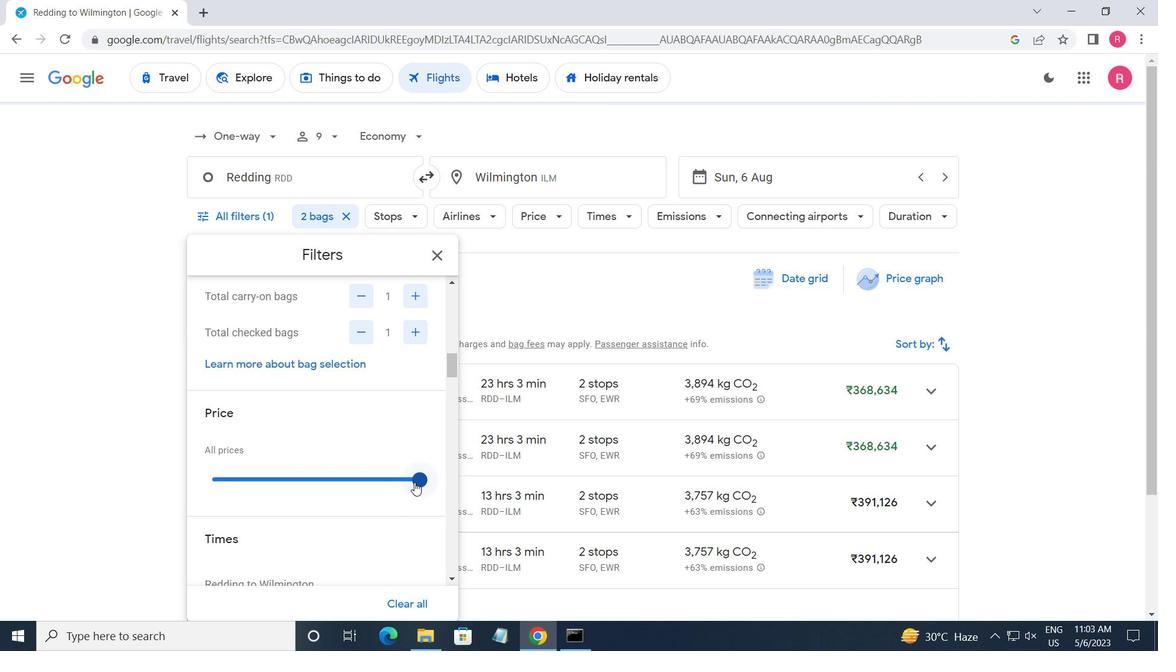 
Action: Mouse moved to (423, 480)
Screenshot: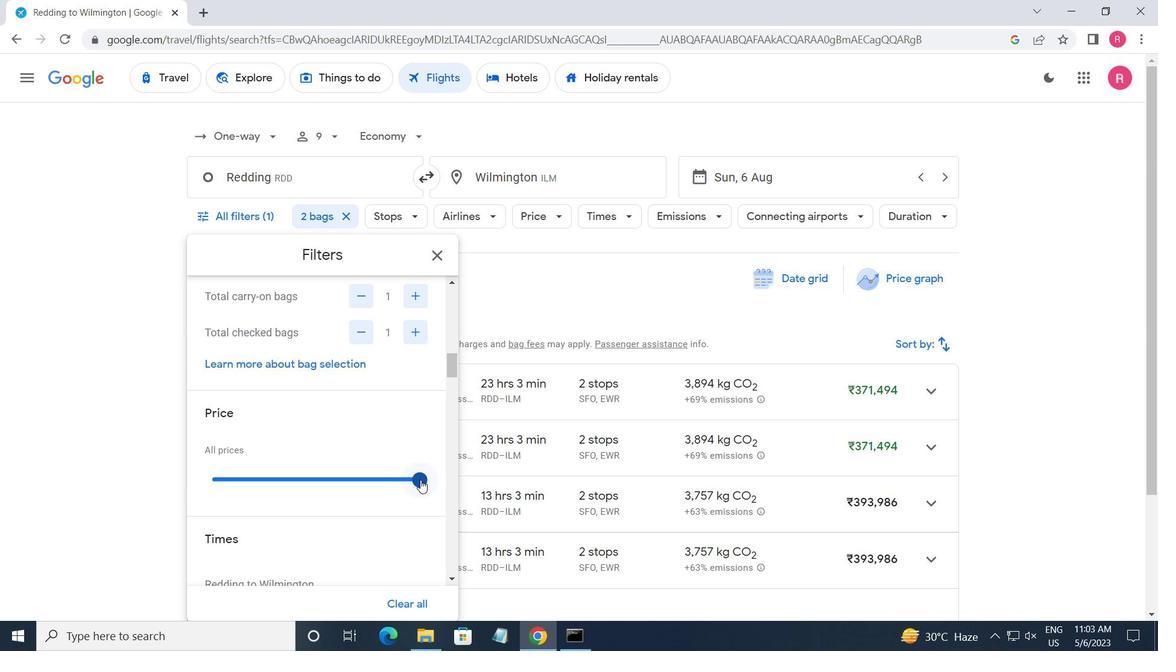 
Action: Mouse pressed left at (423, 480)
Screenshot: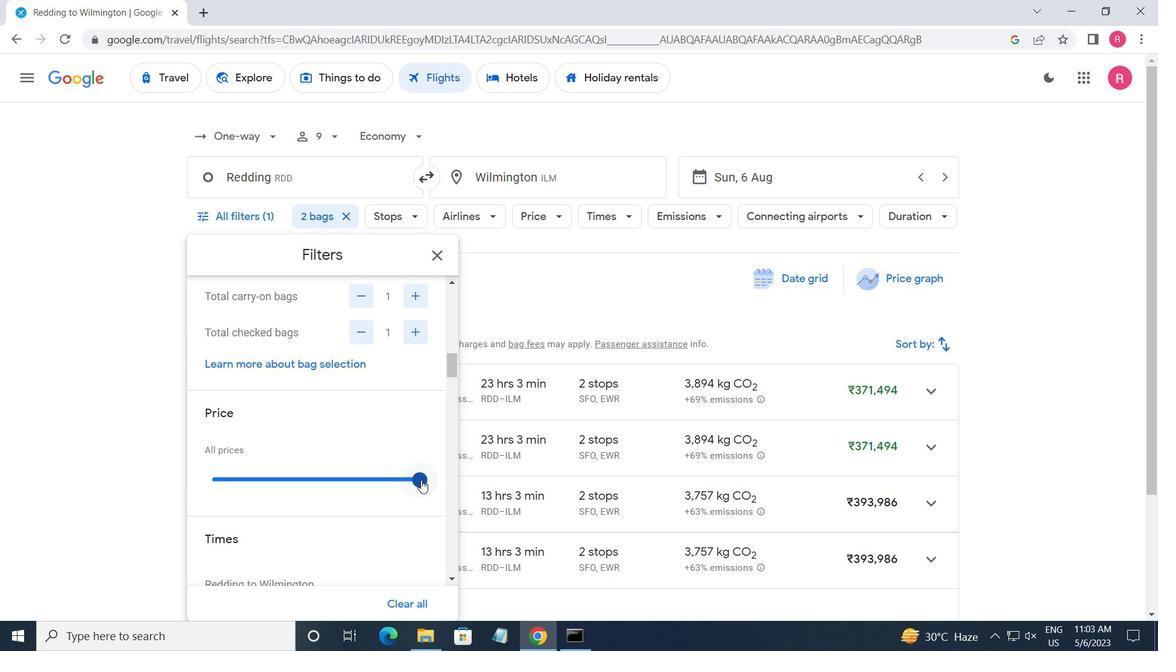 
Action: Mouse moved to (266, 501)
Screenshot: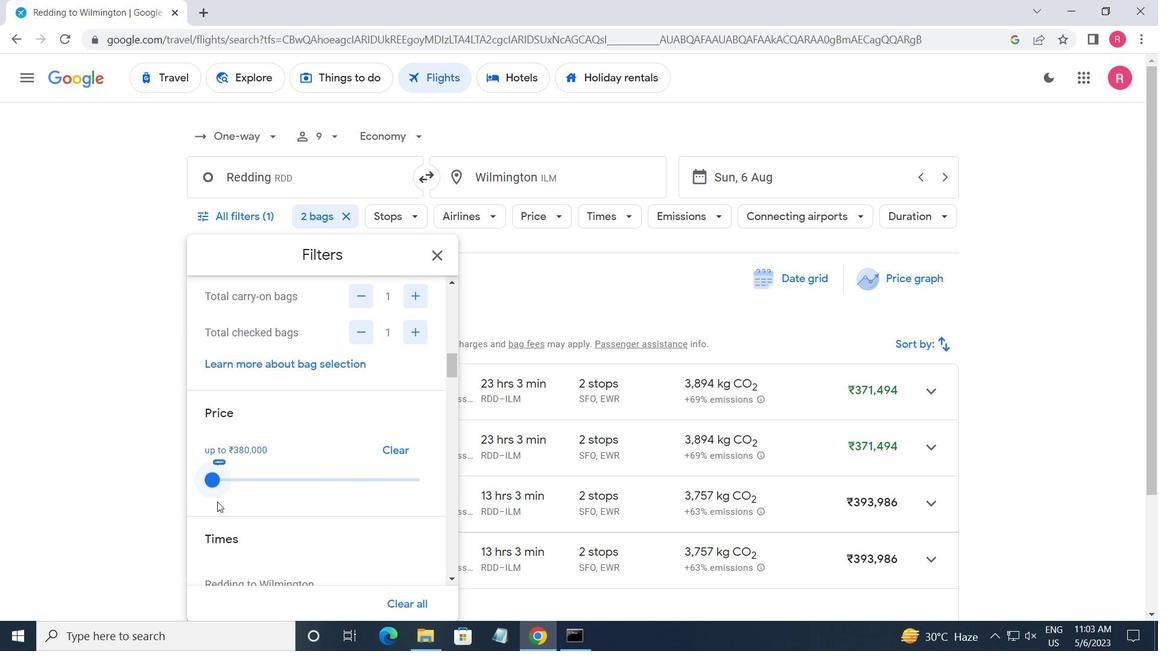 
Action: Mouse scrolled (266, 500) with delta (0, 0)
Screenshot: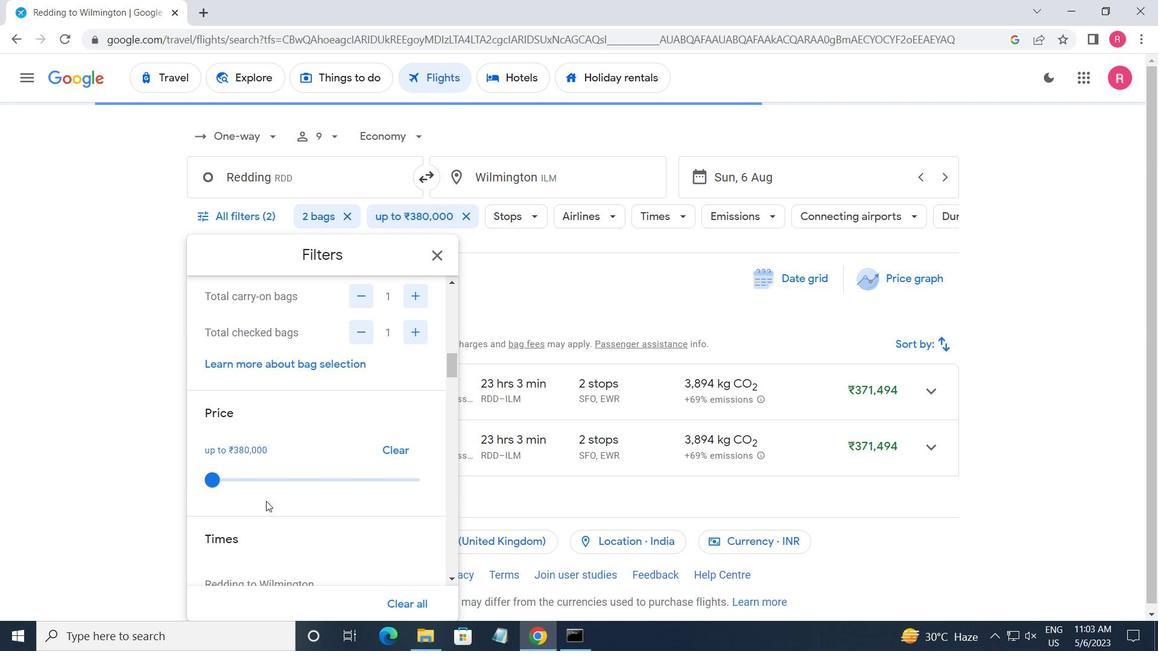
Action: Mouse scrolled (266, 500) with delta (0, 0)
Screenshot: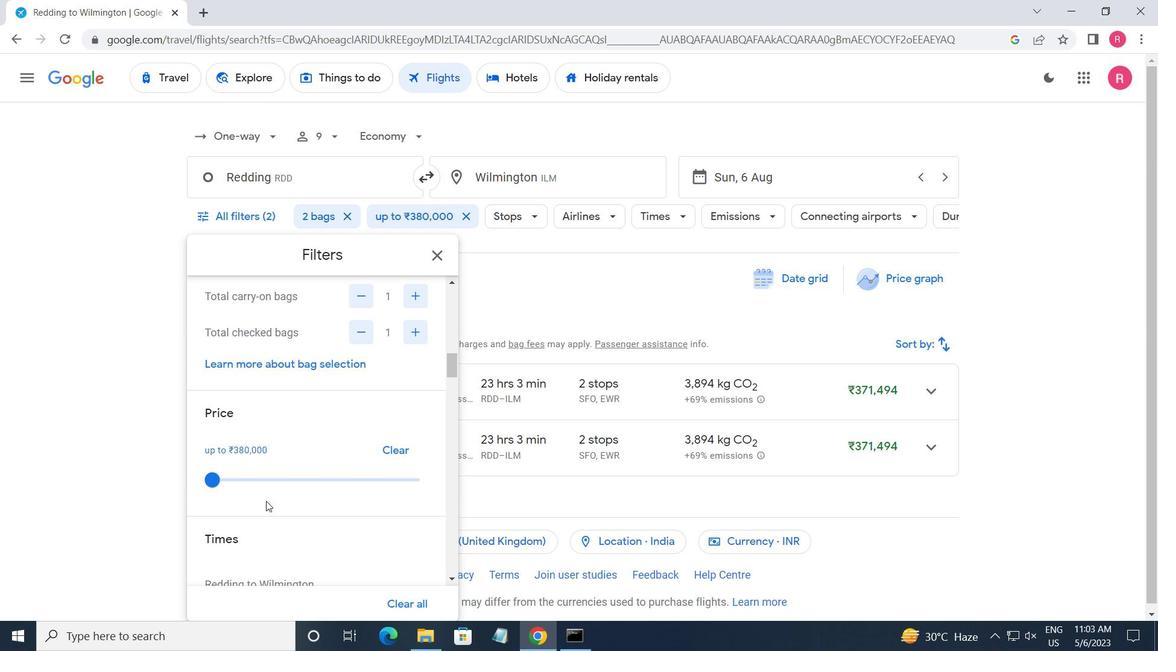 
Action: Mouse moved to (225, 503)
Screenshot: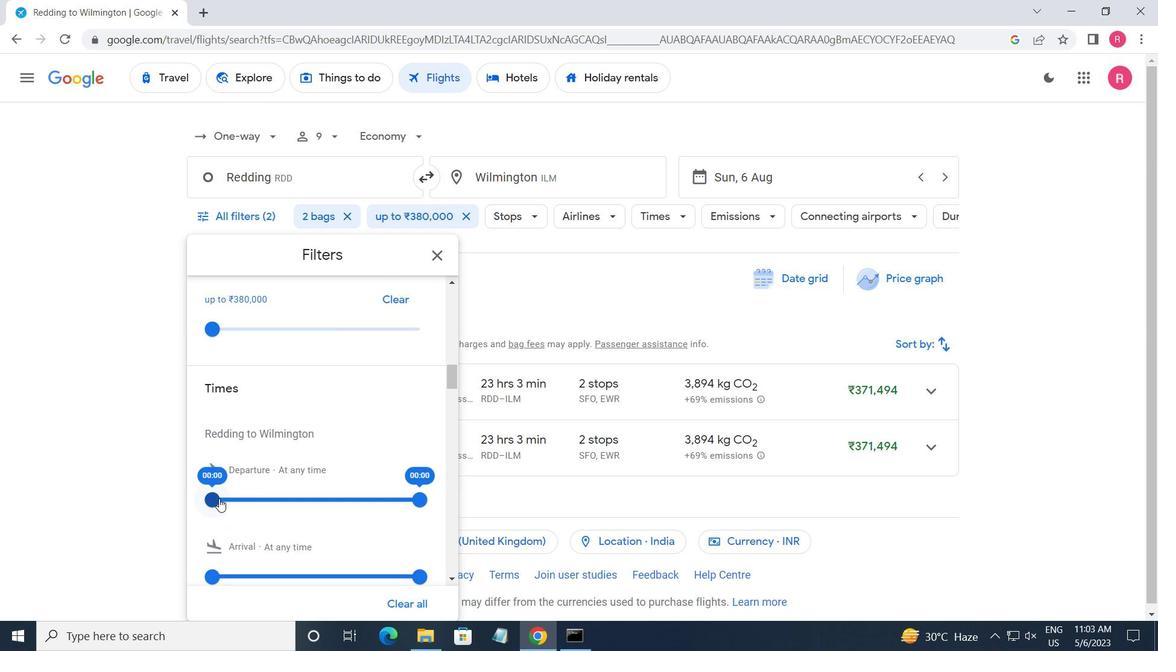 
Action: Mouse pressed left at (225, 503)
Screenshot: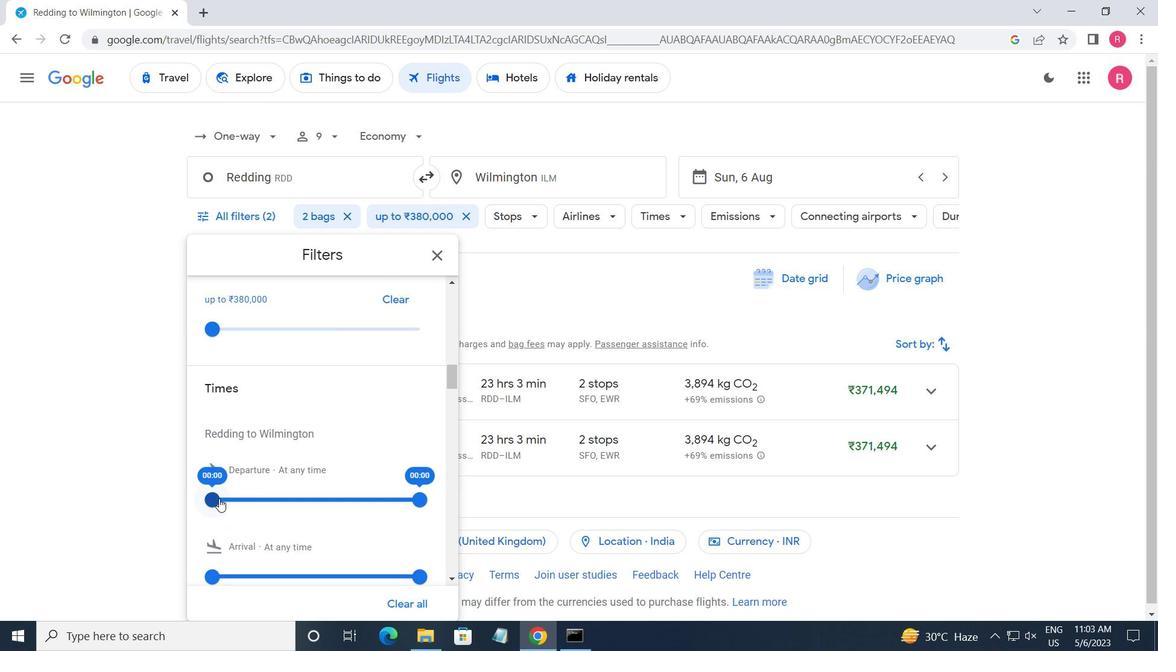 
Action: Mouse moved to (409, 499)
Screenshot: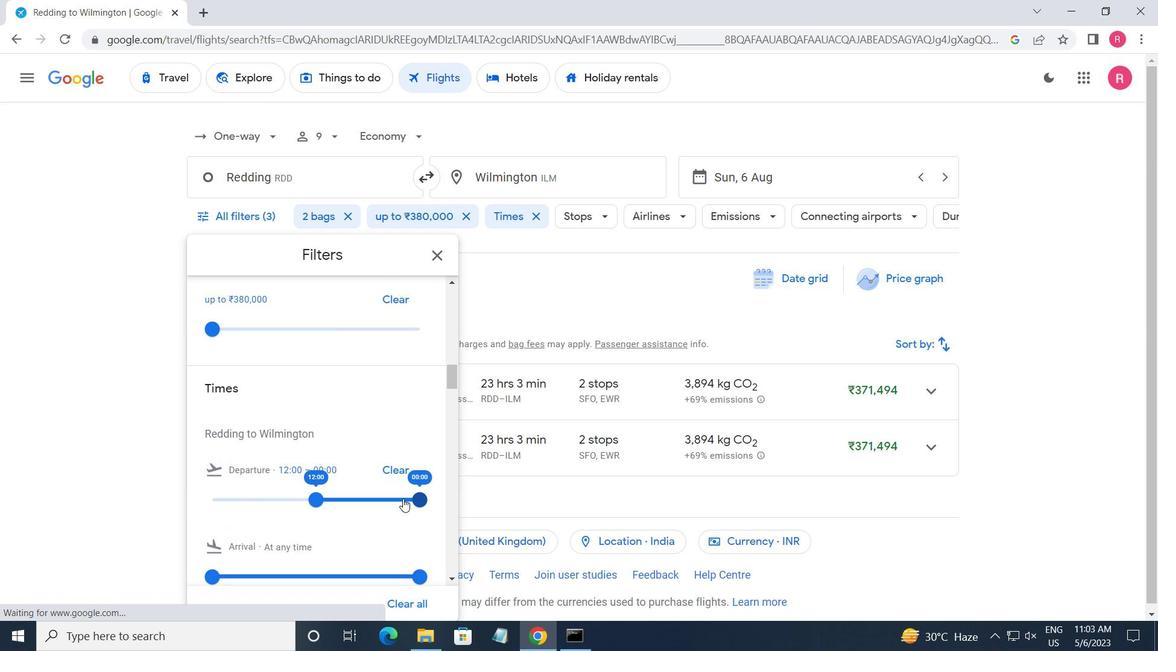 
Action: Mouse pressed left at (409, 499)
Screenshot: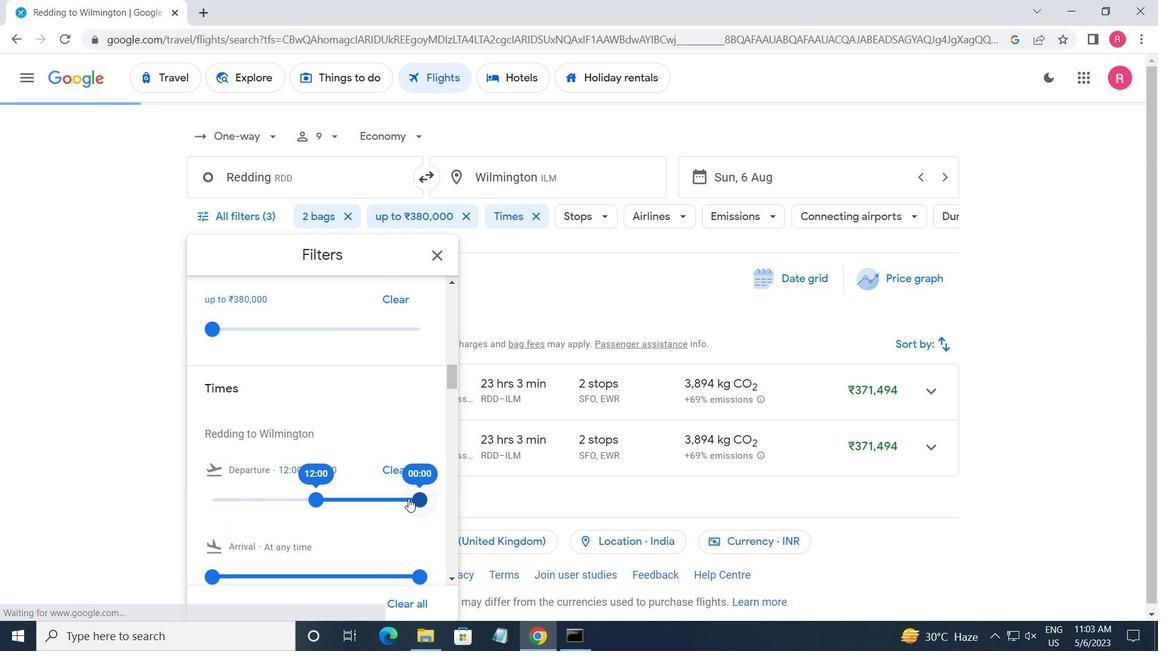 
Action: Mouse moved to (439, 247)
Screenshot: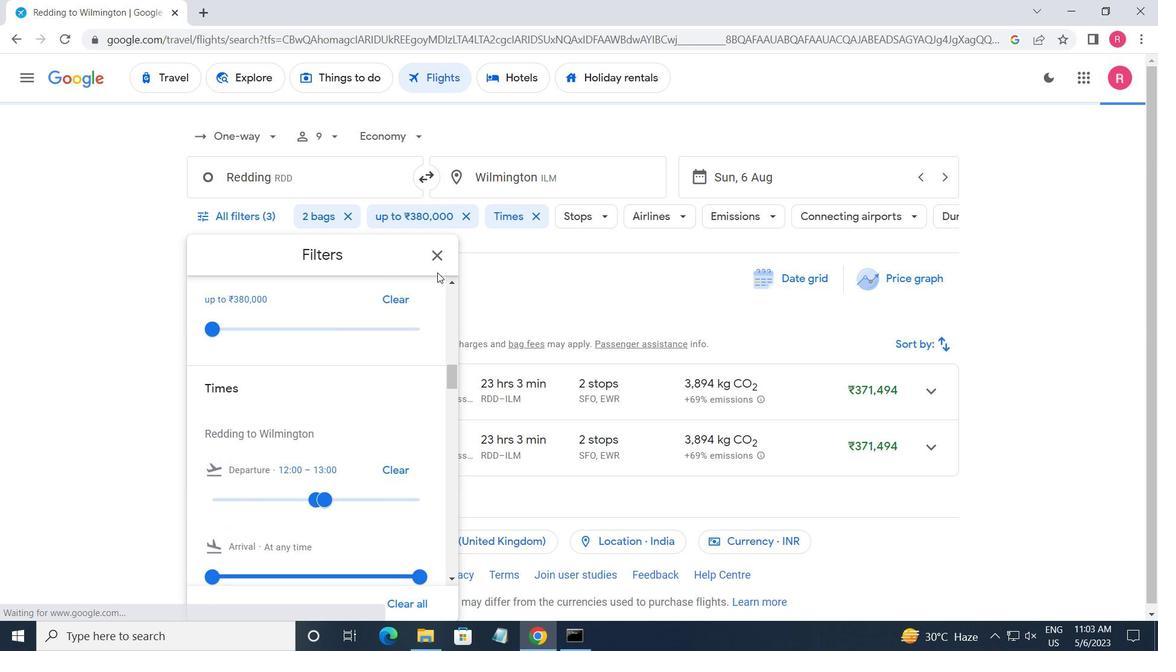 
Action: Mouse pressed left at (439, 247)
Screenshot: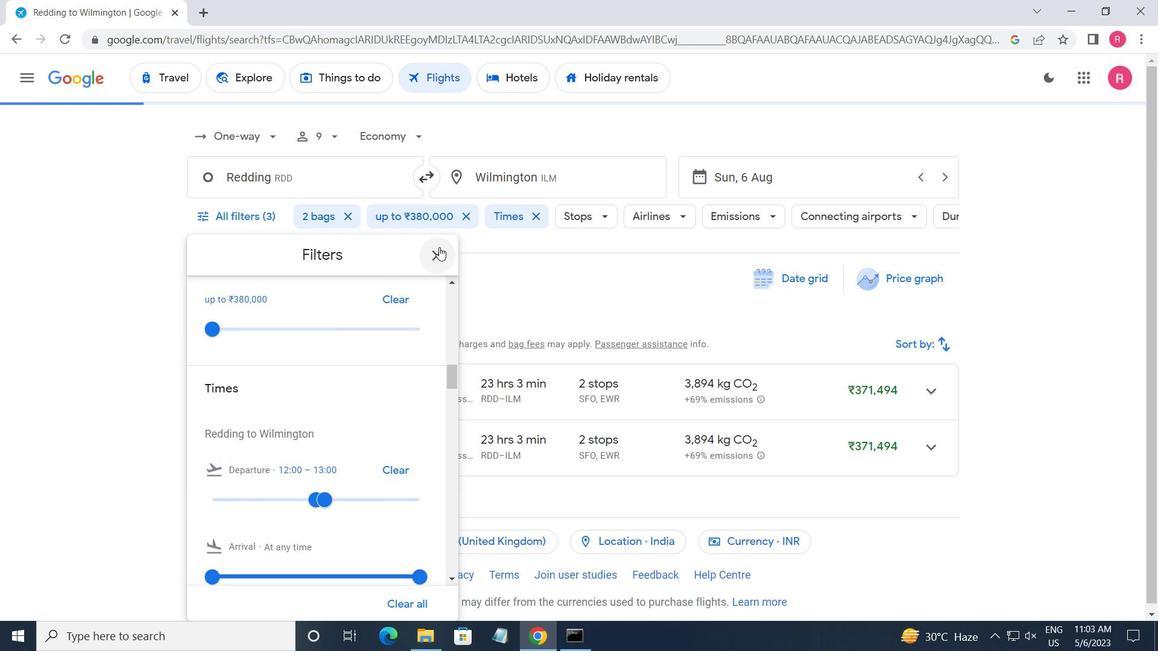 
